 Task: Research Airbnb properties in Charlotte Amalie, U.S. Virgin Islands from 4th December, 2023 to 10th December, 2023 for 6 adults, 2 children.6 bedrooms having 6 beds and 6 bathrooms. Property type can be house. Amenities needed are: wifi, TV, free parkinig on premises, gym, breakfast. Booking option can be shelf check-in. Look for 3 properties as per requirement.
Action: Mouse moved to (505, 108)
Screenshot: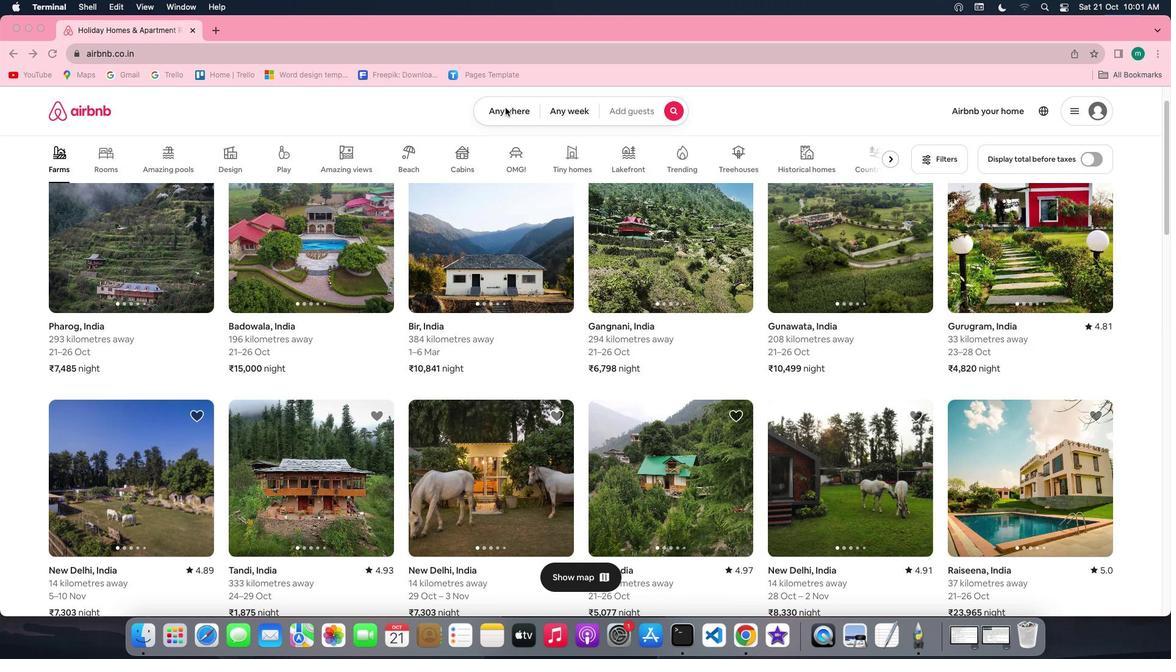 
Action: Mouse pressed left at (505, 108)
Screenshot: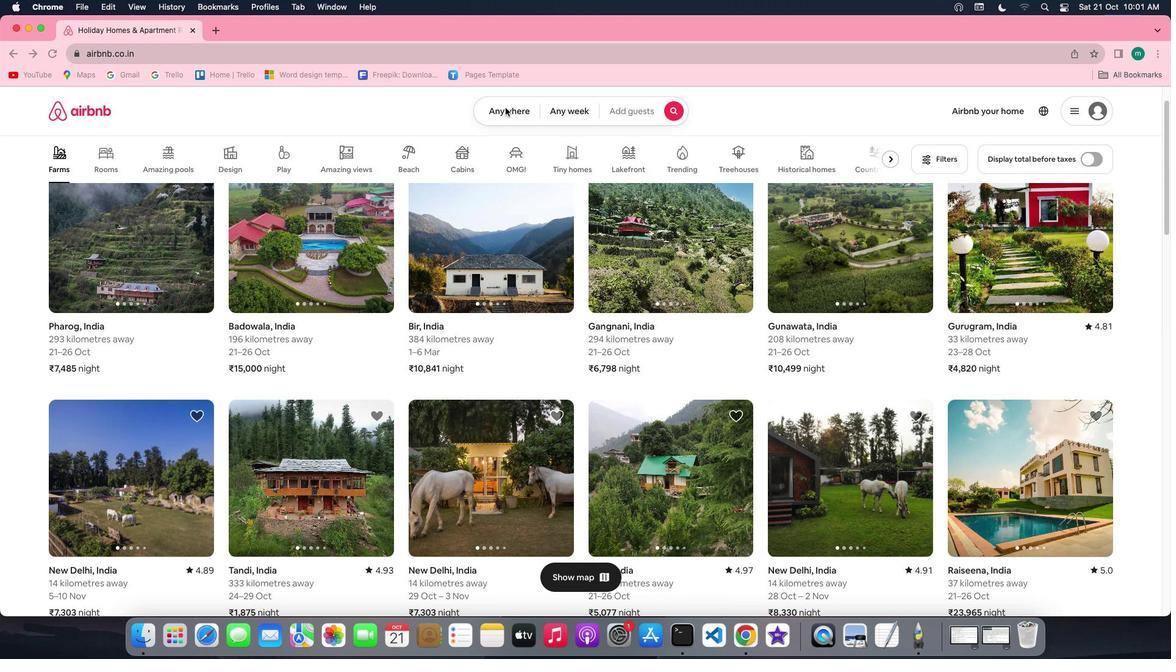 
Action: Mouse pressed left at (505, 108)
Screenshot: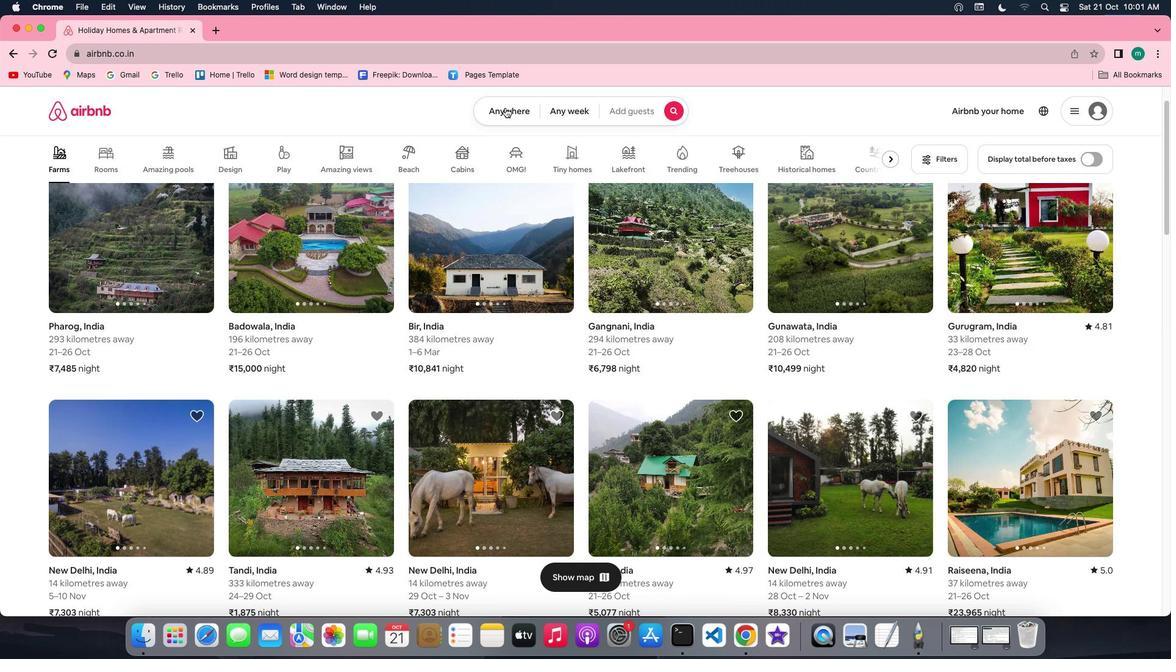 
Action: Mouse moved to (443, 162)
Screenshot: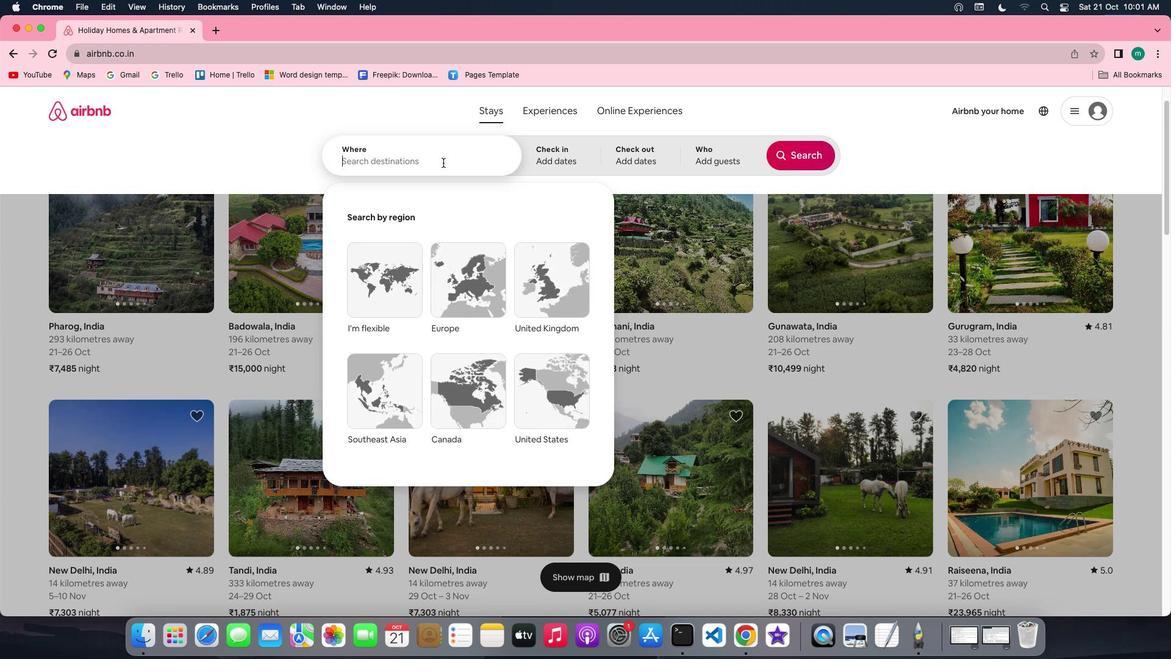 
Action: Mouse pressed left at (443, 162)
Screenshot: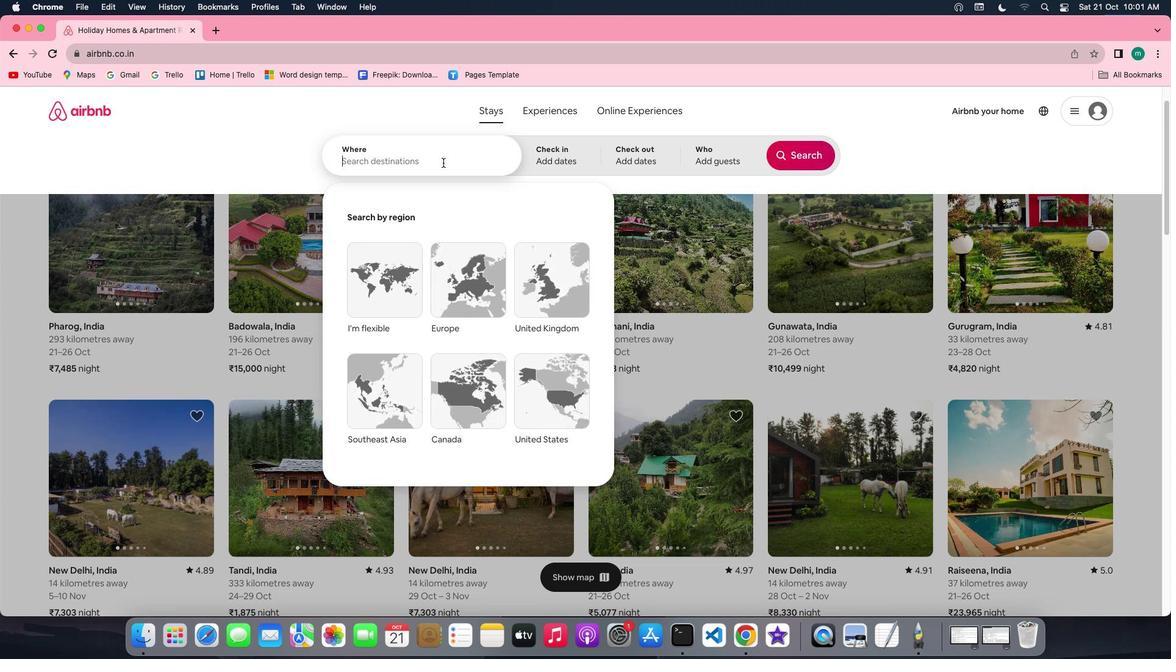 
Action: Key pressed Key.shift'C''h''a''r''l''o''t''t''e'Key.spaceKey.shift'A''m''a''l''i''e'','Key.spaceKey.shift'U''.''s'Key.spaceKey.shift'V''i''r''g''i''n'Key.spaceKey.shift'I''s''l''a''n''d''s'
Screenshot: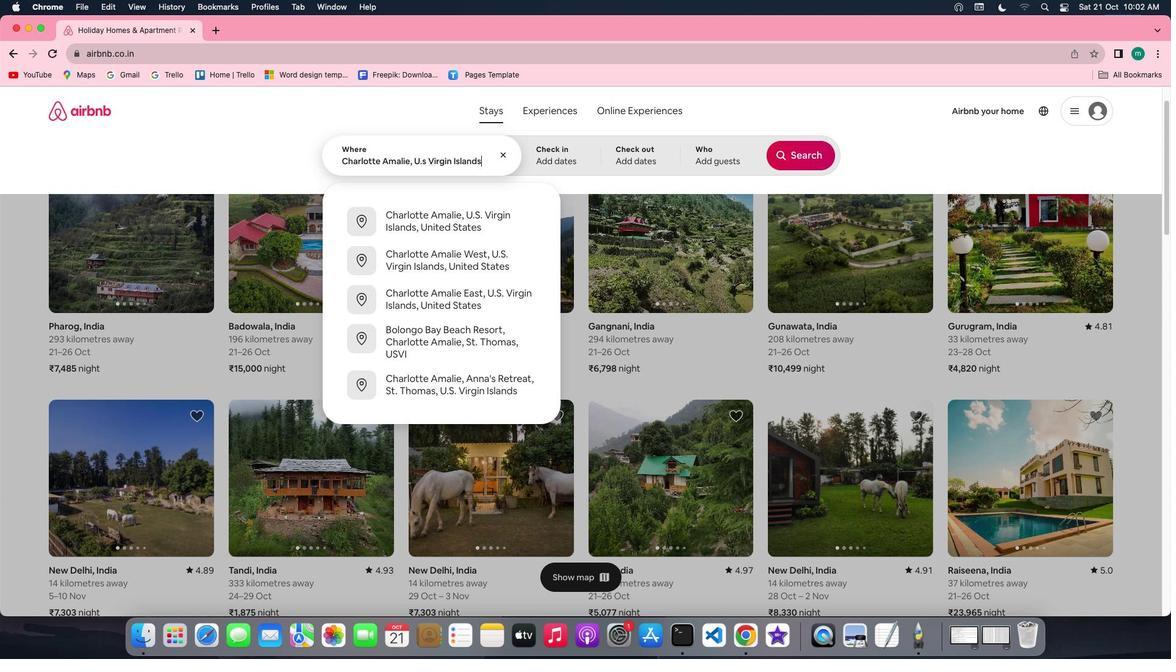
Action: Mouse moved to (555, 162)
Screenshot: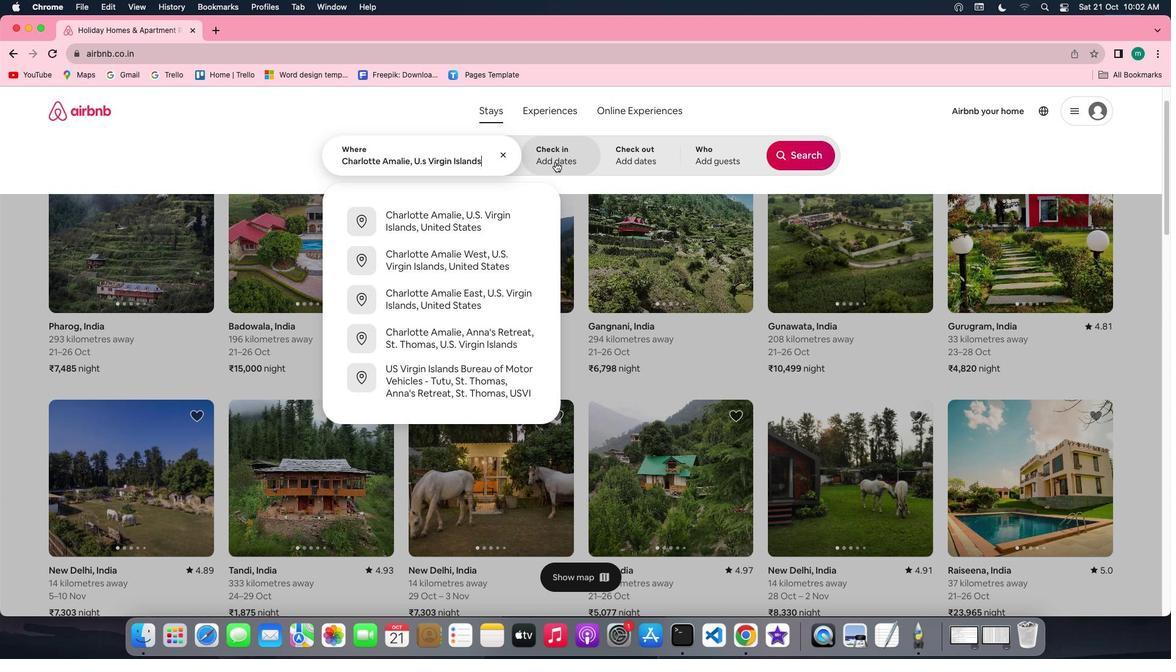 
Action: Mouse pressed left at (555, 162)
Screenshot: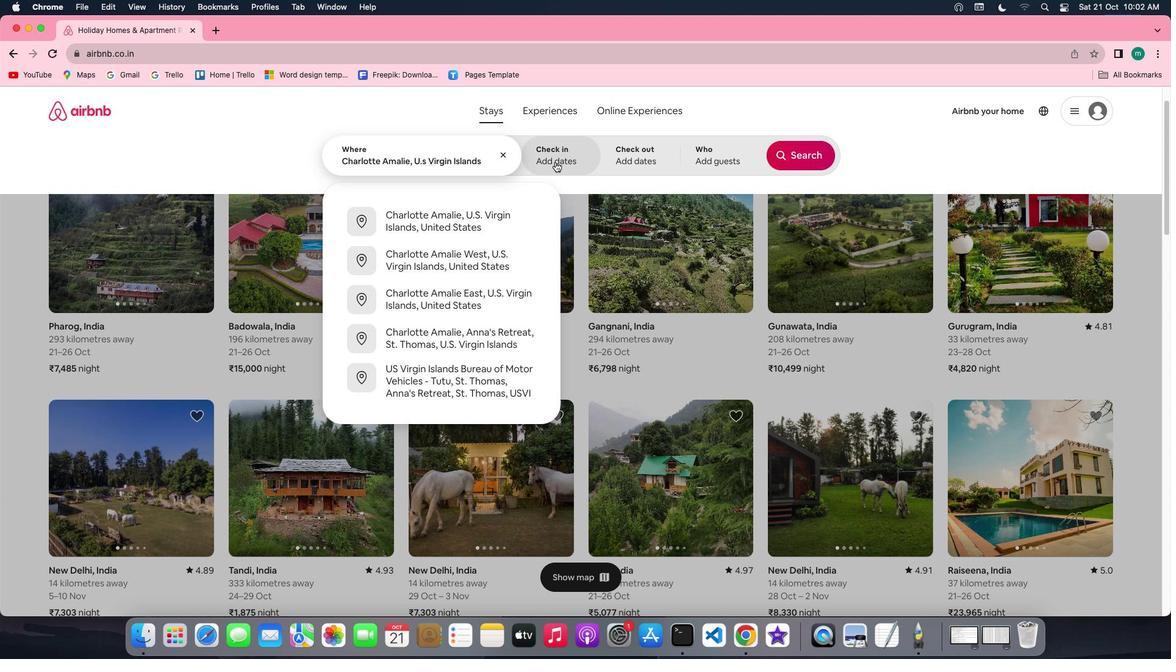 
Action: Mouse moved to (801, 257)
Screenshot: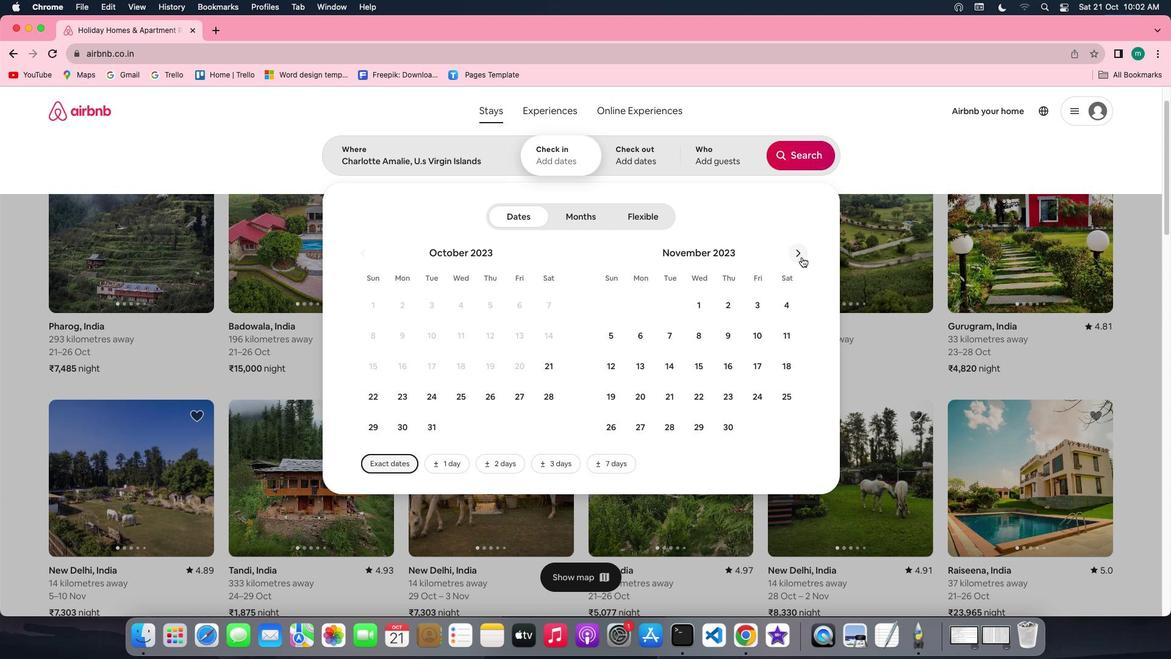 
Action: Mouse pressed left at (801, 257)
Screenshot: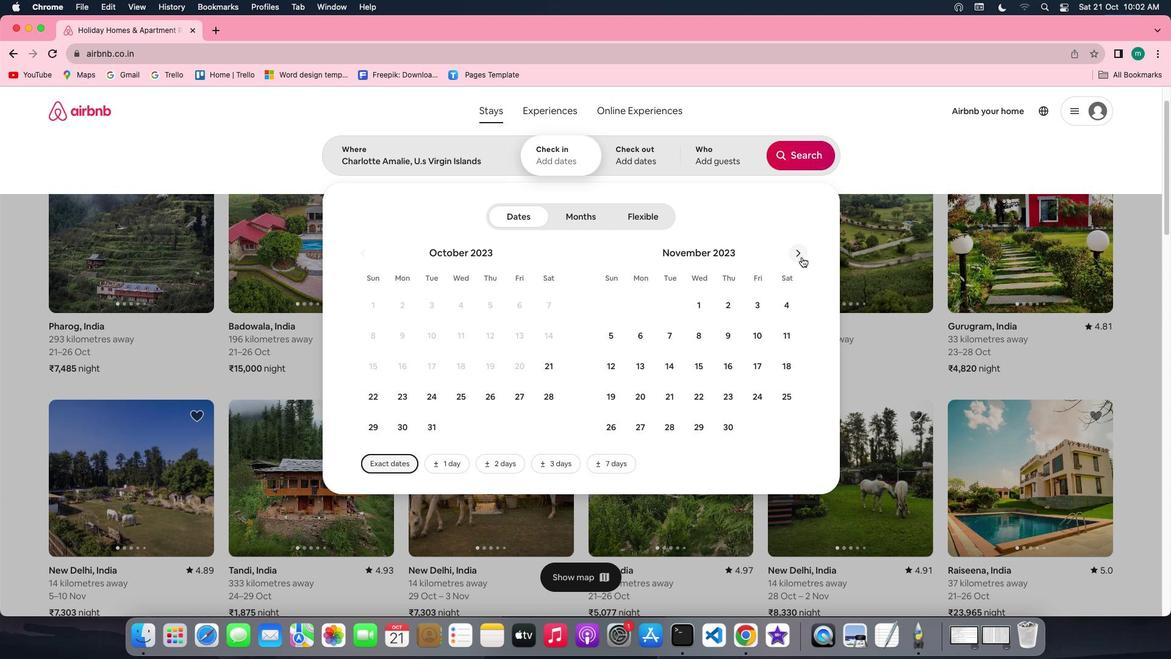 
Action: Mouse moved to (641, 341)
Screenshot: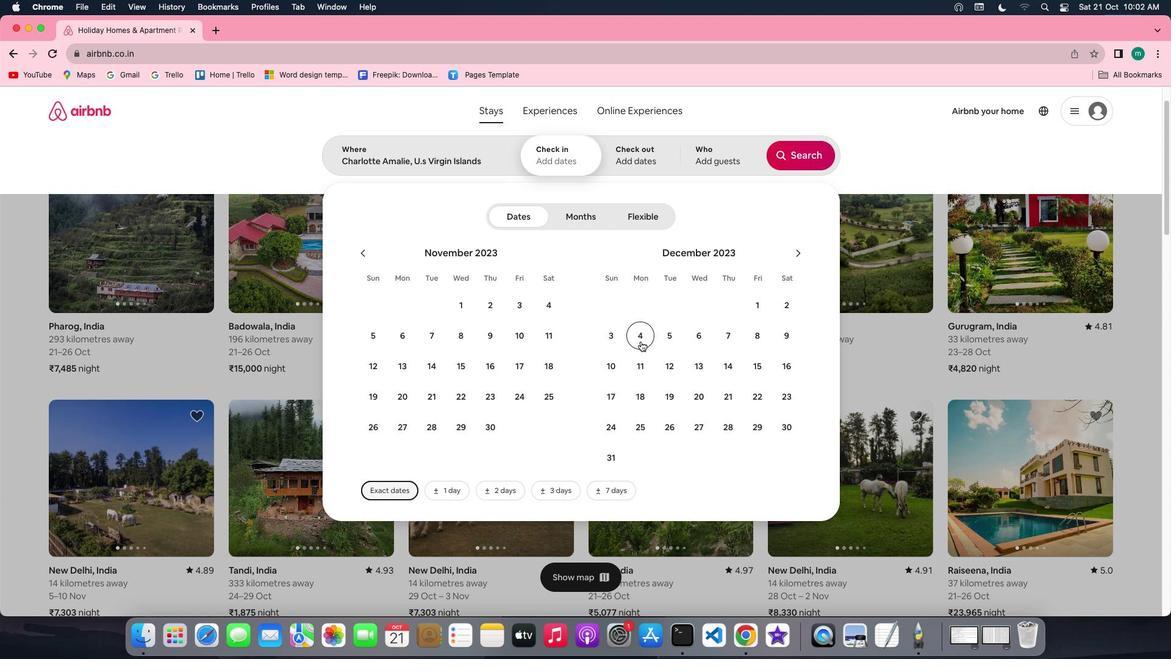 
Action: Mouse pressed left at (641, 341)
Screenshot: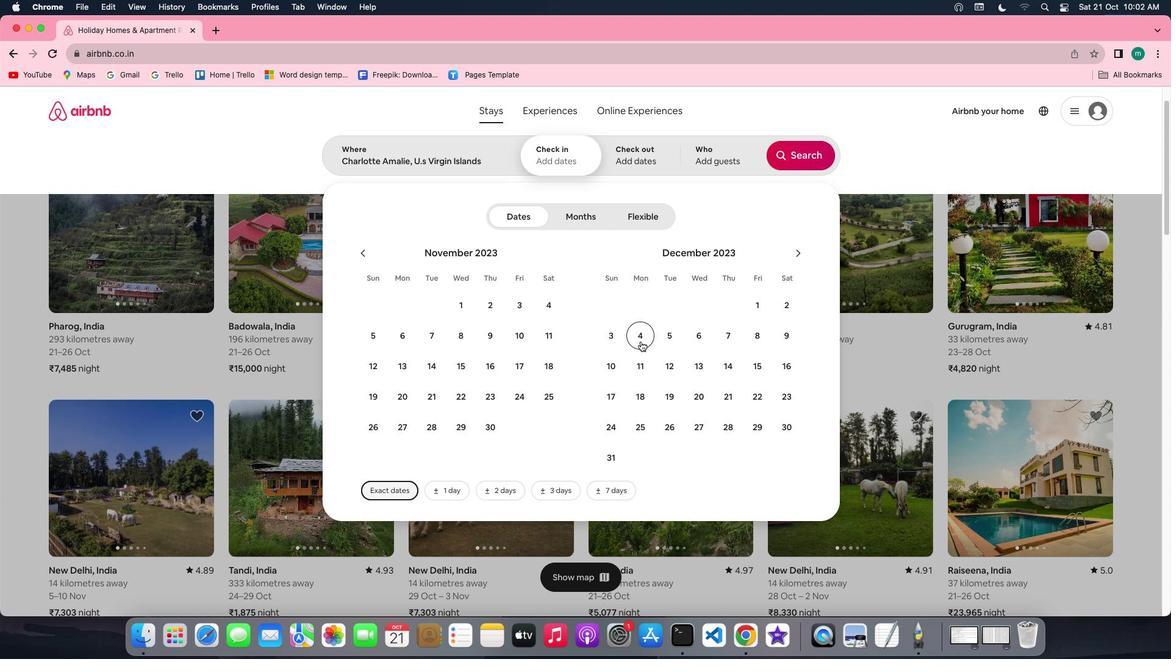 
Action: Mouse moved to (606, 366)
Screenshot: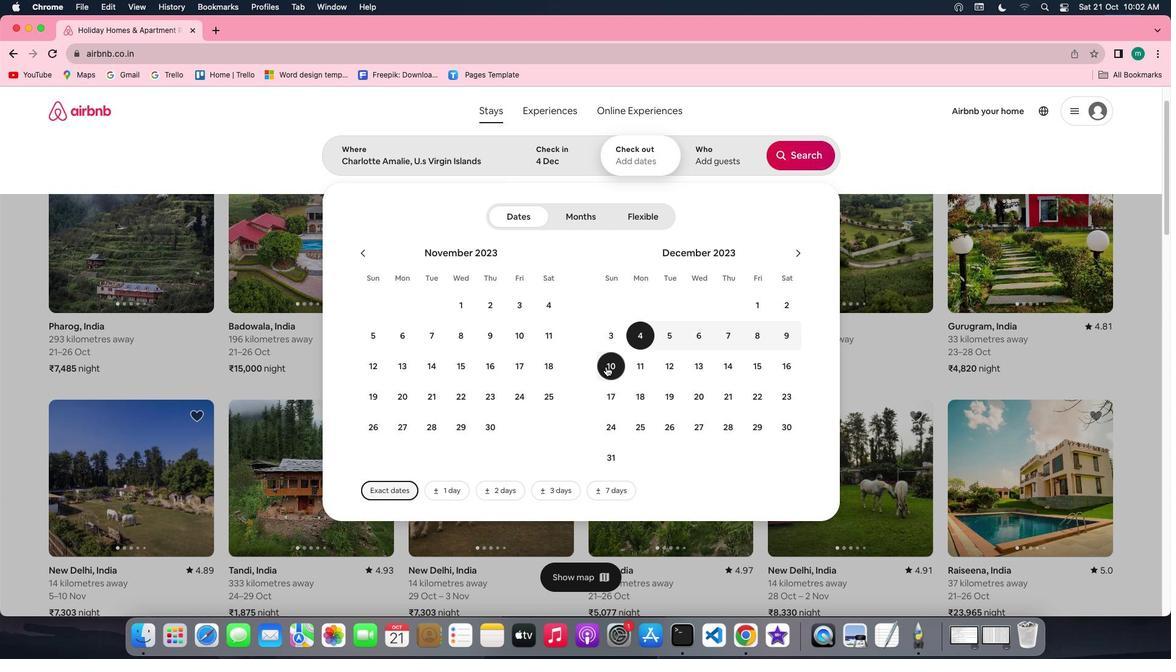 
Action: Mouse pressed left at (606, 366)
Screenshot: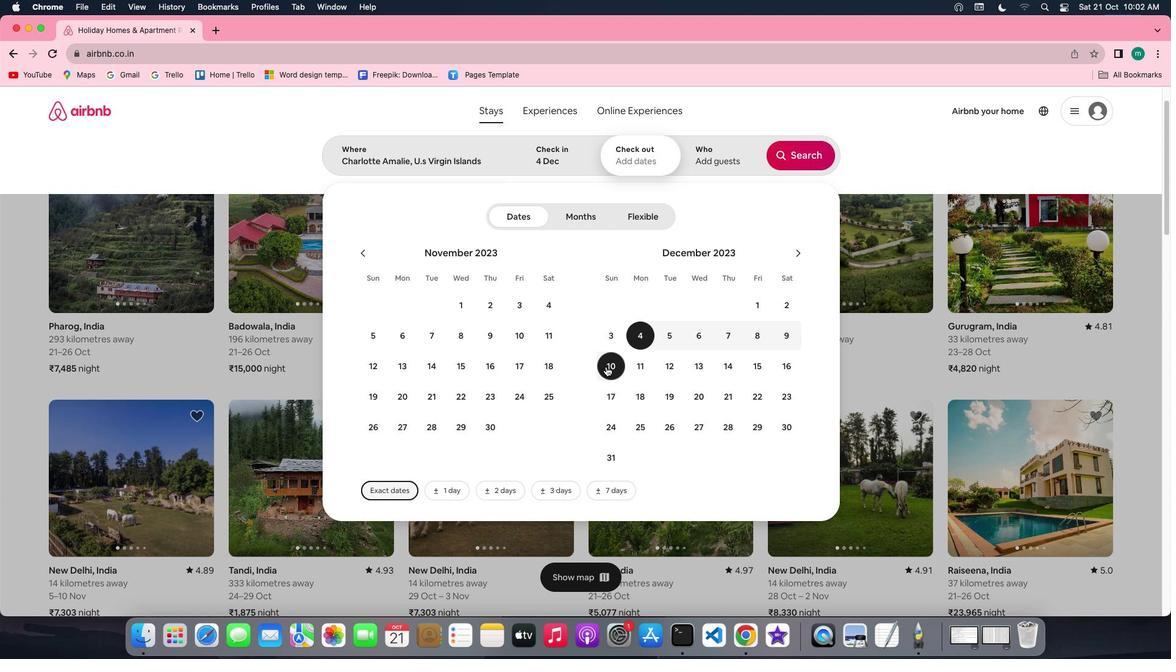 
Action: Mouse moved to (712, 151)
Screenshot: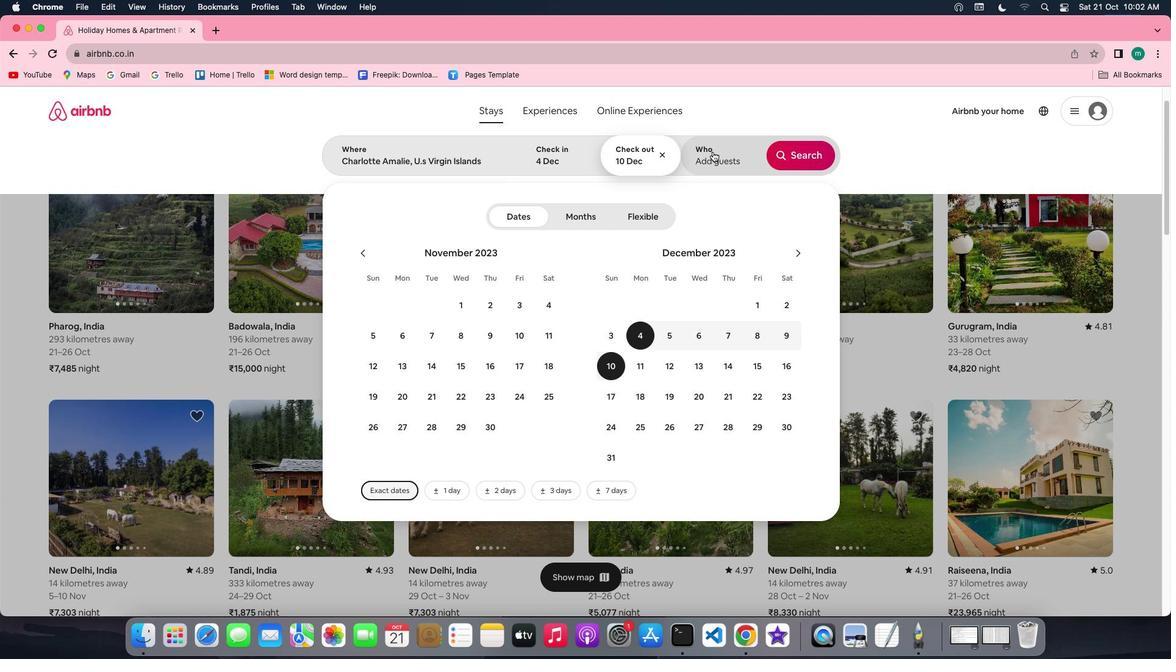 
Action: Mouse pressed left at (712, 151)
Screenshot: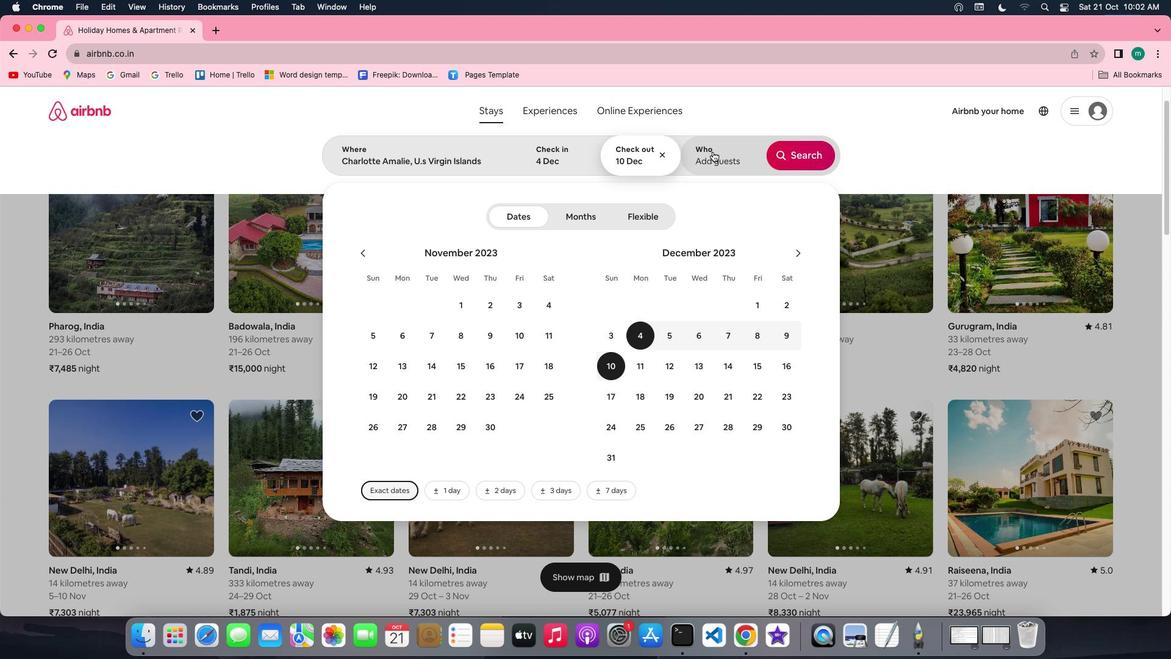
Action: Mouse moved to (805, 220)
Screenshot: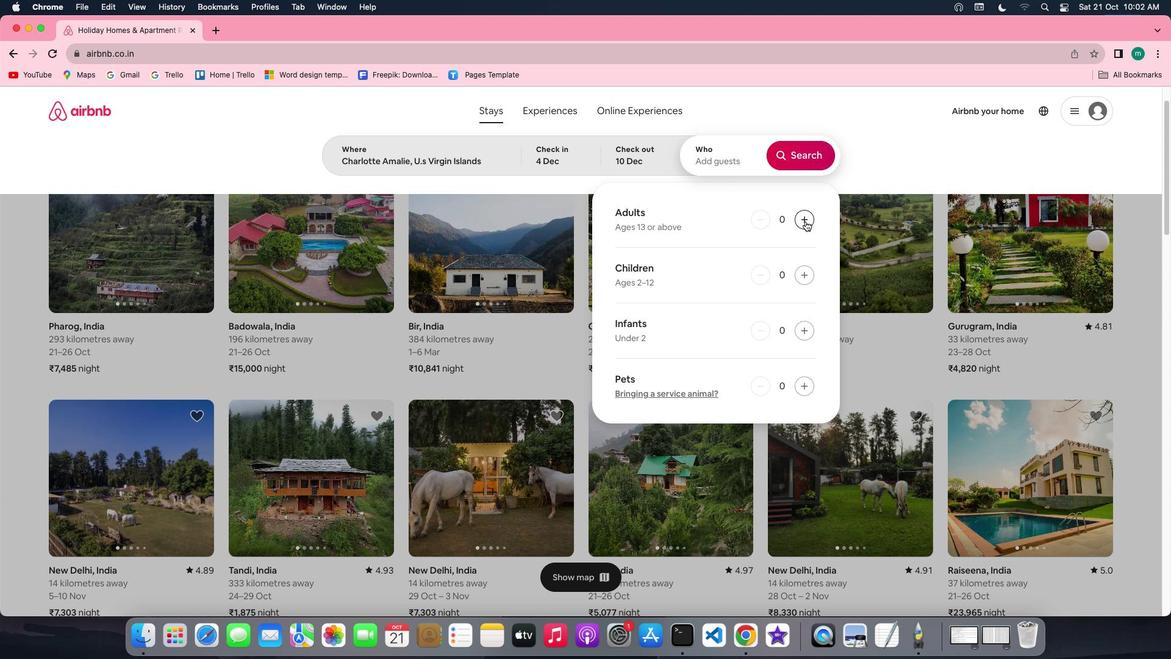 
Action: Mouse pressed left at (805, 220)
Screenshot: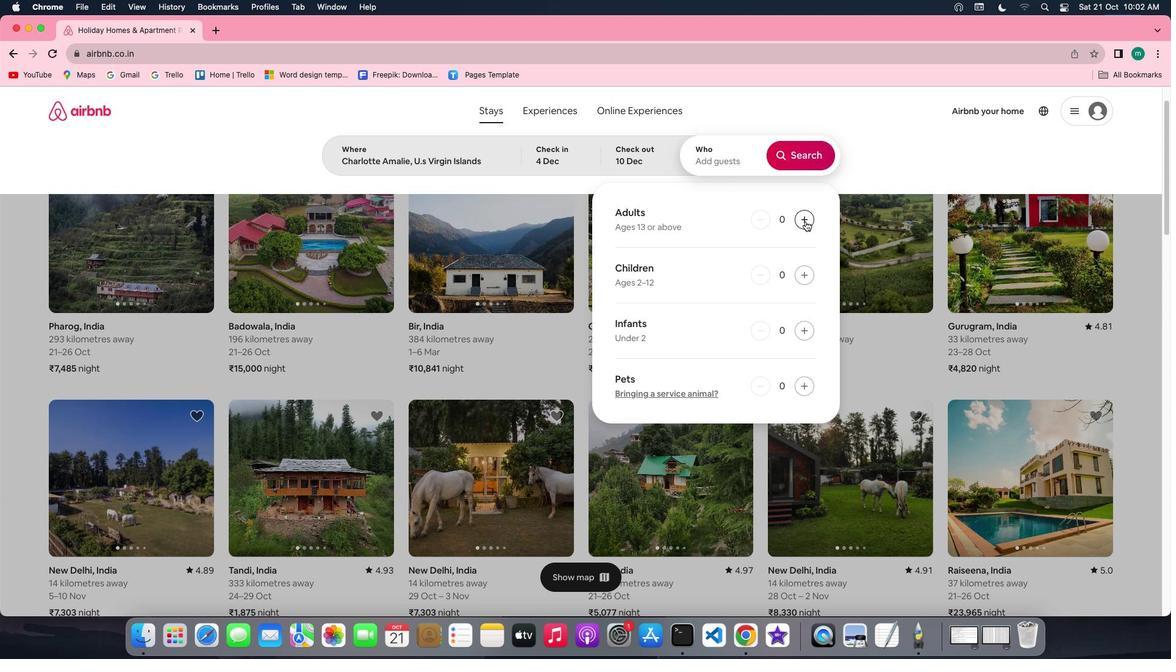 
Action: Mouse pressed left at (805, 220)
Screenshot: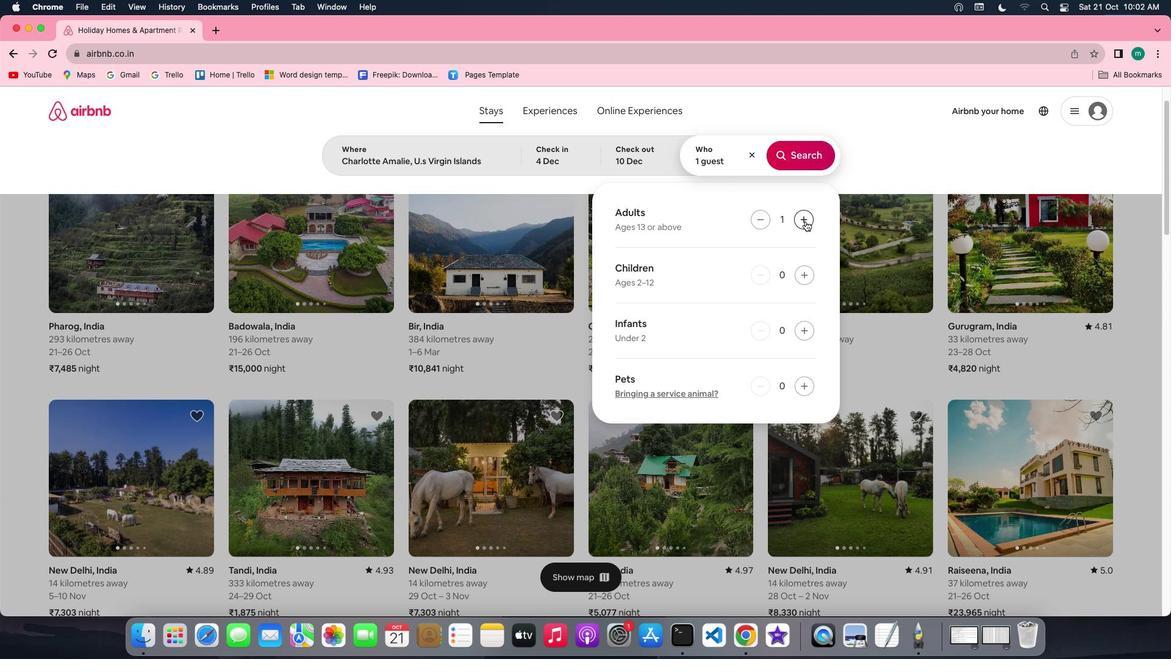 
Action: Mouse pressed left at (805, 220)
Screenshot: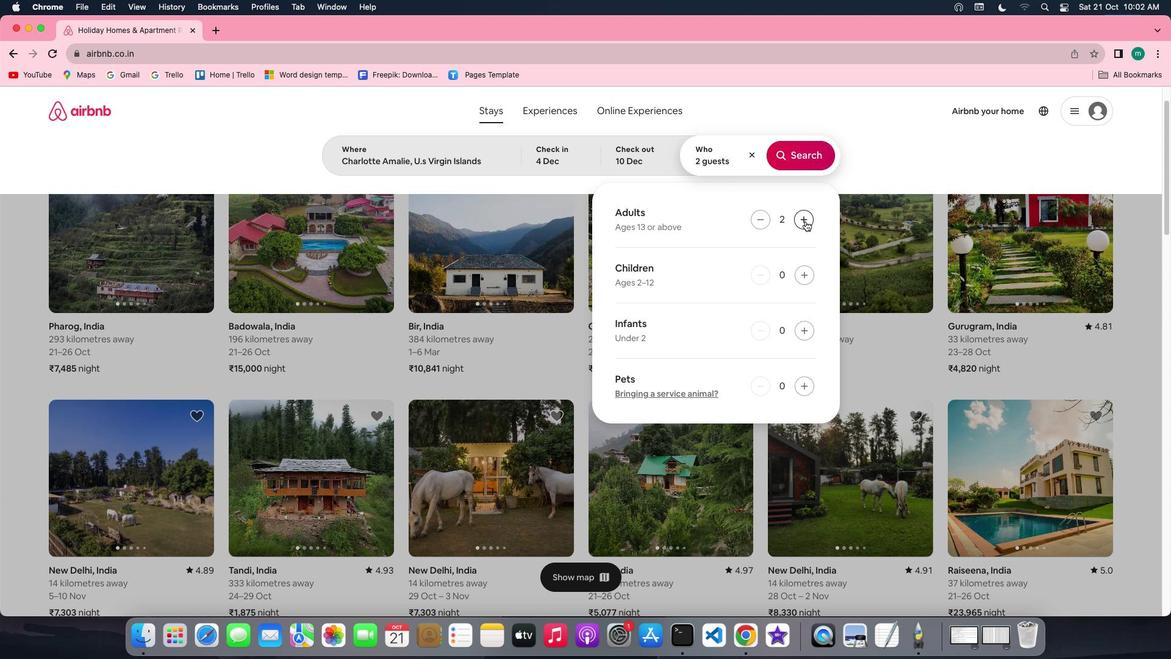 
Action: Mouse pressed left at (805, 220)
Screenshot: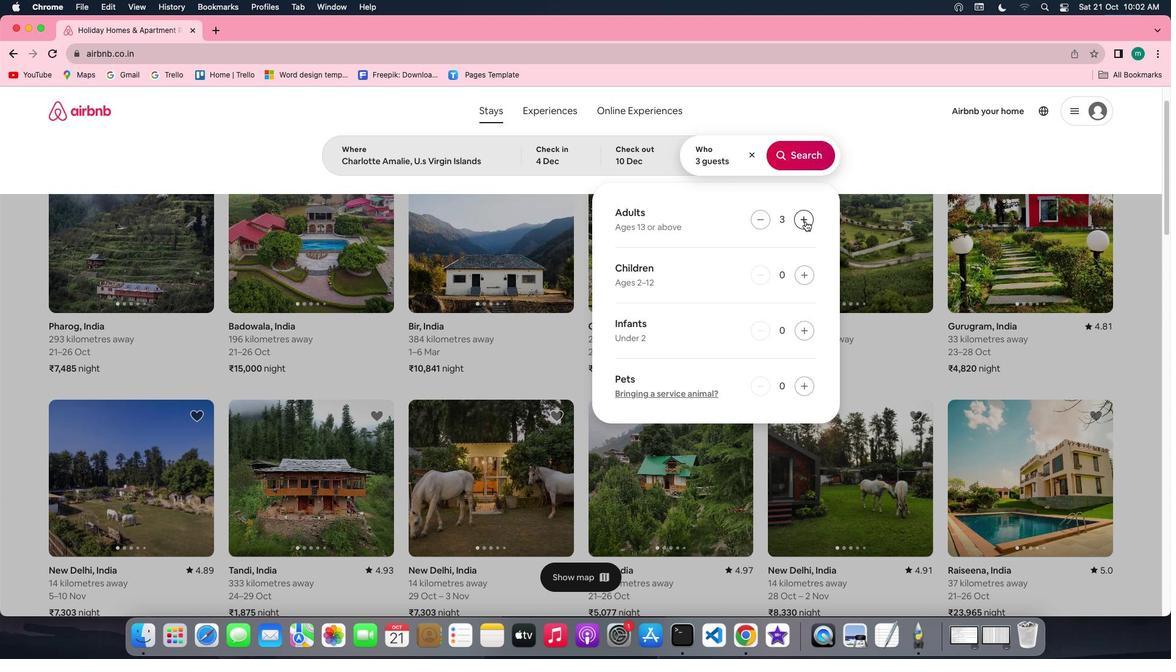 
Action: Mouse pressed left at (805, 220)
Screenshot: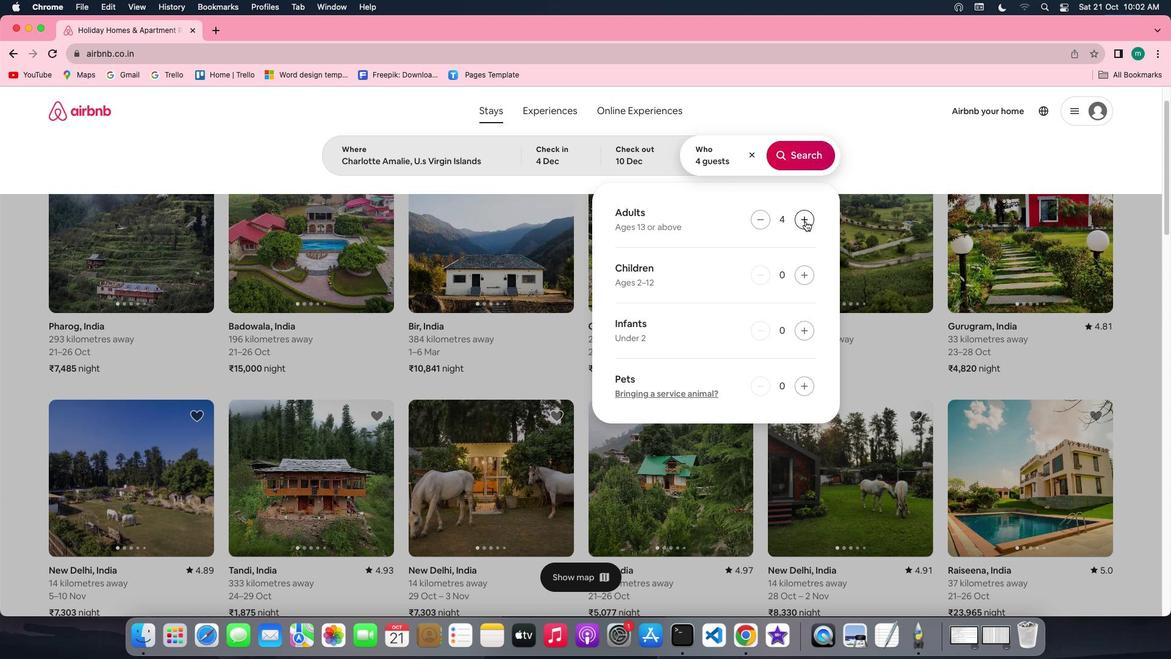 
Action: Mouse pressed left at (805, 220)
Screenshot: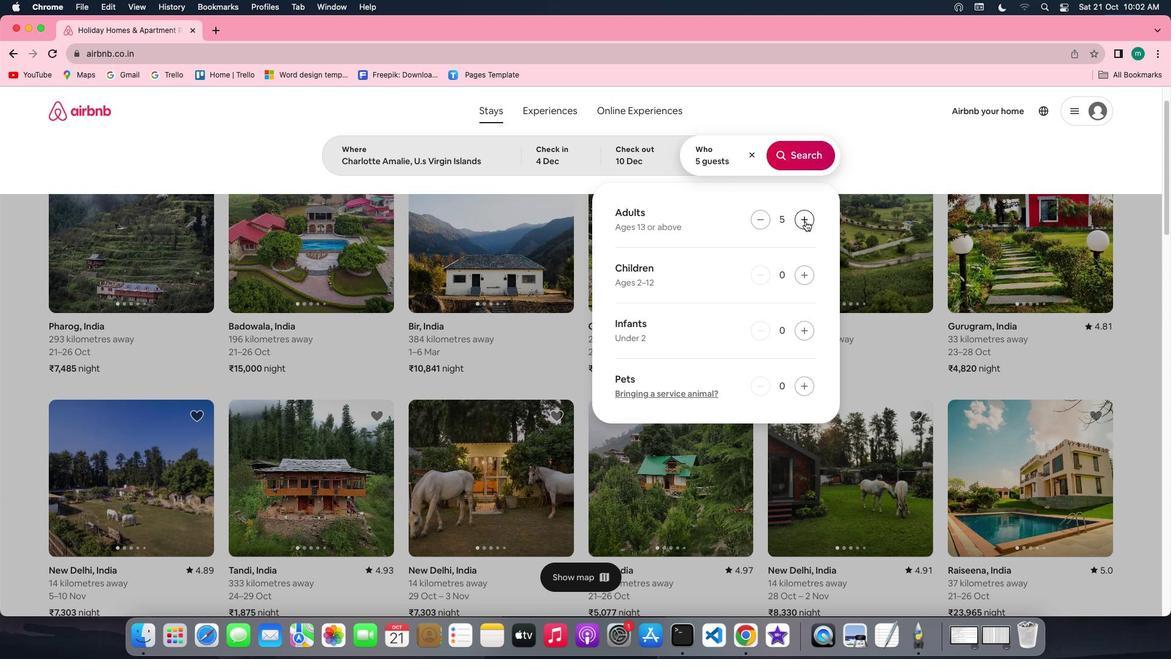 
Action: Mouse moved to (809, 274)
Screenshot: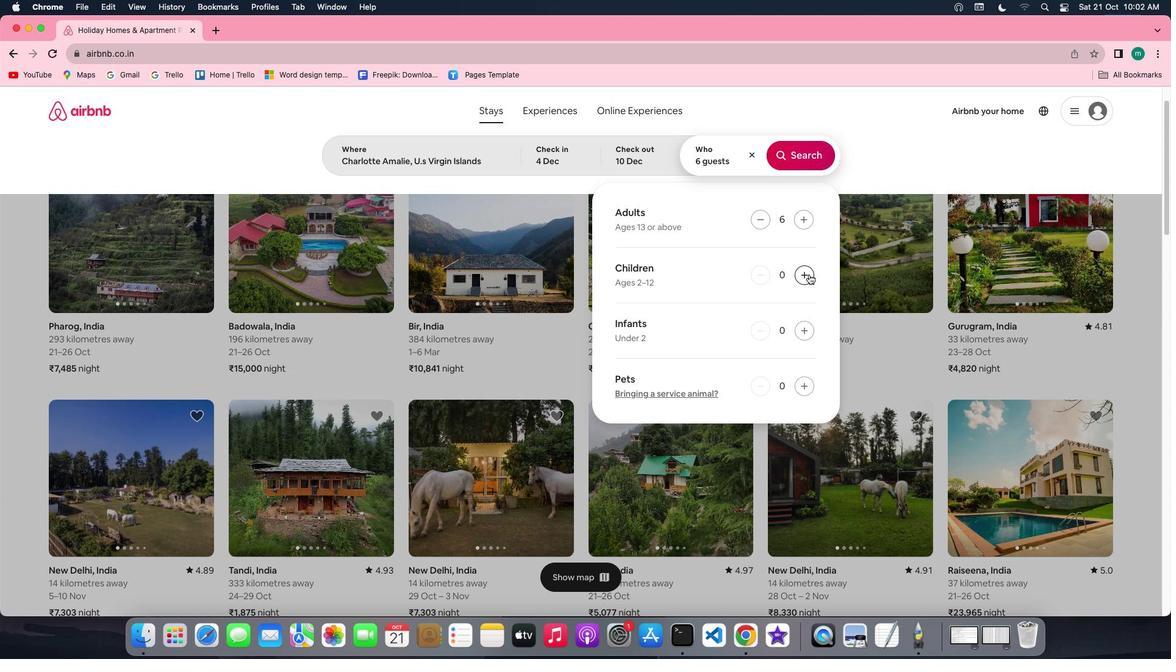 
Action: Mouse pressed left at (809, 274)
Screenshot: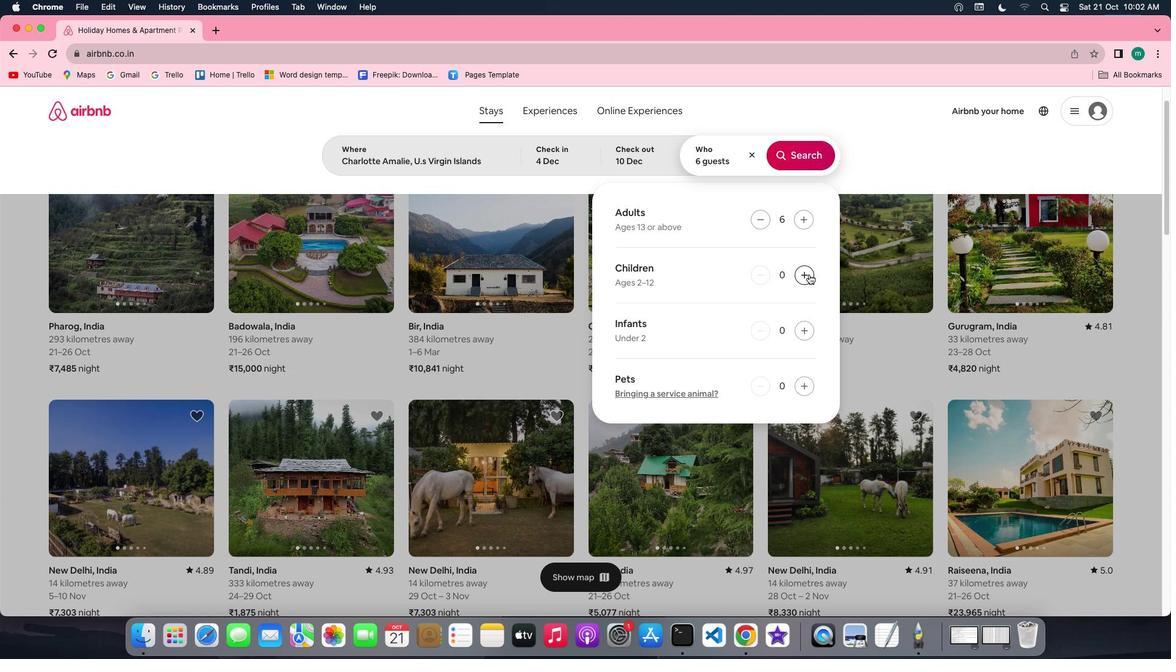 
Action: Mouse pressed left at (809, 274)
Screenshot: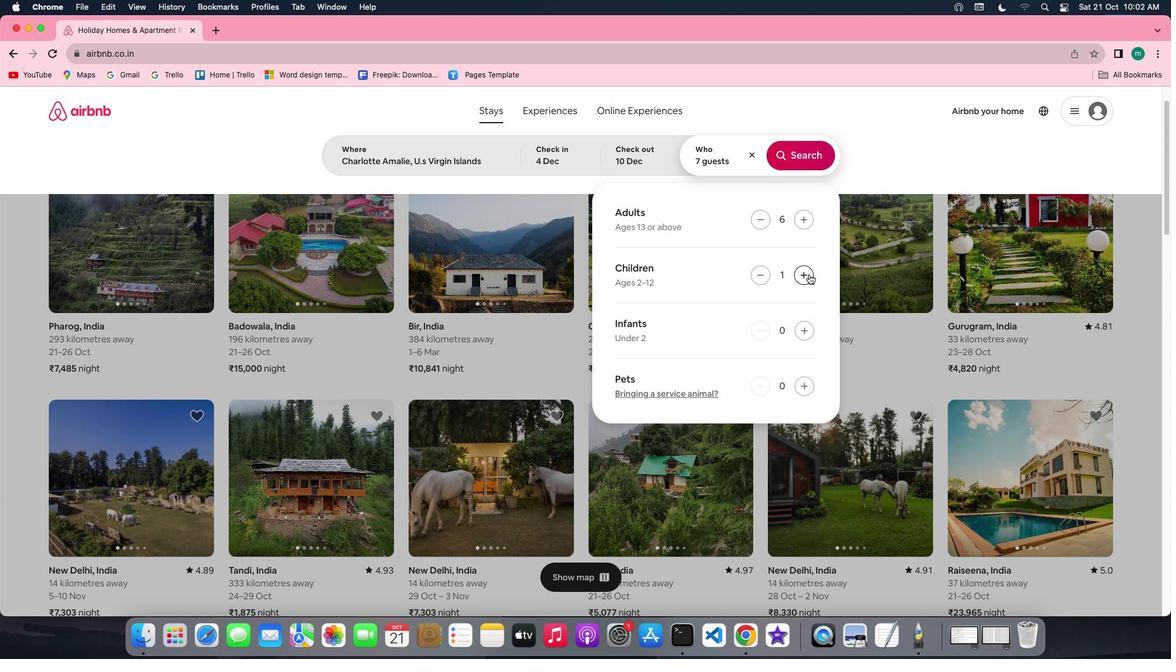 
Action: Mouse moved to (787, 156)
Screenshot: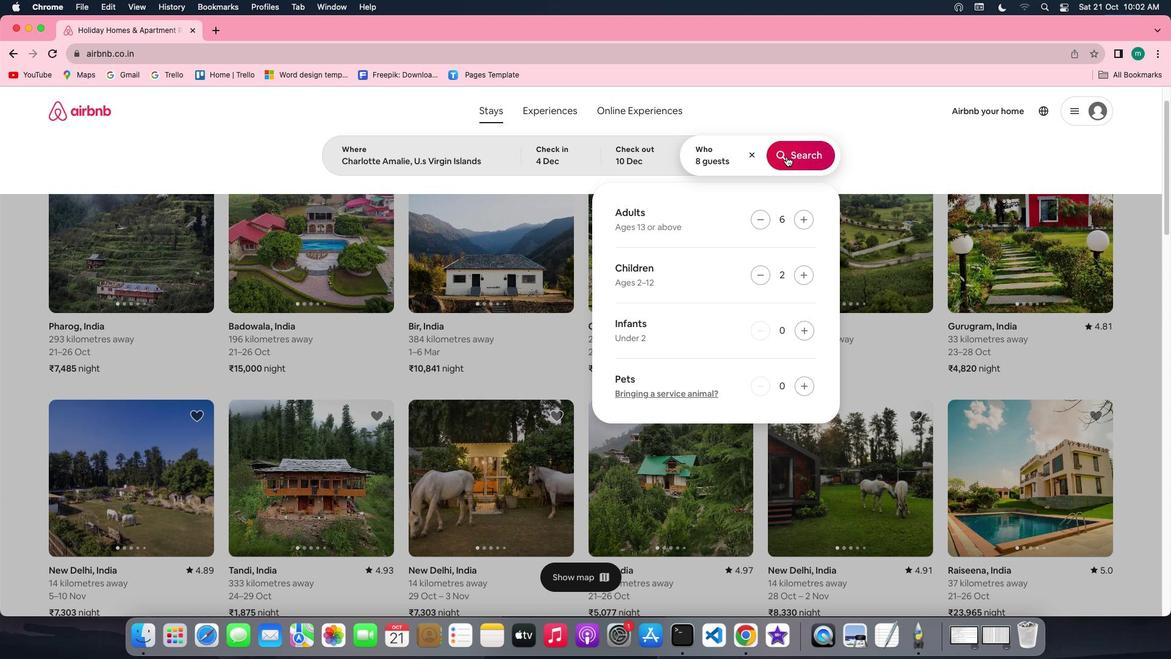 
Action: Mouse pressed left at (787, 156)
Screenshot: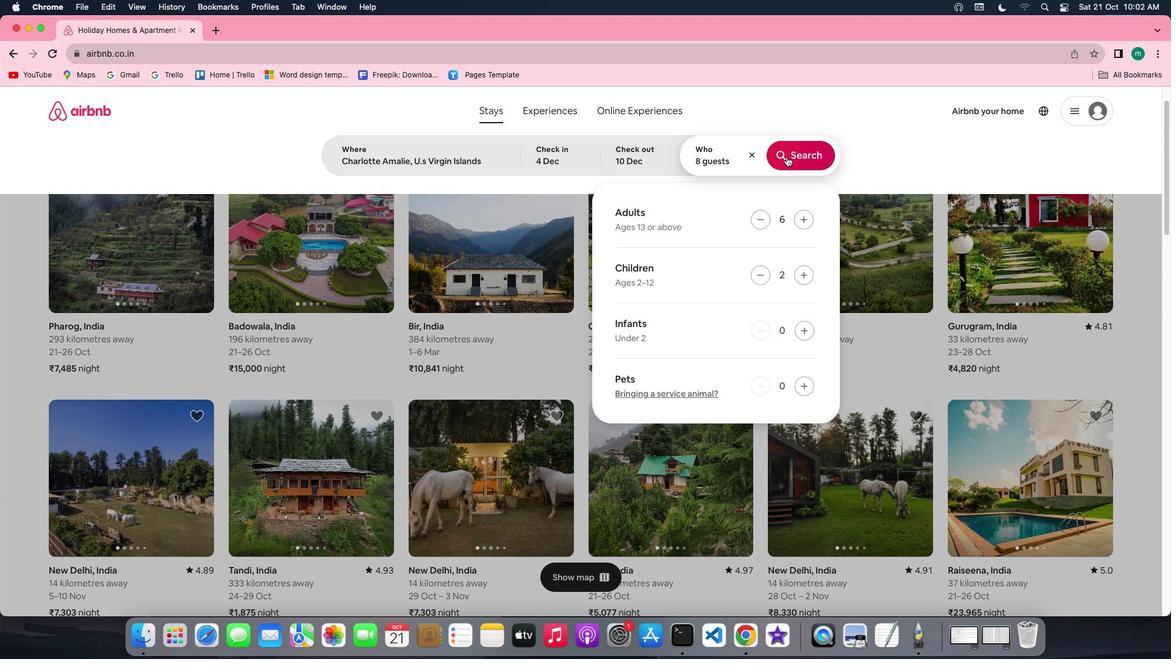 
Action: Mouse moved to (979, 162)
Screenshot: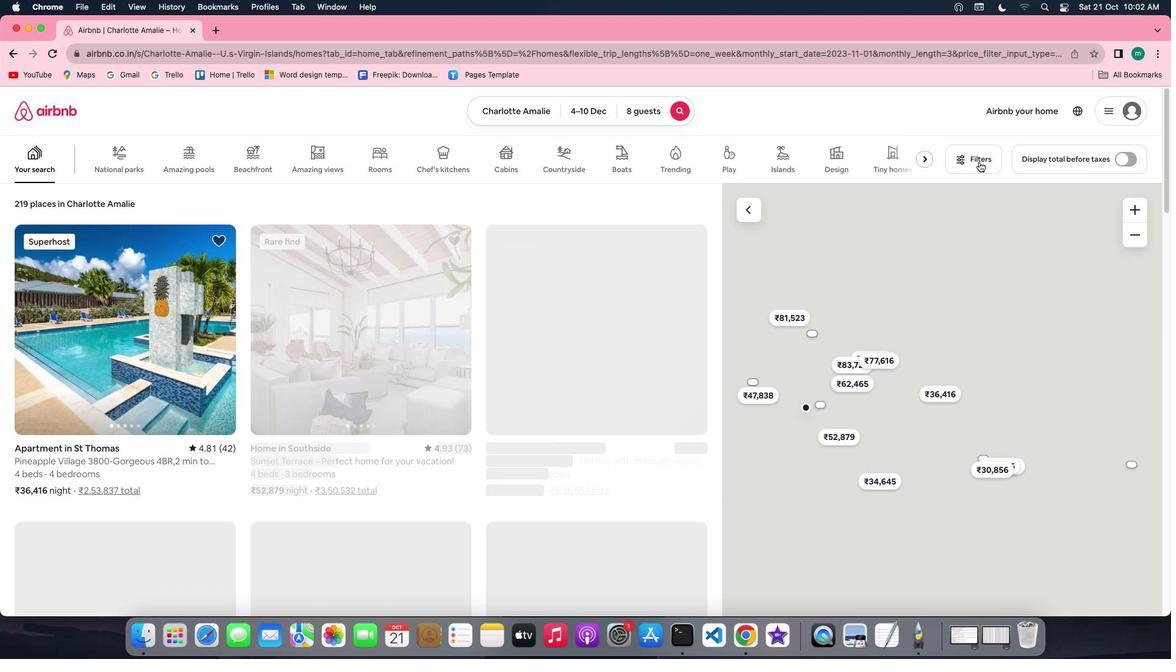 
Action: Mouse pressed left at (979, 162)
Screenshot: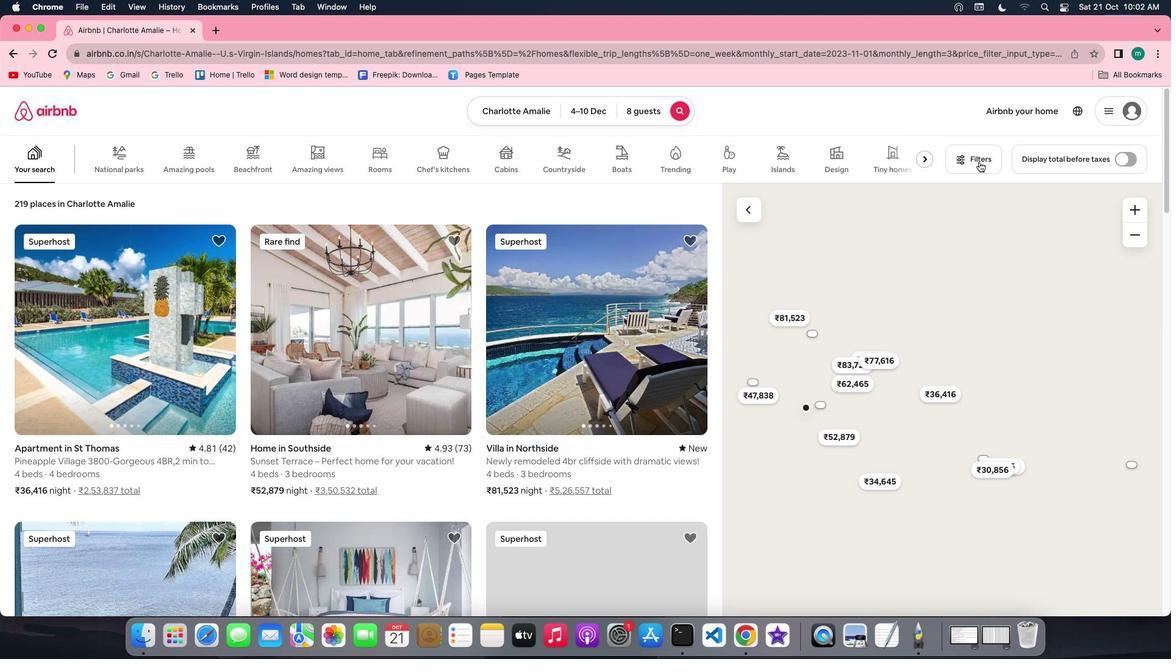 
Action: Mouse moved to (671, 320)
Screenshot: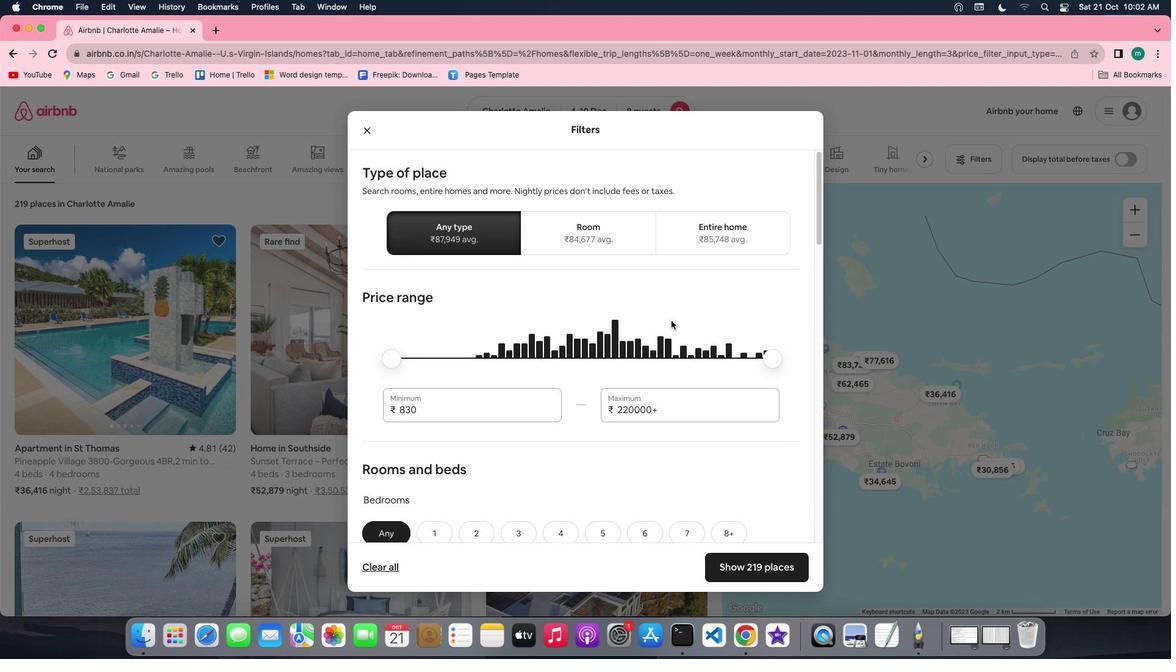 
Action: Mouse scrolled (671, 320) with delta (0, 0)
Screenshot: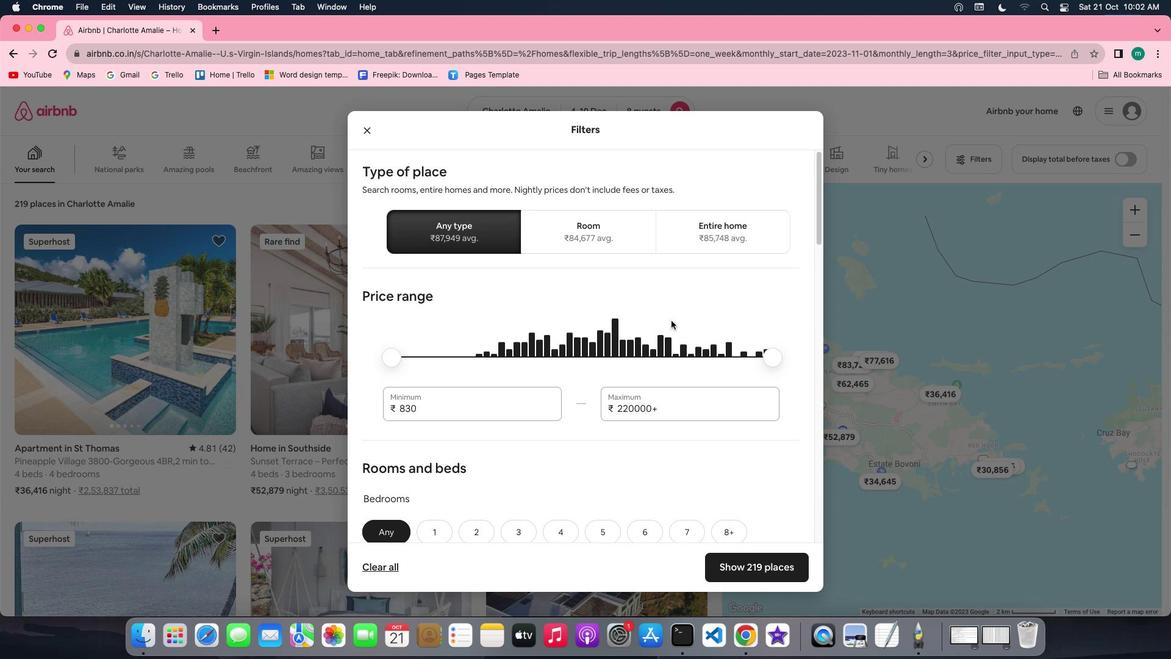 
Action: Mouse scrolled (671, 320) with delta (0, 0)
Screenshot: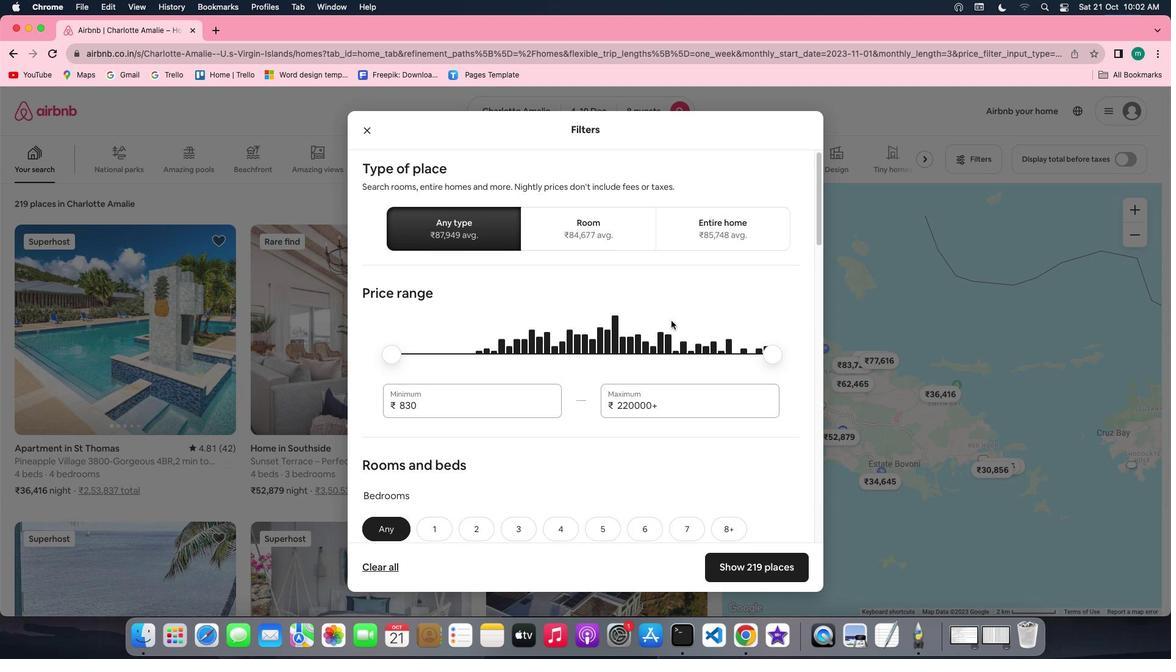 
Action: Mouse scrolled (671, 320) with delta (0, 0)
Screenshot: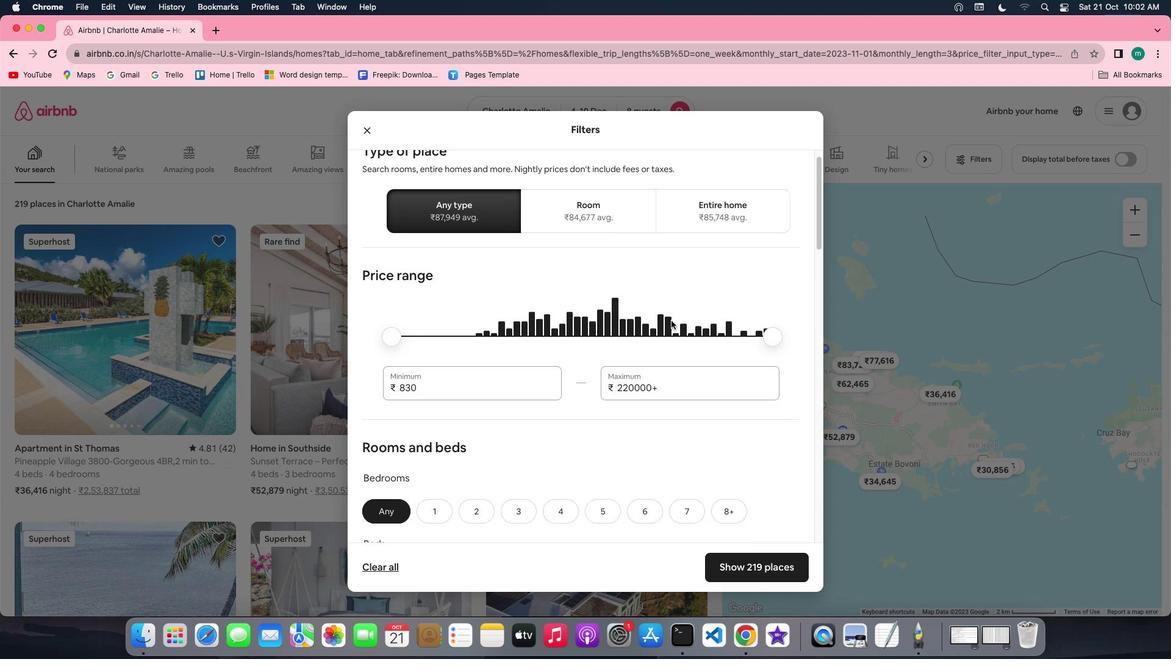 
Action: Mouse scrolled (671, 320) with delta (0, 0)
Screenshot: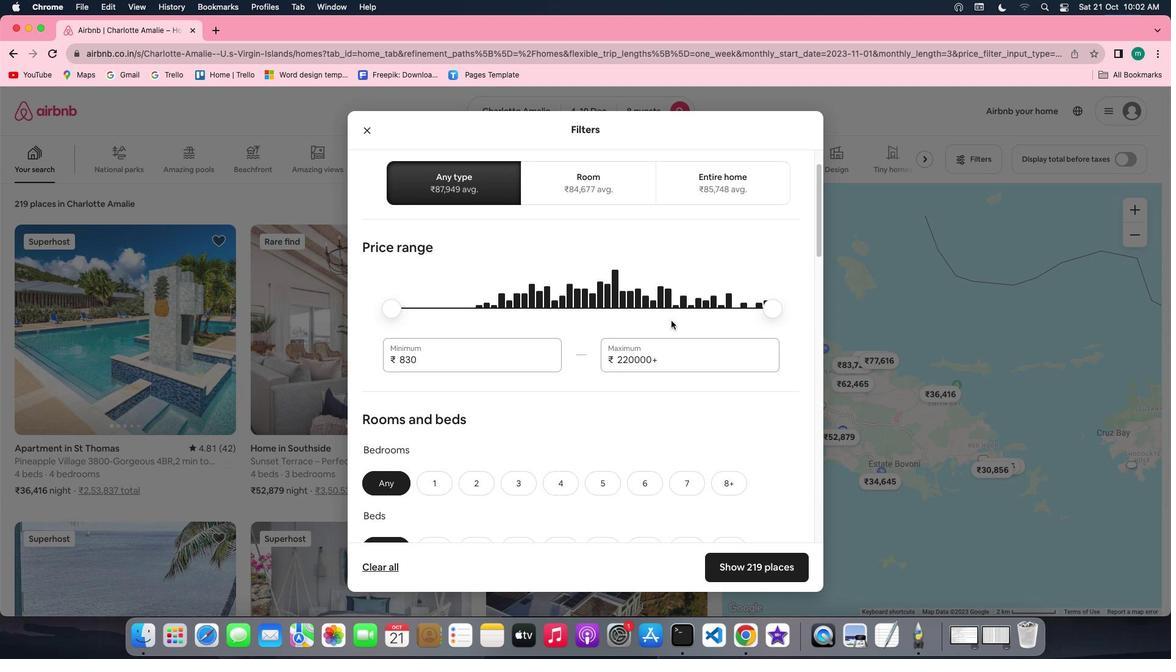 
Action: Mouse scrolled (671, 320) with delta (0, 0)
Screenshot: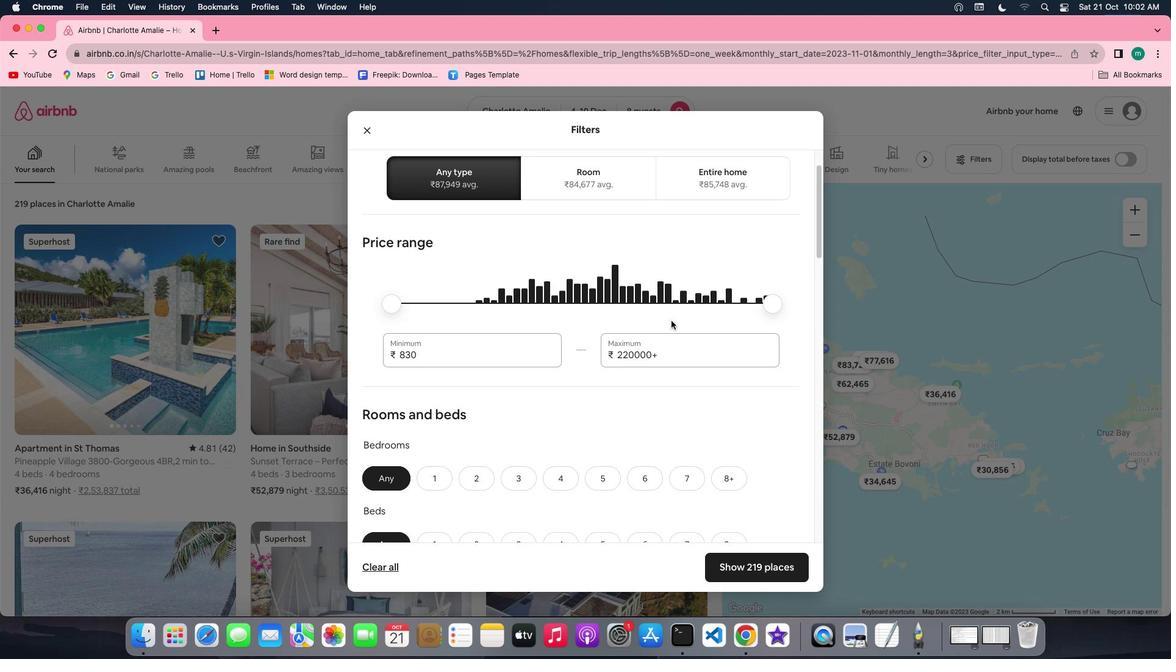 
Action: Mouse scrolled (671, 320) with delta (0, 0)
Screenshot: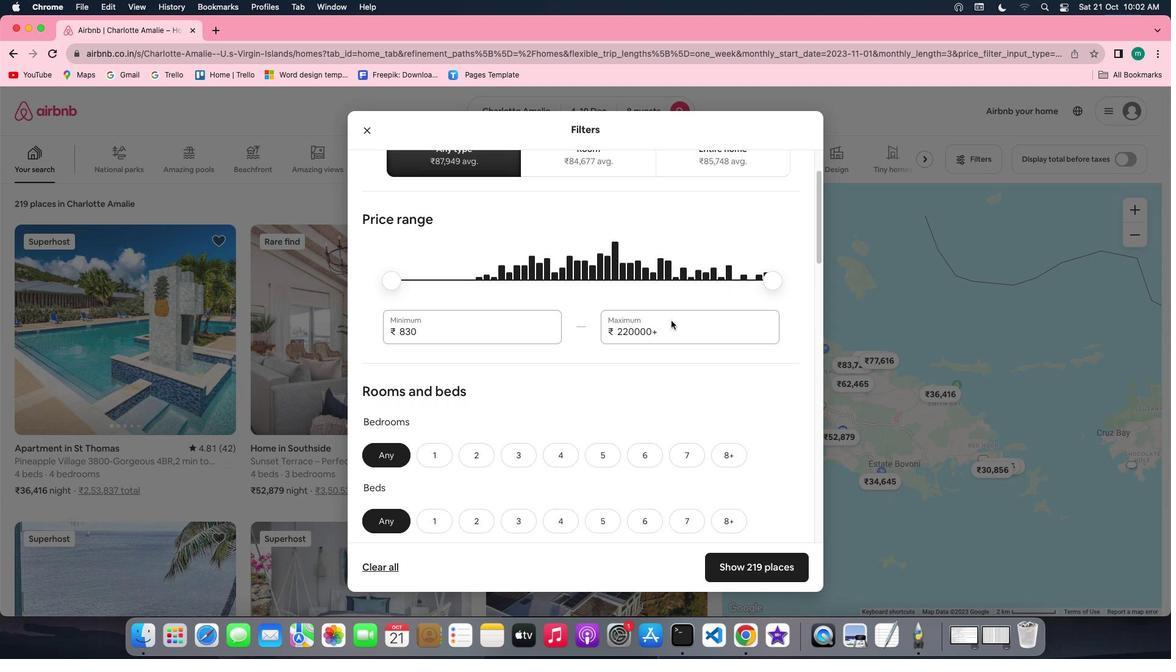 
Action: Mouse scrolled (671, 320) with delta (0, 0)
Screenshot: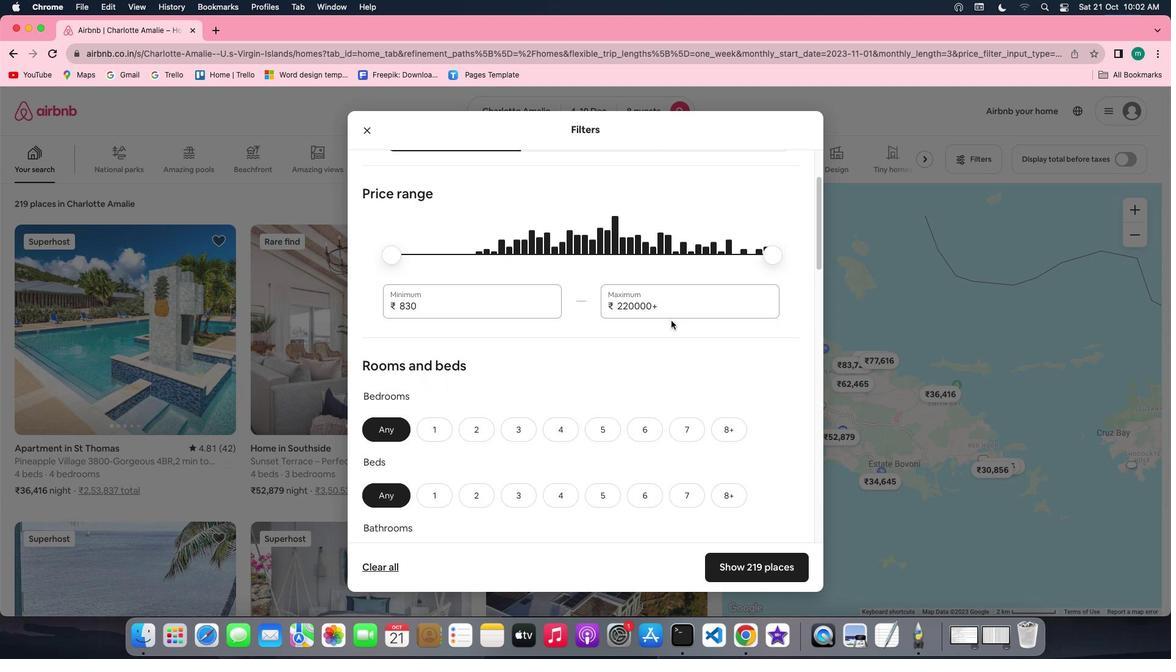 
Action: Mouse scrolled (671, 320) with delta (0, 0)
Screenshot: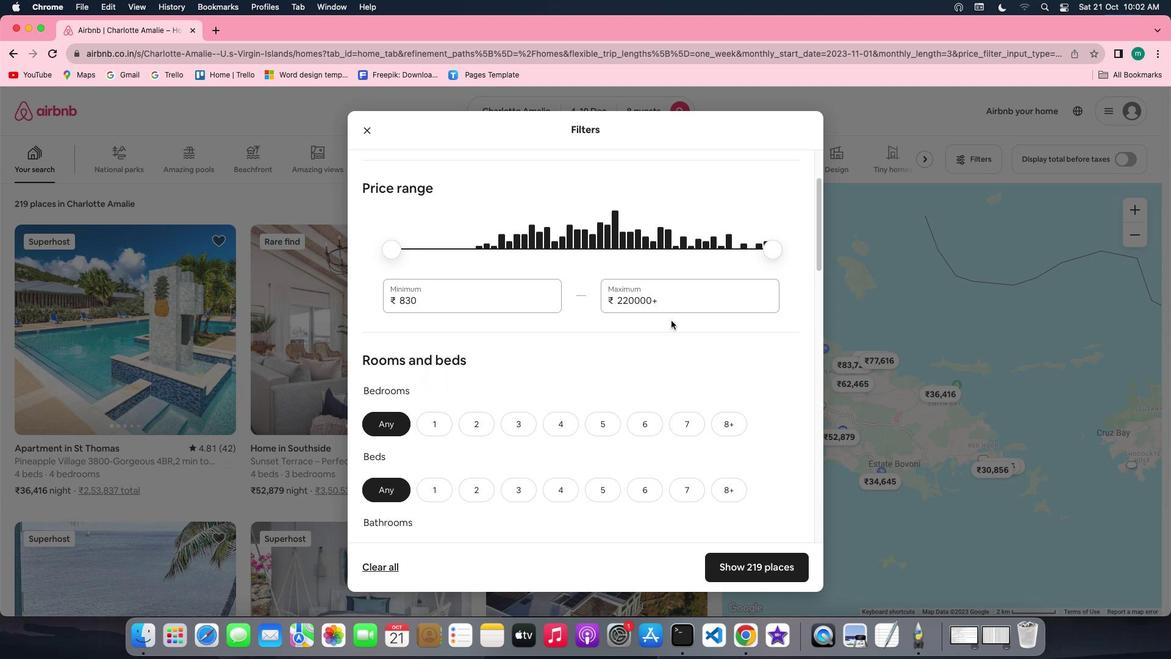 
Action: Mouse scrolled (671, 320) with delta (0, 0)
Screenshot: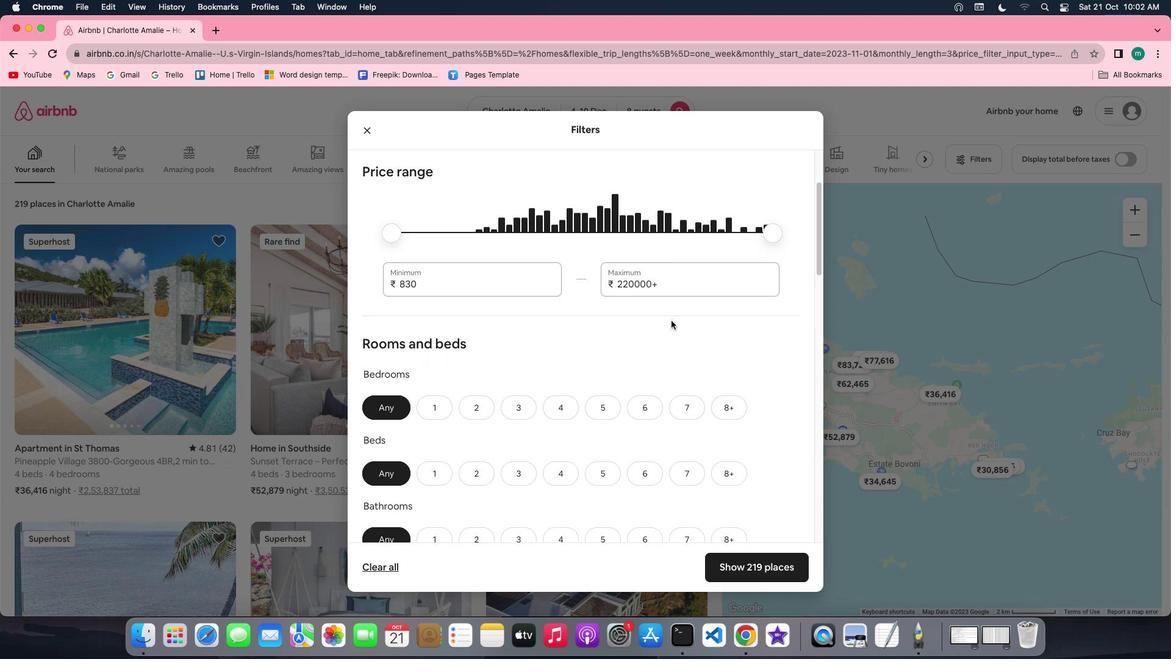 
Action: Mouse scrolled (671, 320) with delta (0, -1)
Screenshot: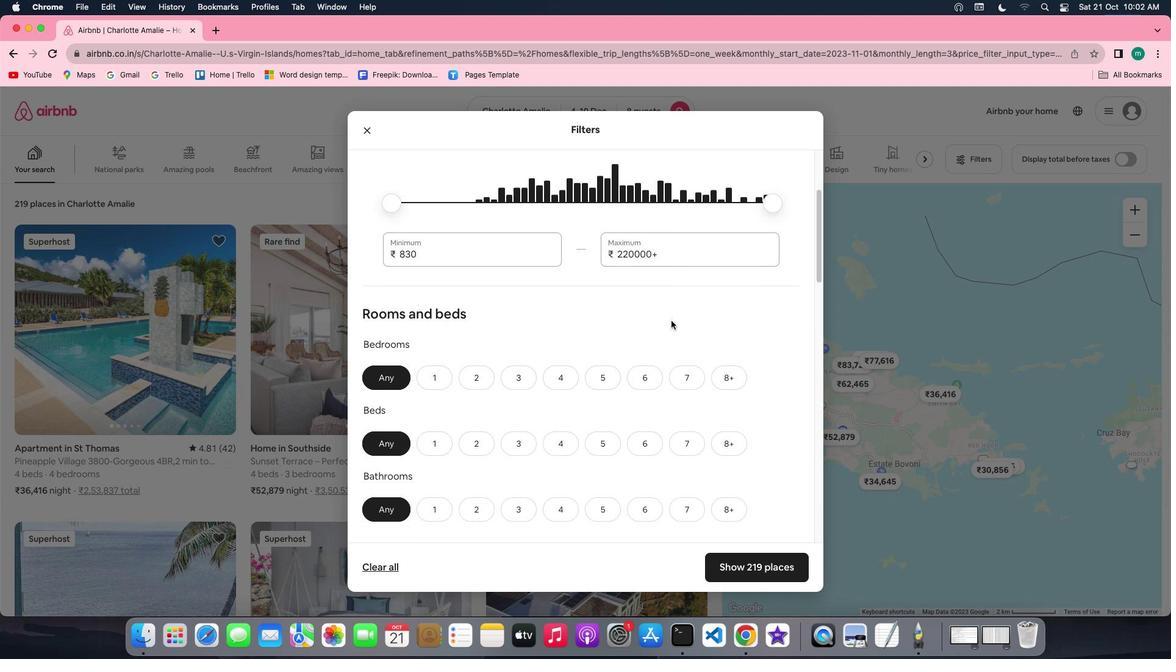 
Action: Mouse moved to (652, 324)
Screenshot: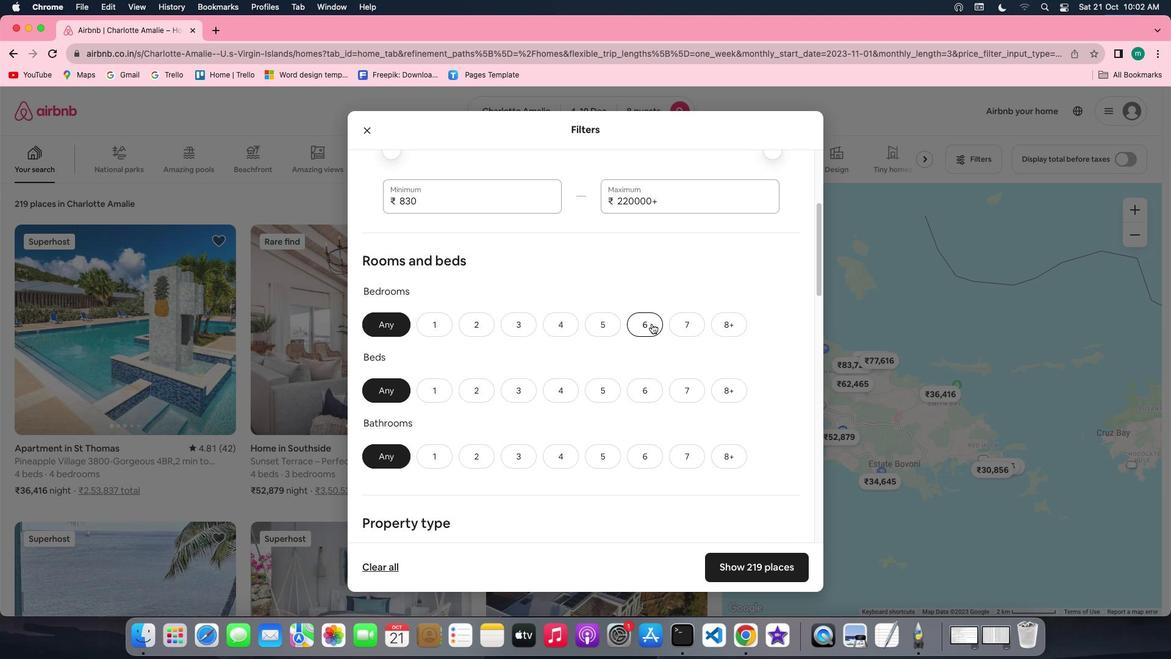
Action: Mouse pressed left at (652, 324)
Screenshot: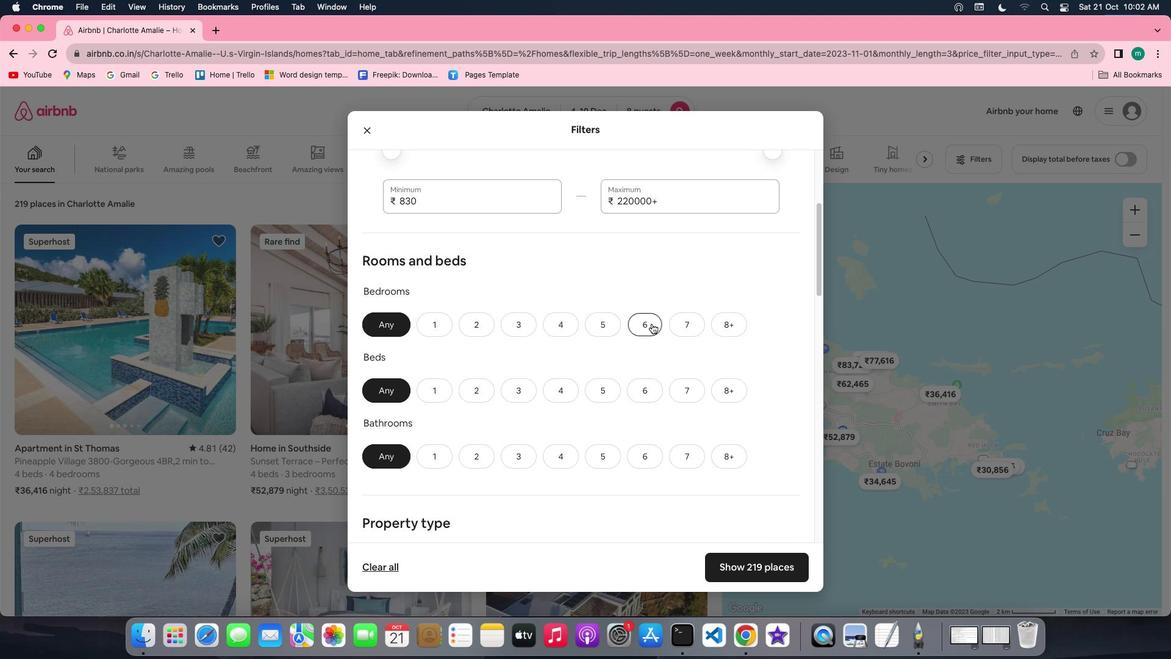 
Action: Mouse moved to (646, 389)
Screenshot: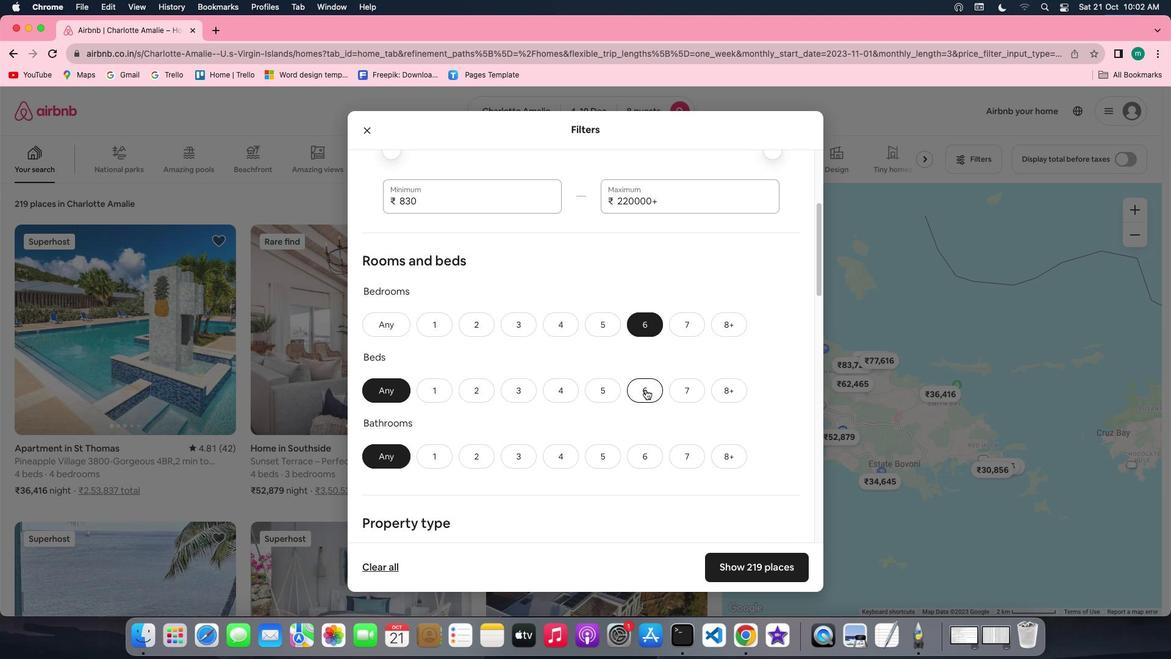 
Action: Mouse pressed left at (646, 389)
Screenshot: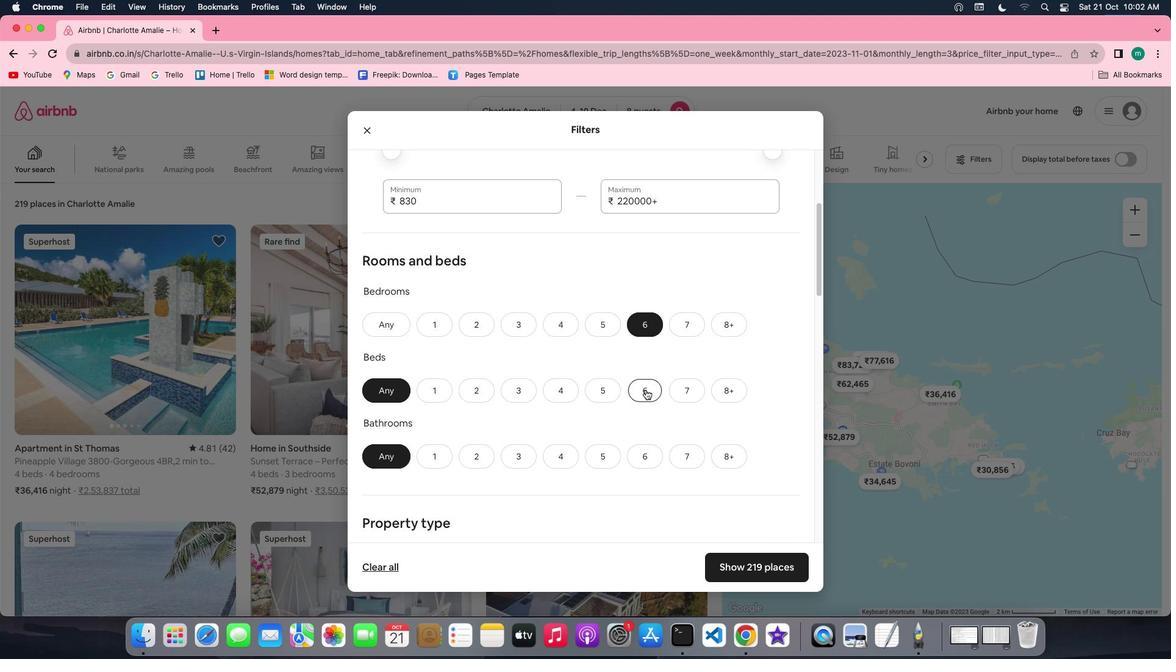 
Action: Mouse moved to (642, 462)
Screenshot: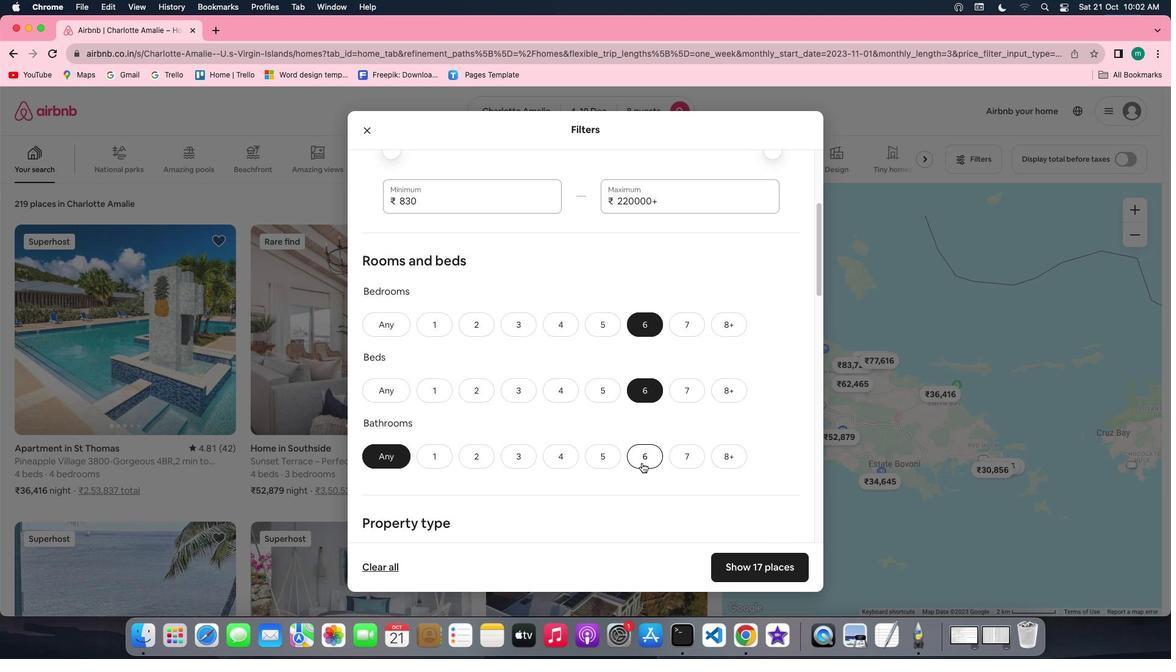 
Action: Mouse pressed left at (642, 462)
Screenshot: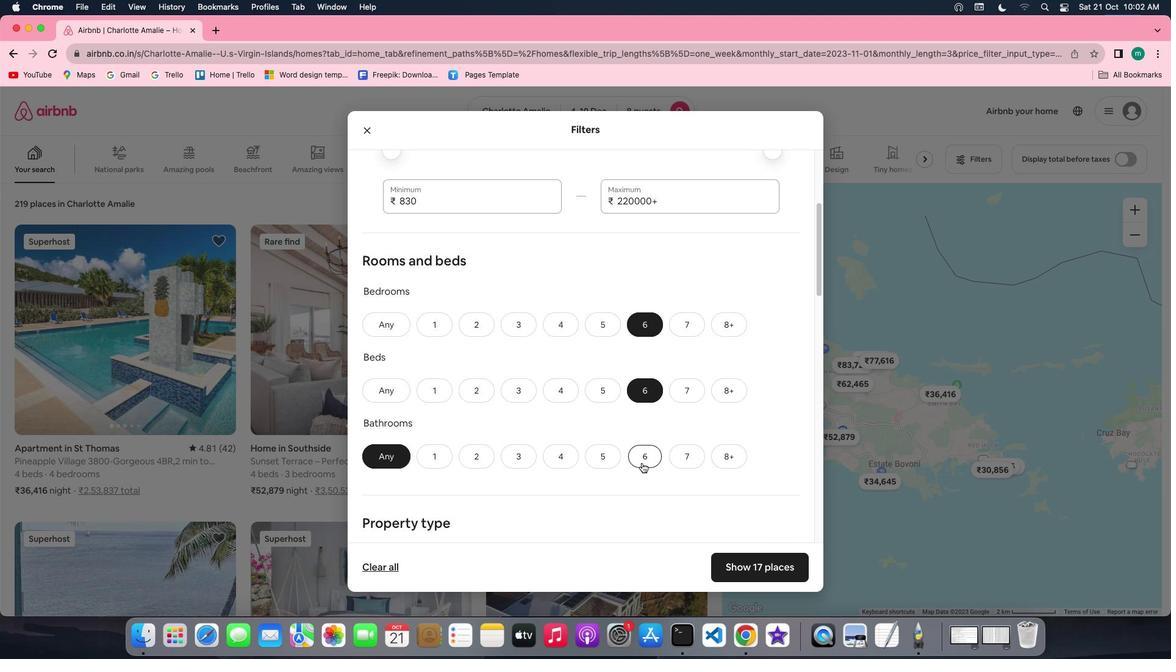 
Action: Mouse moved to (691, 436)
Screenshot: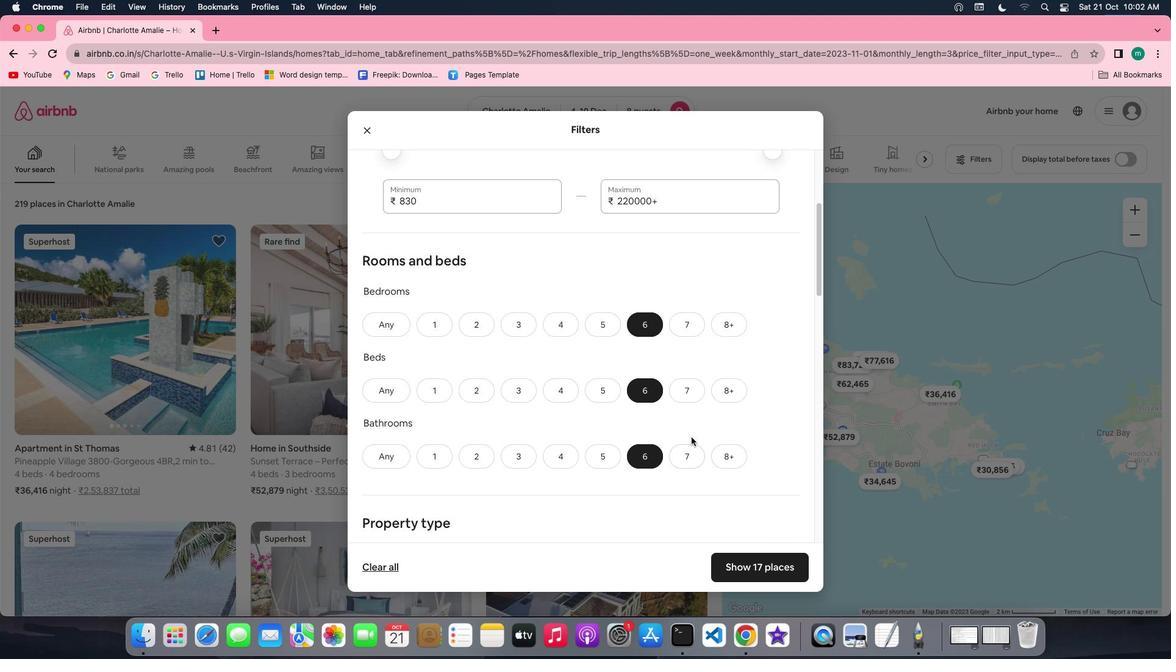 
Action: Mouse scrolled (691, 436) with delta (0, 0)
Screenshot: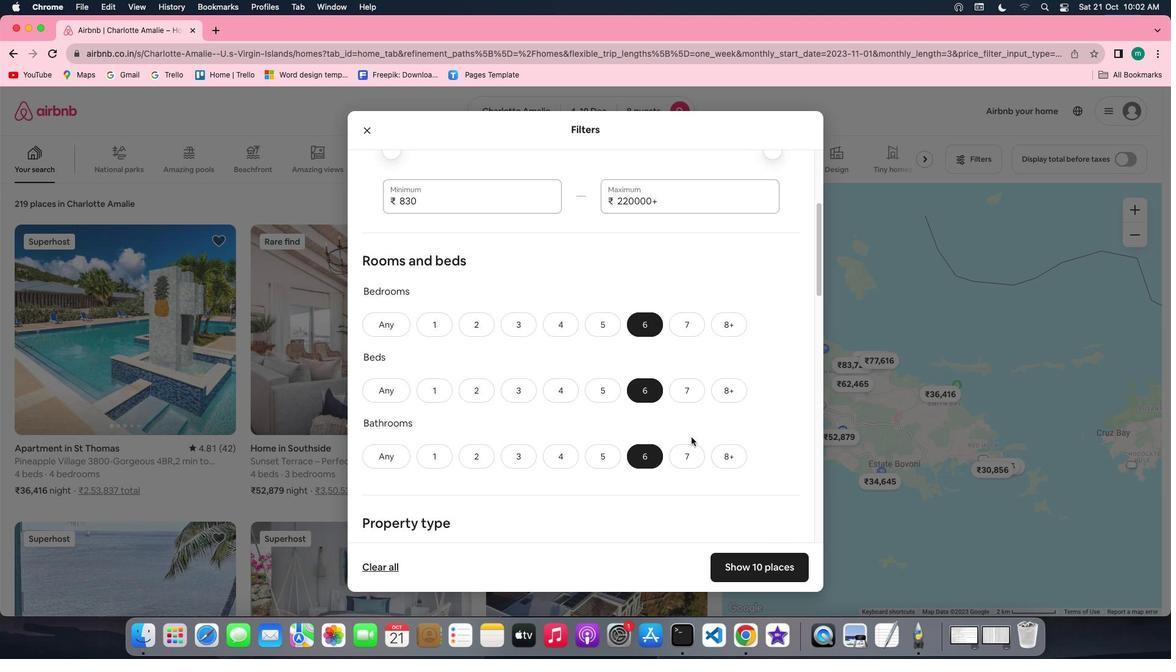 
Action: Mouse scrolled (691, 436) with delta (0, 0)
Screenshot: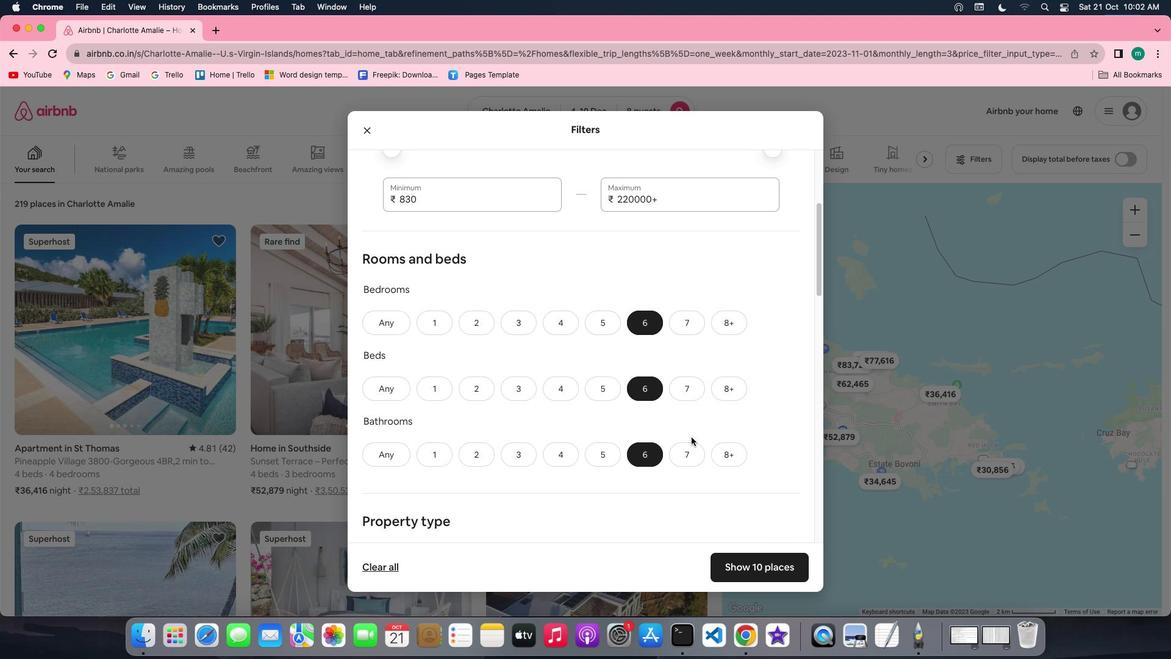 
Action: Mouse scrolled (691, 436) with delta (0, 0)
Screenshot: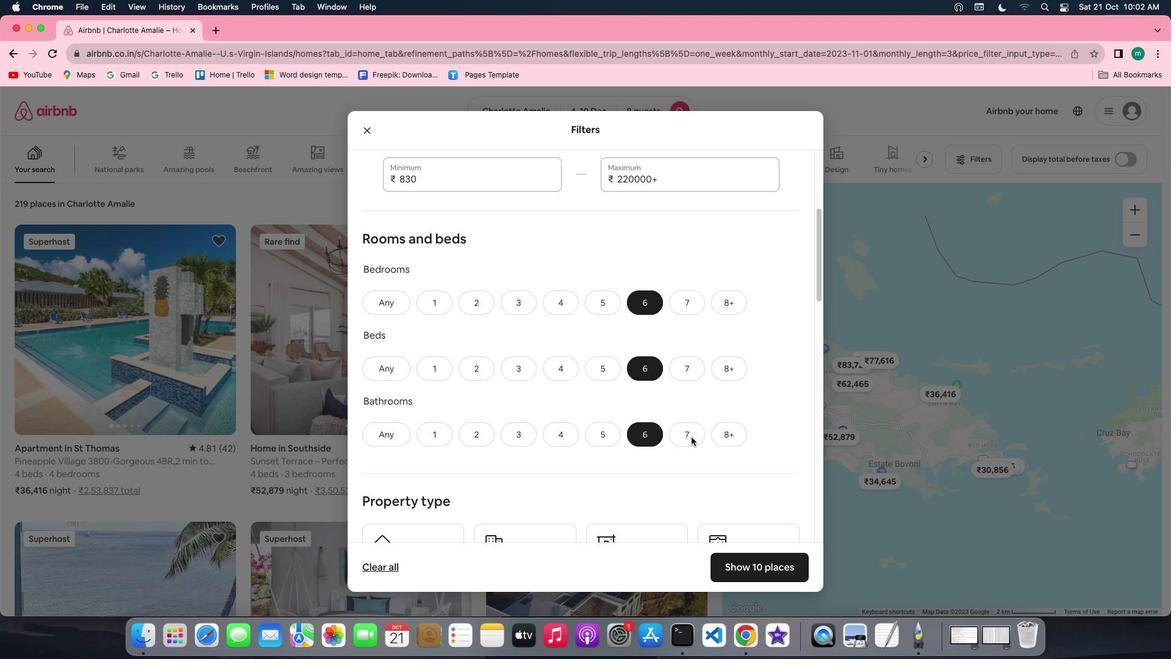 
Action: Mouse scrolled (691, 436) with delta (0, 0)
Screenshot: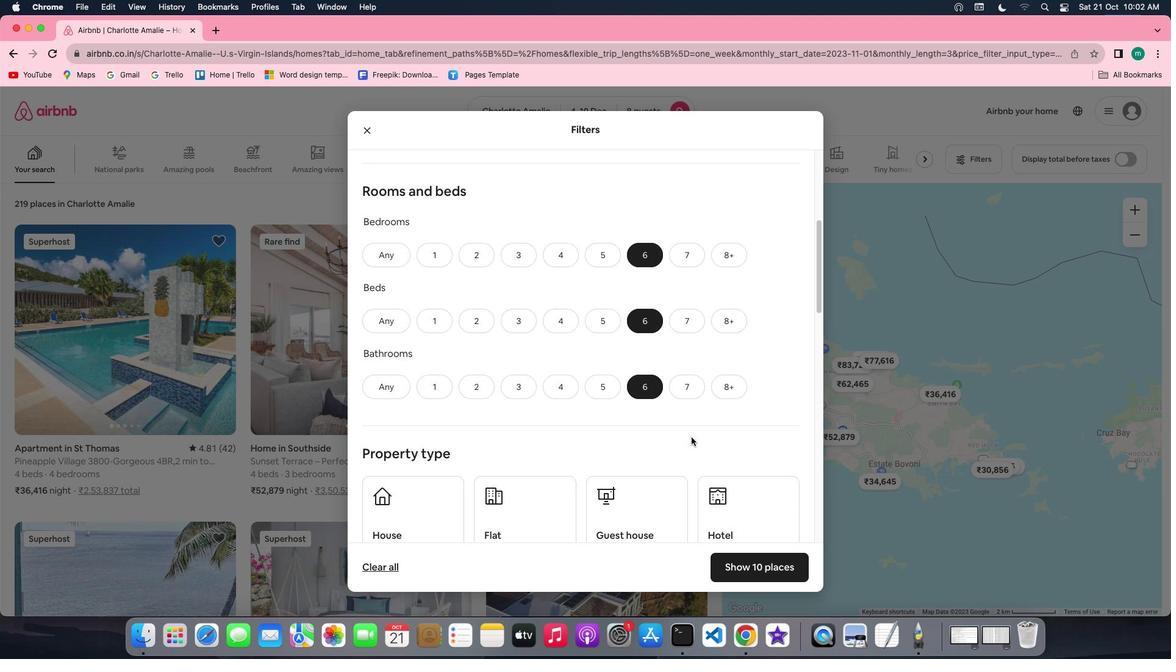 
Action: Mouse scrolled (691, 436) with delta (0, 0)
Screenshot: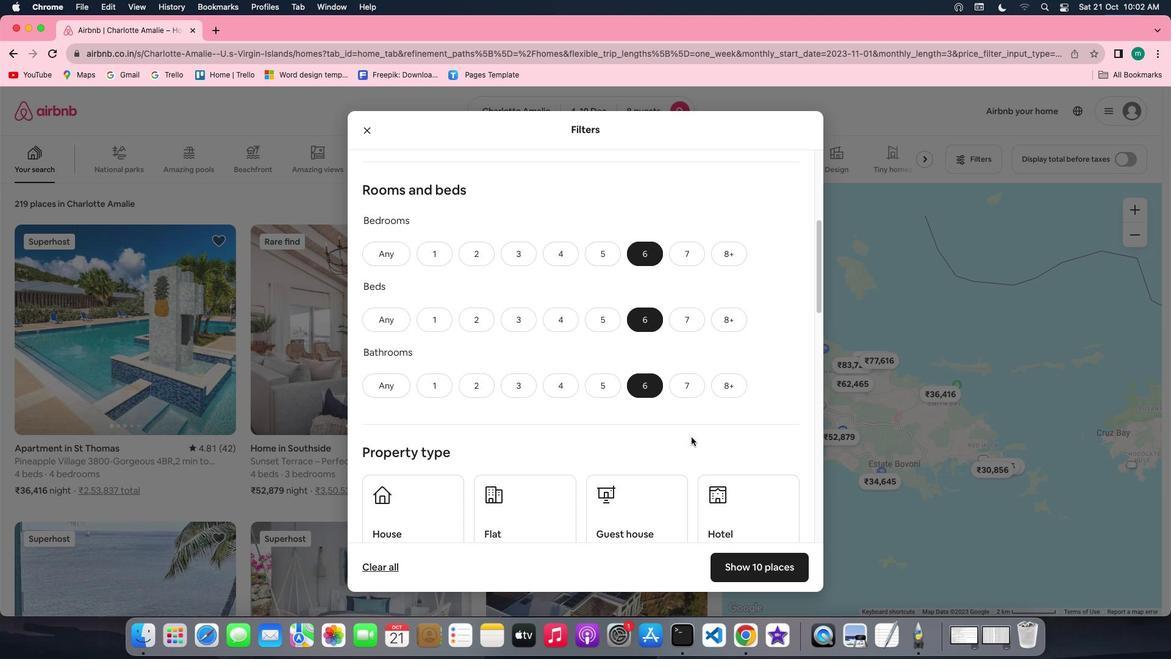 
Action: Mouse scrolled (691, 436) with delta (0, -1)
Screenshot: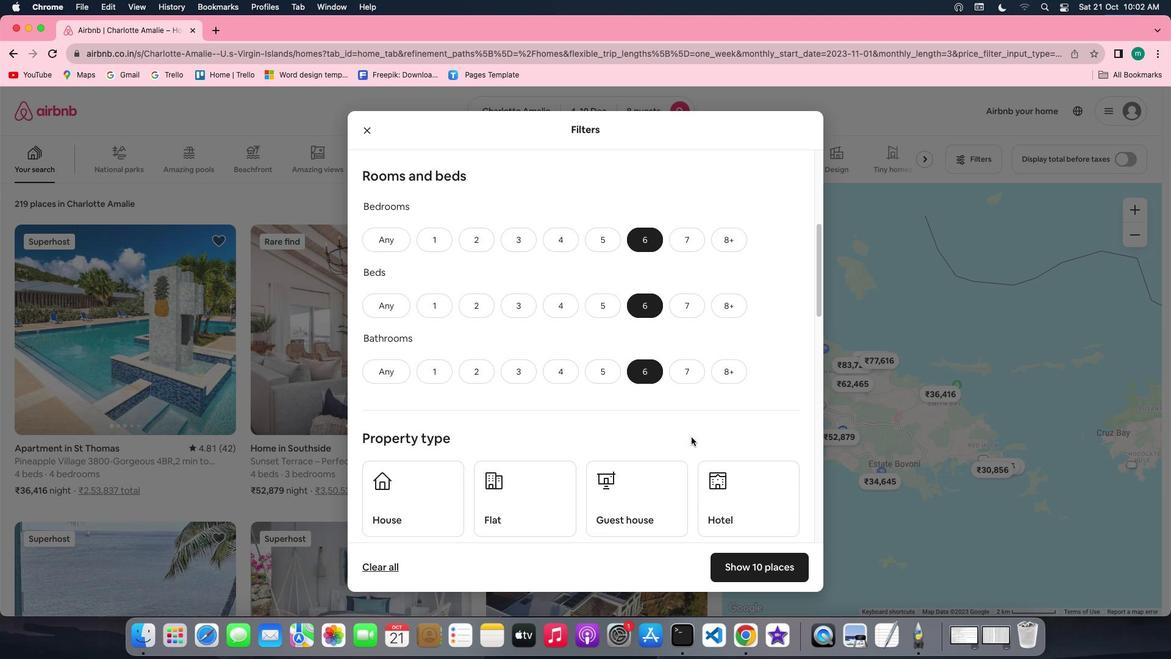 
Action: Mouse scrolled (691, 436) with delta (0, 0)
Screenshot: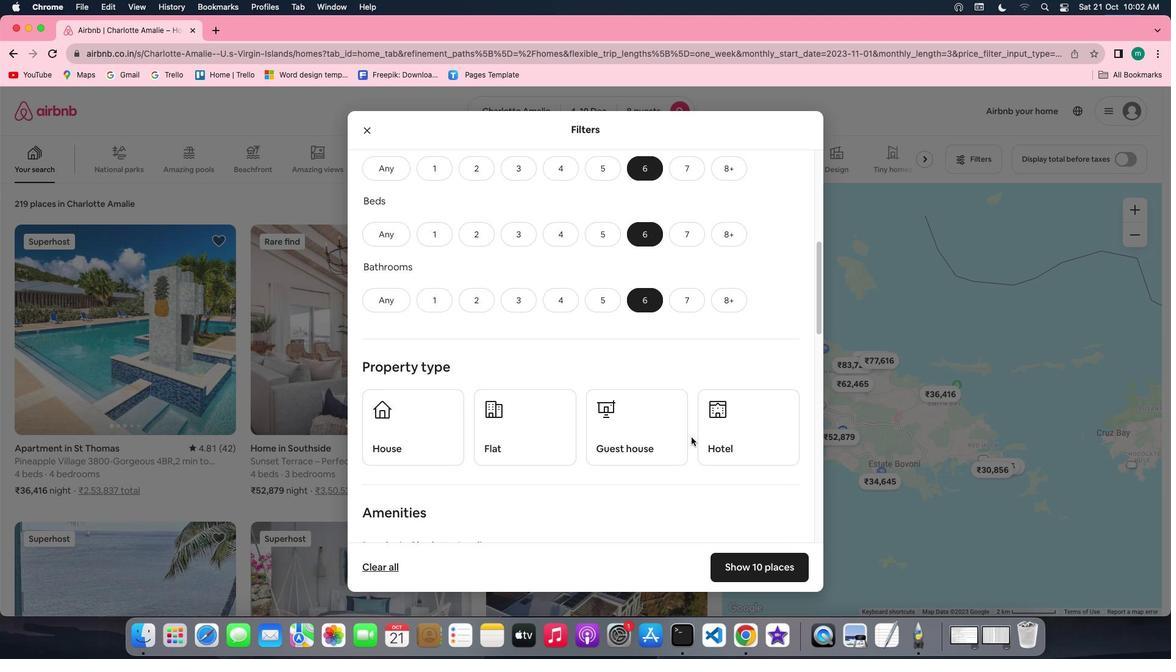 
Action: Mouse scrolled (691, 436) with delta (0, 0)
Screenshot: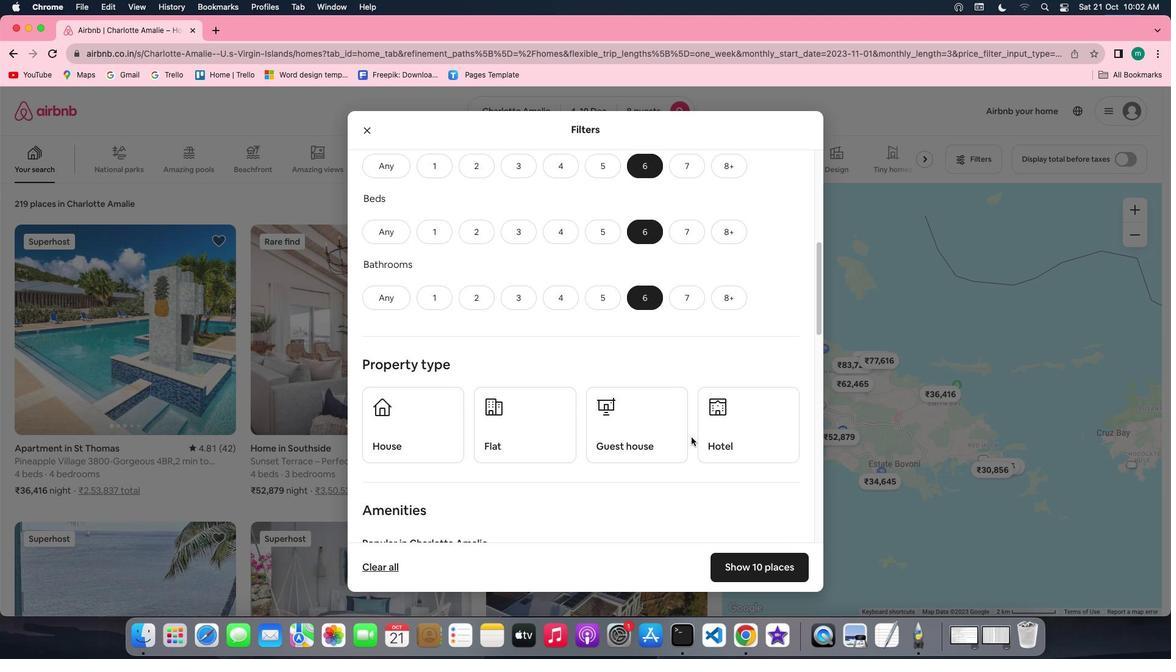 
Action: Mouse scrolled (691, 436) with delta (0, 0)
Screenshot: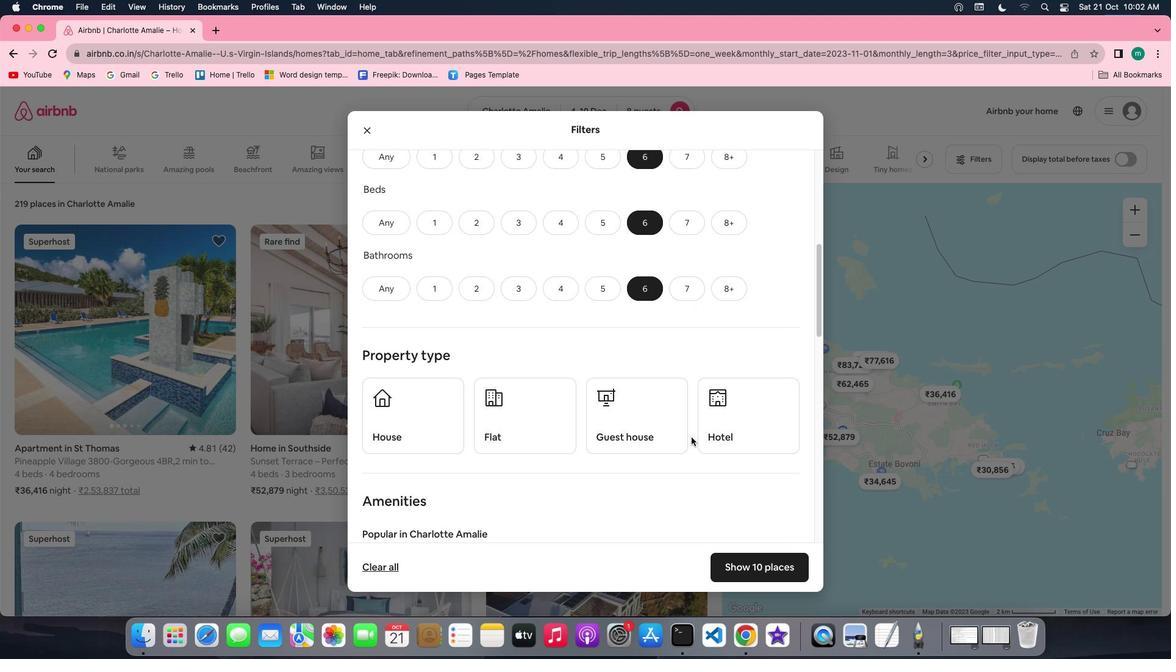 
Action: Mouse scrolled (691, 436) with delta (0, 0)
Screenshot: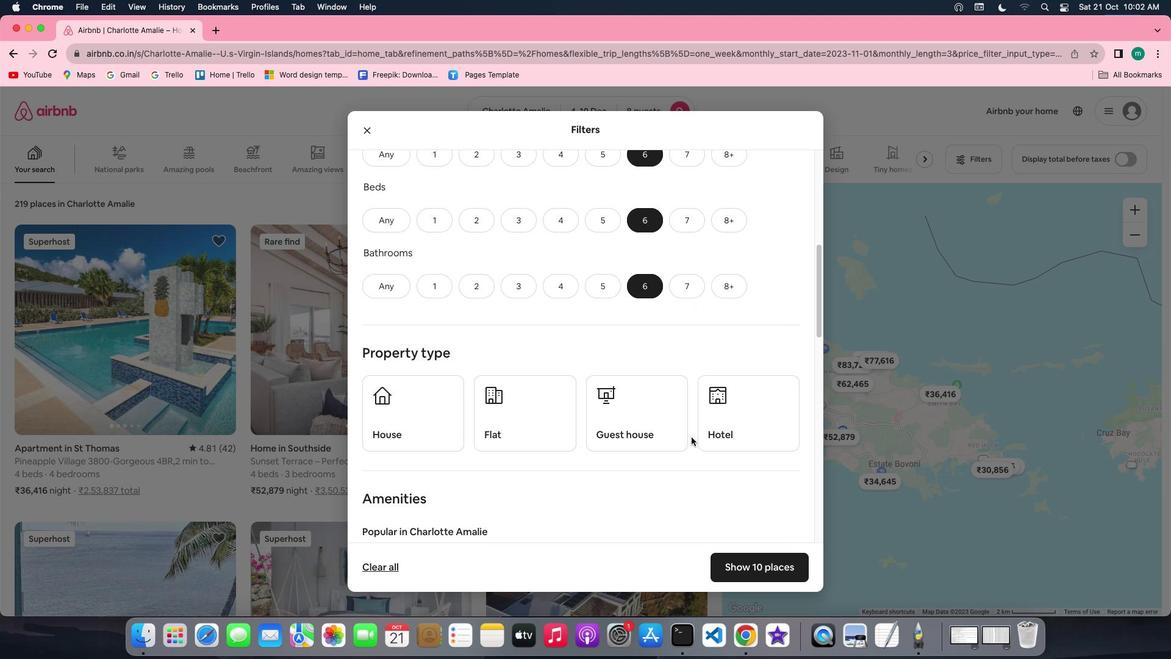 
Action: Mouse scrolled (691, 436) with delta (0, 0)
Screenshot: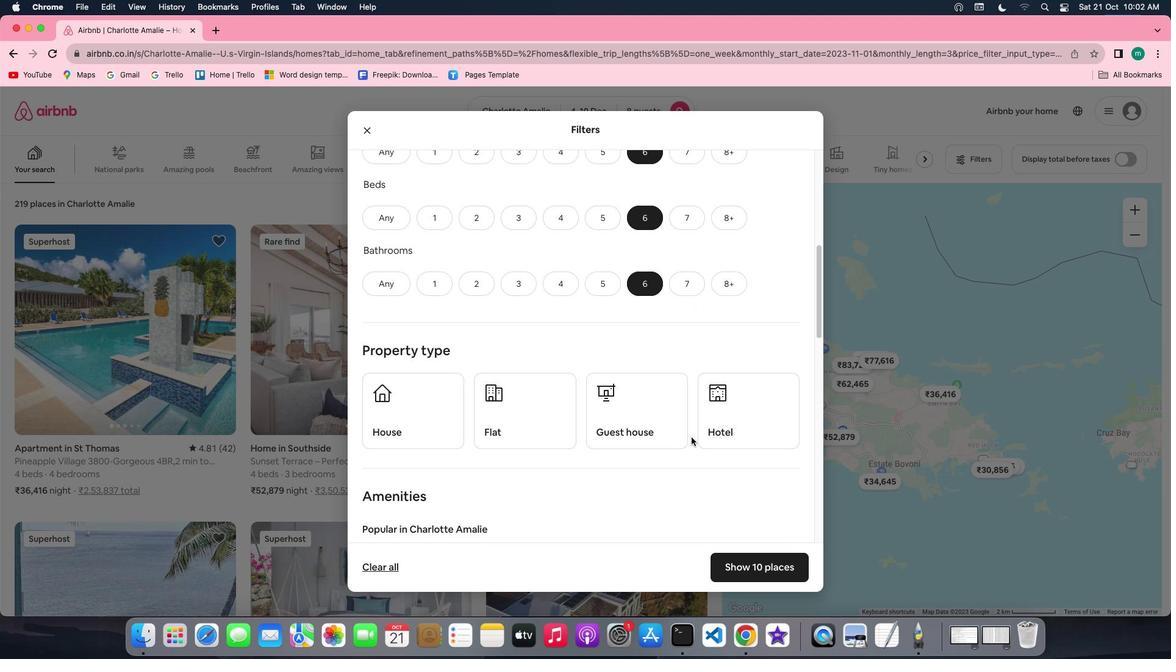 
Action: Mouse scrolled (691, 436) with delta (0, 0)
Screenshot: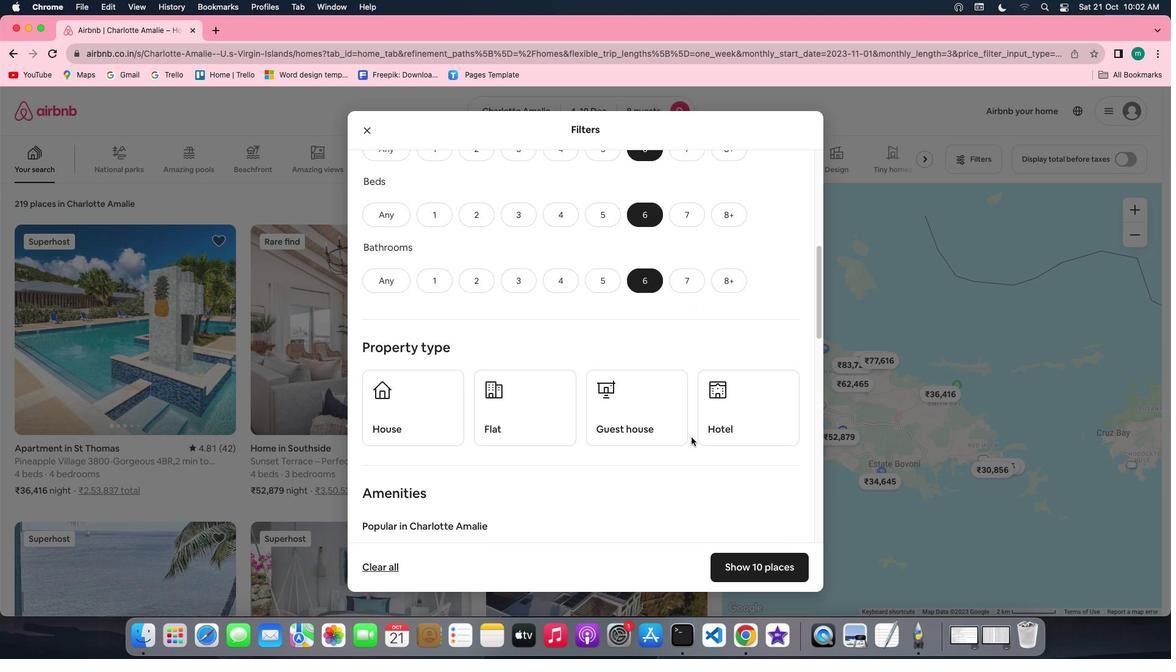 
Action: Mouse scrolled (691, 436) with delta (0, 0)
Screenshot: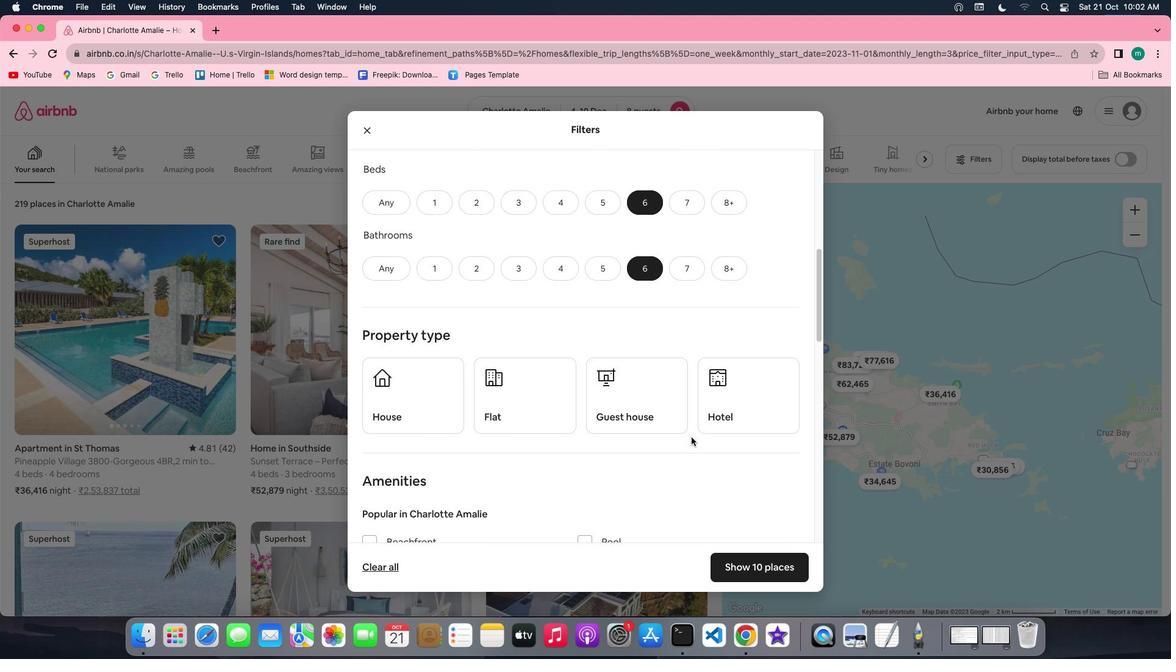 
Action: Mouse scrolled (691, 436) with delta (0, 0)
Screenshot: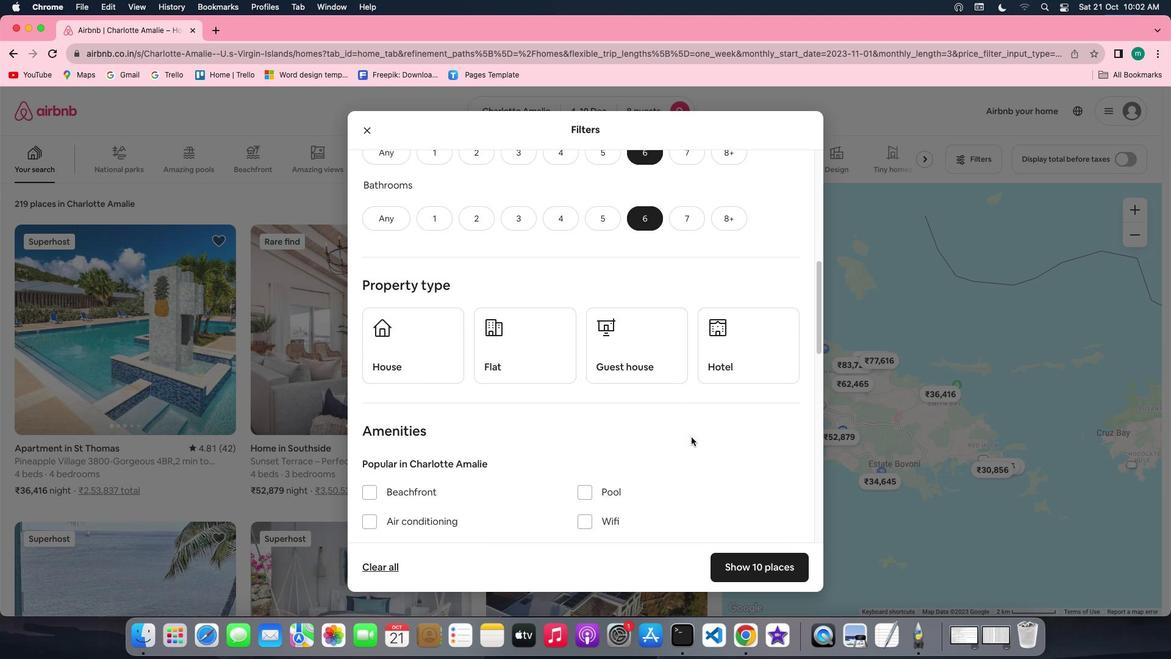 
Action: Mouse moved to (443, 324)
Screenshot: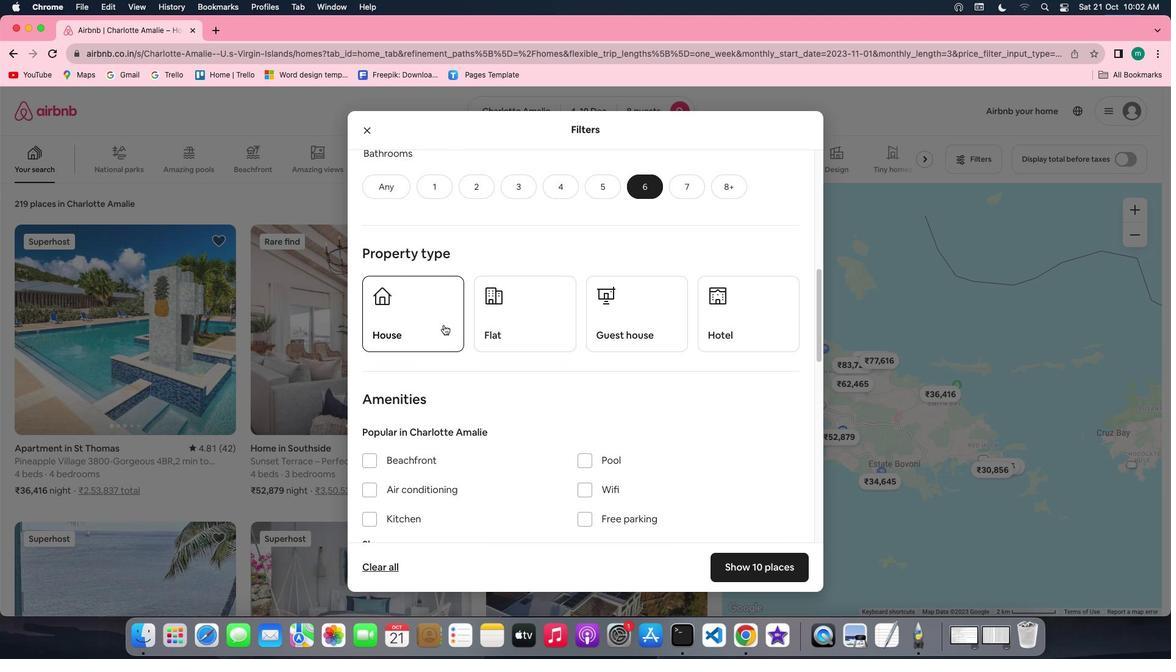 
Action: Mouse pressed left at (443, 324)
Screenshot: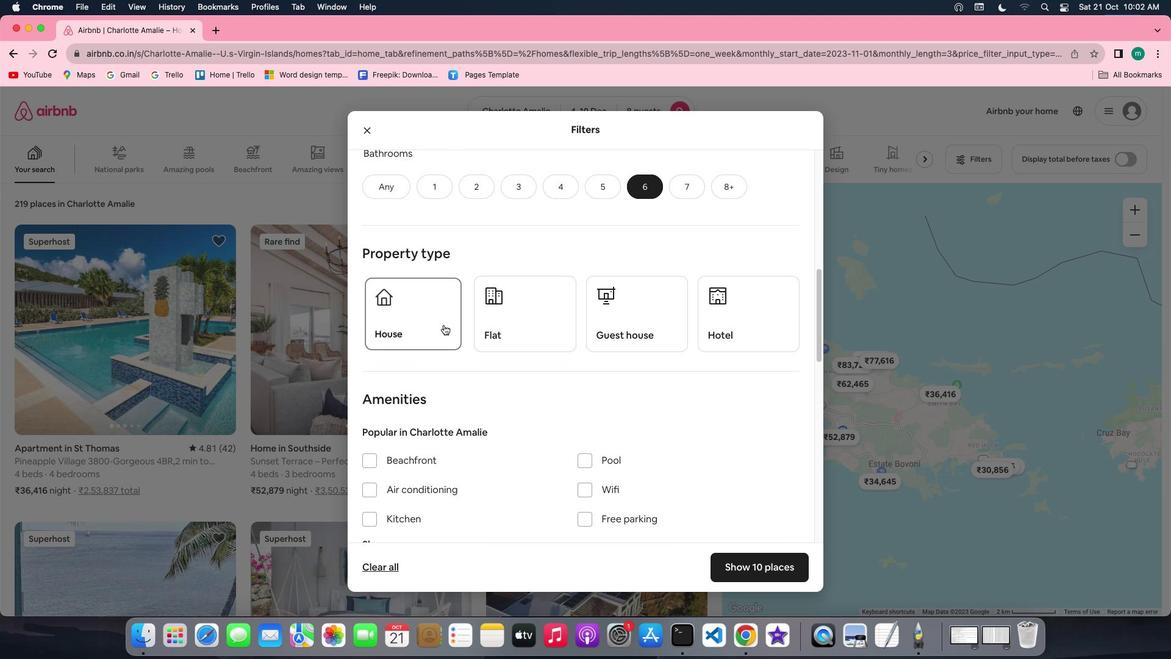 
Action: Mouse moved to (611, 397)
Screenshot: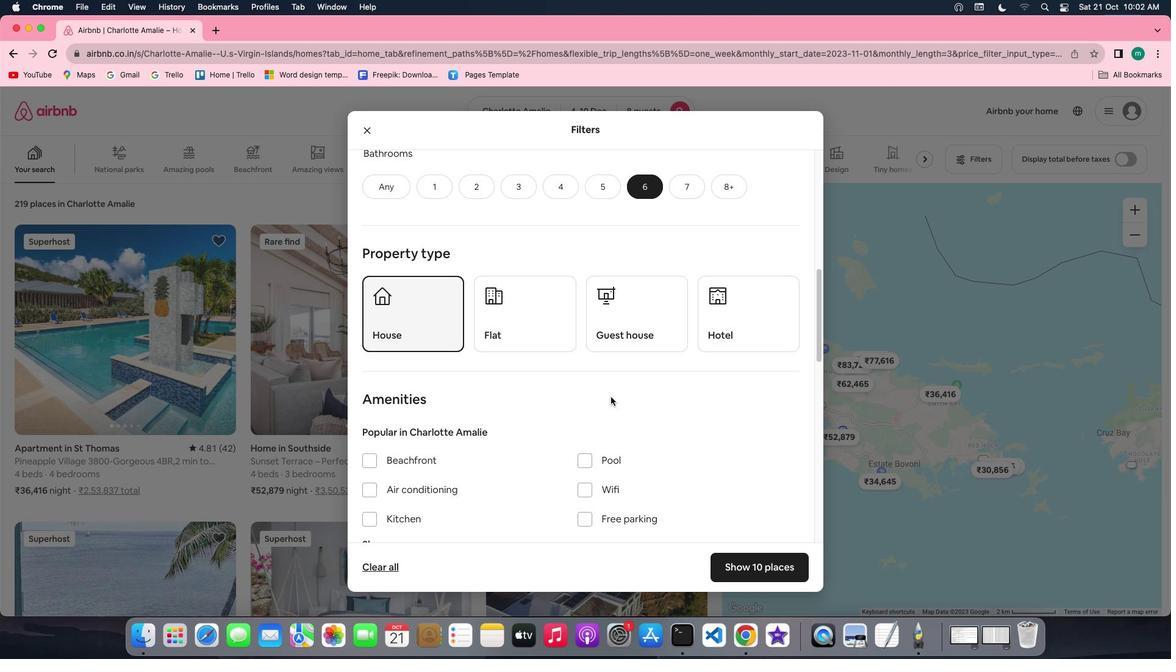 
Action: Mouse scrolled (611, 397) with delta (0, 0)
Screenshot: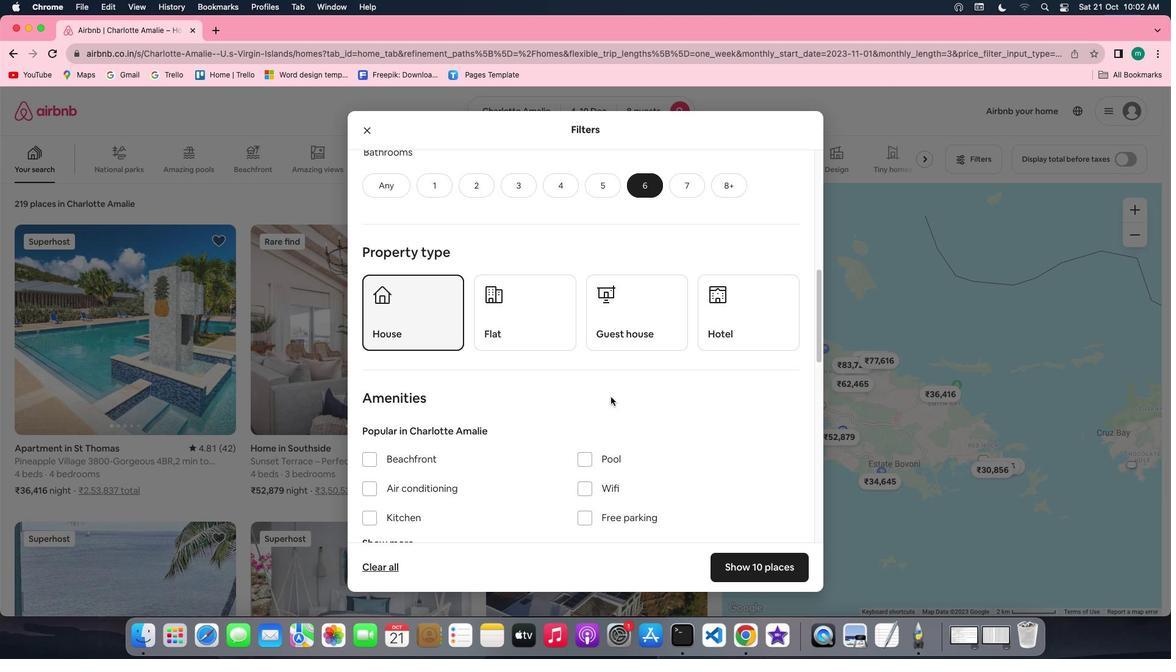 
Action: Mouse scrolled (611, 397) with delta (0, 0)
Screenshot: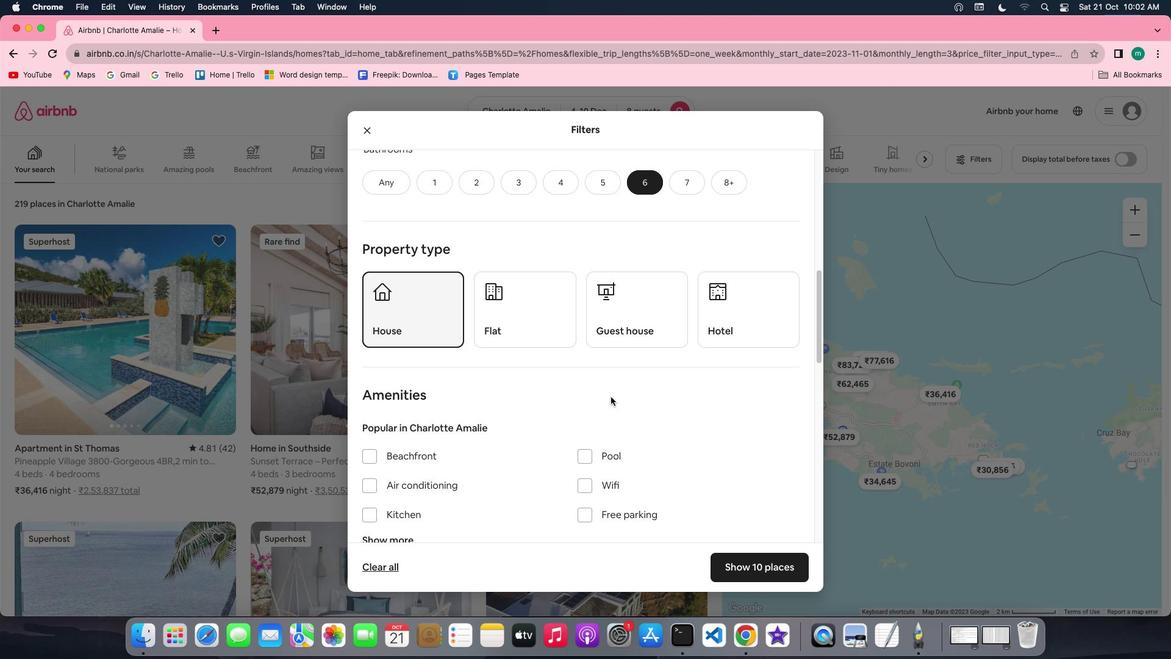 
Action: Mouse scrolled (611, 397) with delta (0, -1)
Screenshot: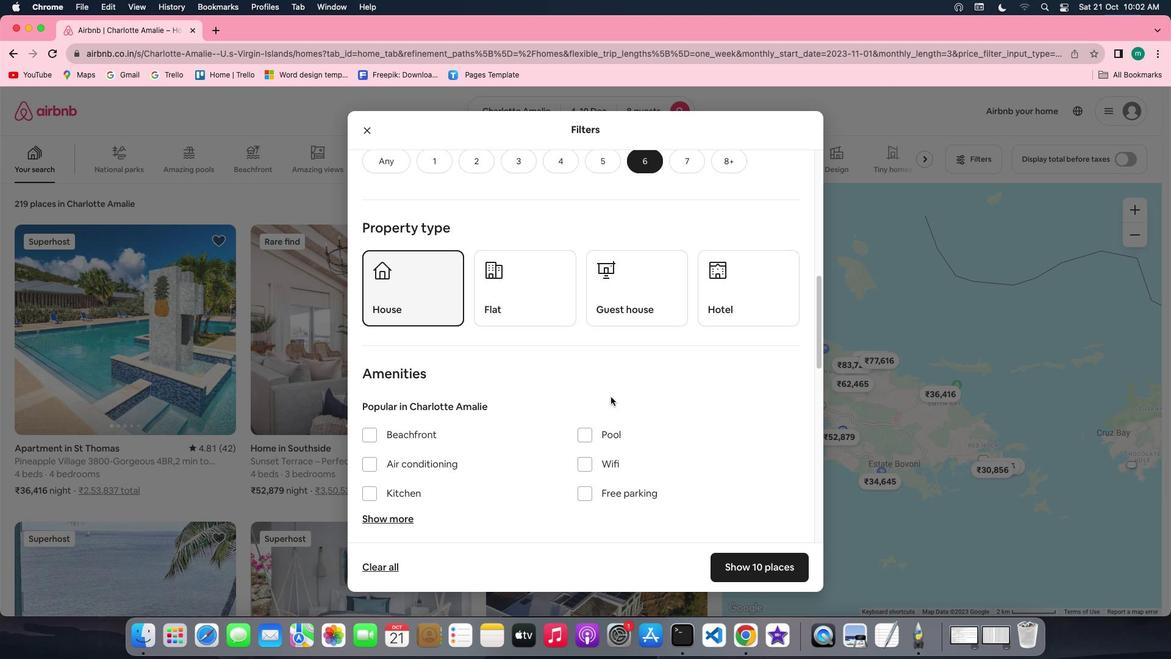 
Action: Mouse scrolled (611, 397) with delta (0, -1)
Screenshot: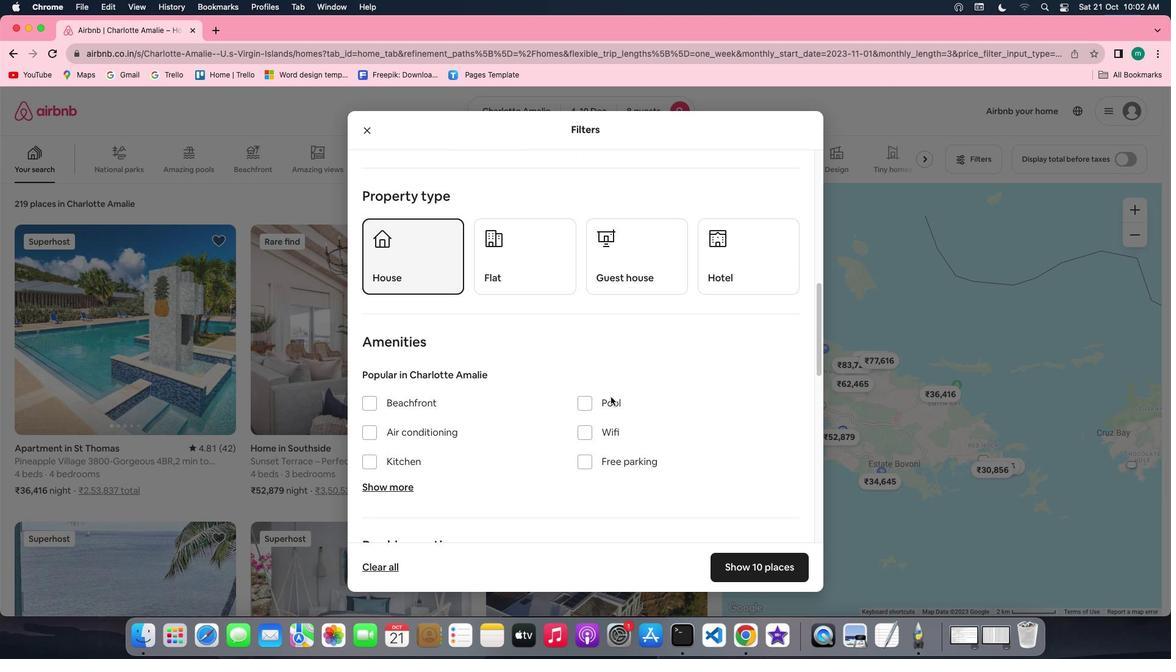 
Action: Mouse scrolled (611, 397) with delta (0, 0)
Screenshot: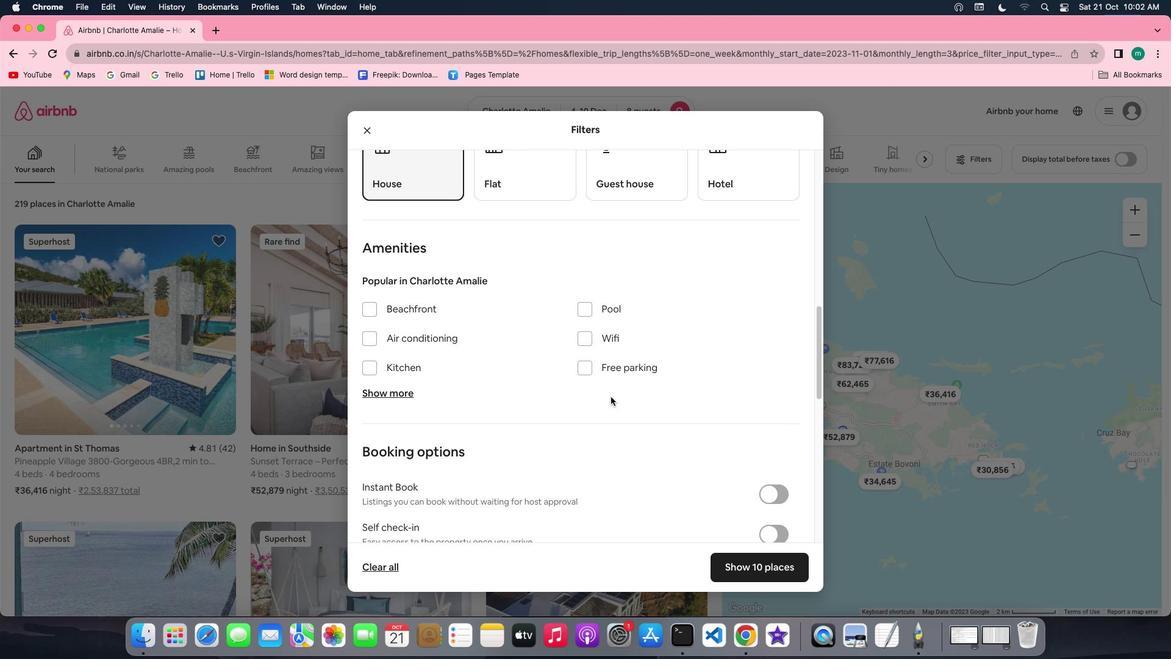 
Action: Mouse scrolled (611, 397) with delta (0, 0)
Screenshot: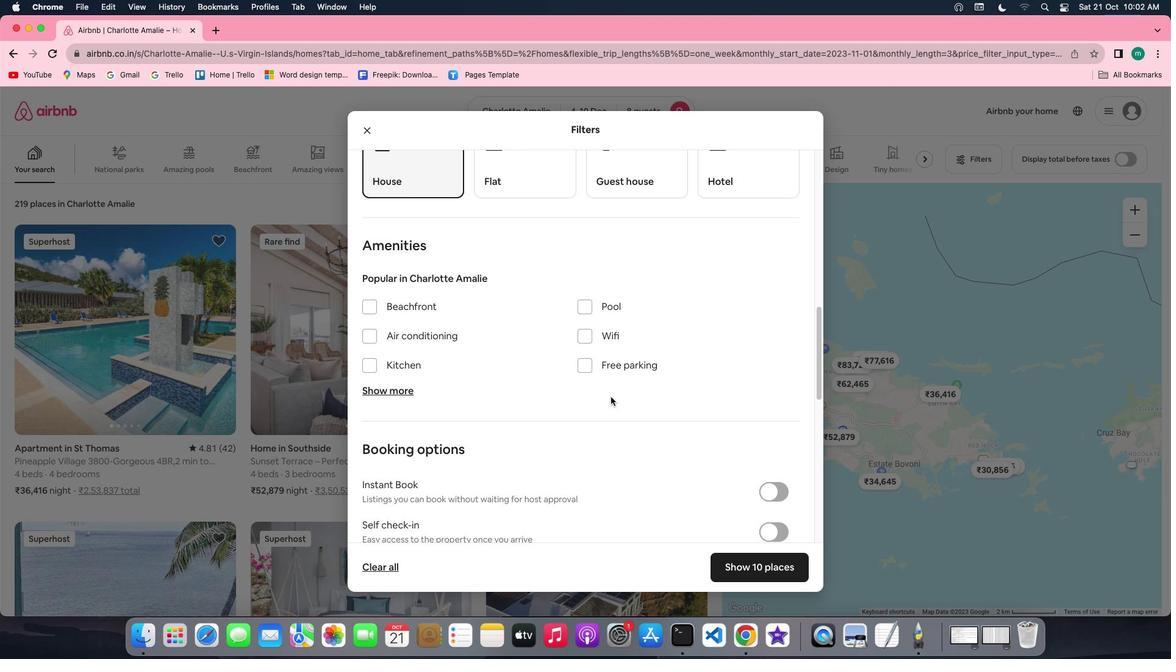 
Action: Mouse scrolled (611, 397) with delta (0, 0)
Screenshot: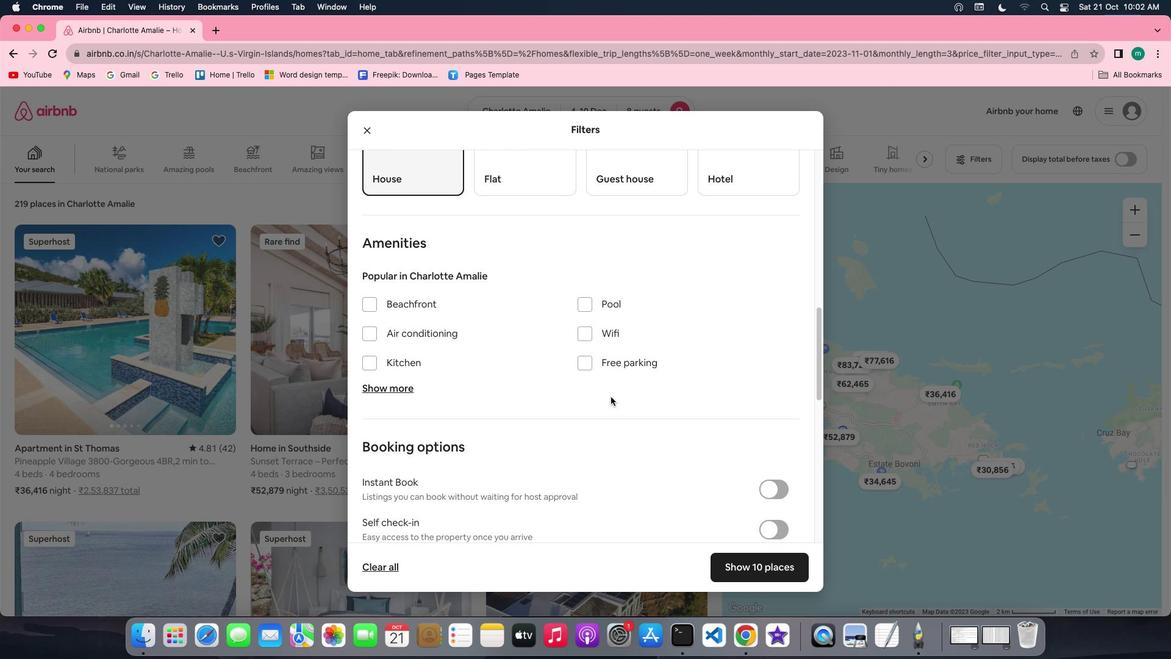 
Action: Mouse scrolled (611, 397) with delta (0, 0)
Screenshot: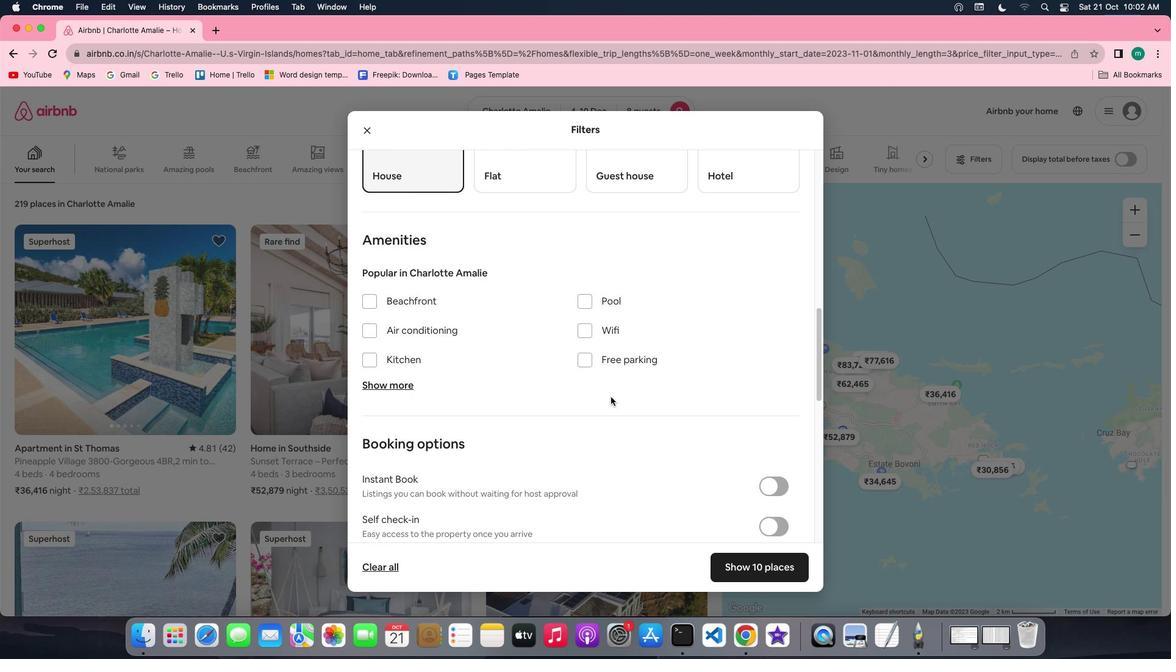 
Action: Mouse scrolled (611, 397) with delta (0, 0)
Screenshot: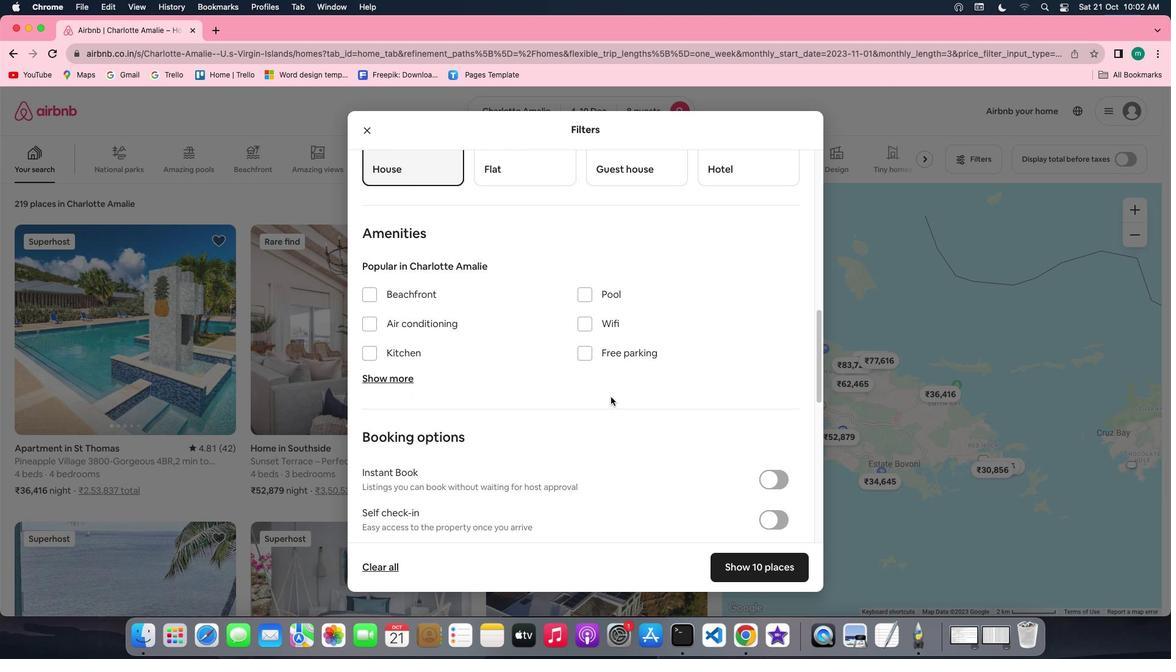 
Action: Mouse scrolled (611, 397) with delta (0, 0)
Screenshot: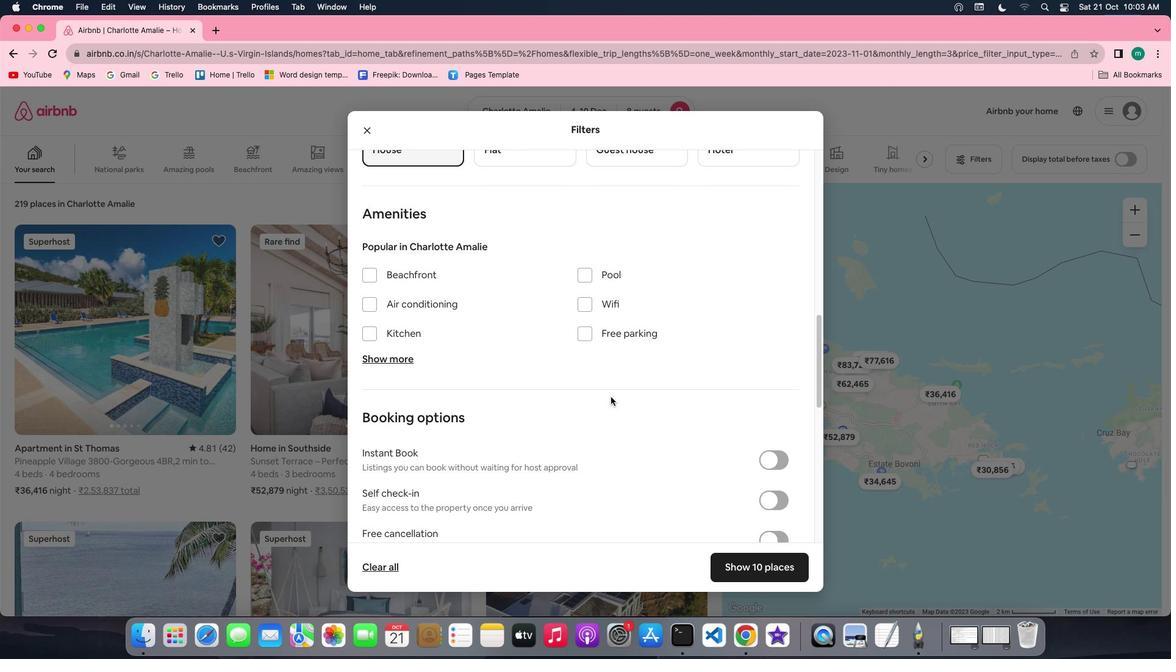 
Action: Mouse scrolled (611, 397) with delta (0, 0)
Screenshot: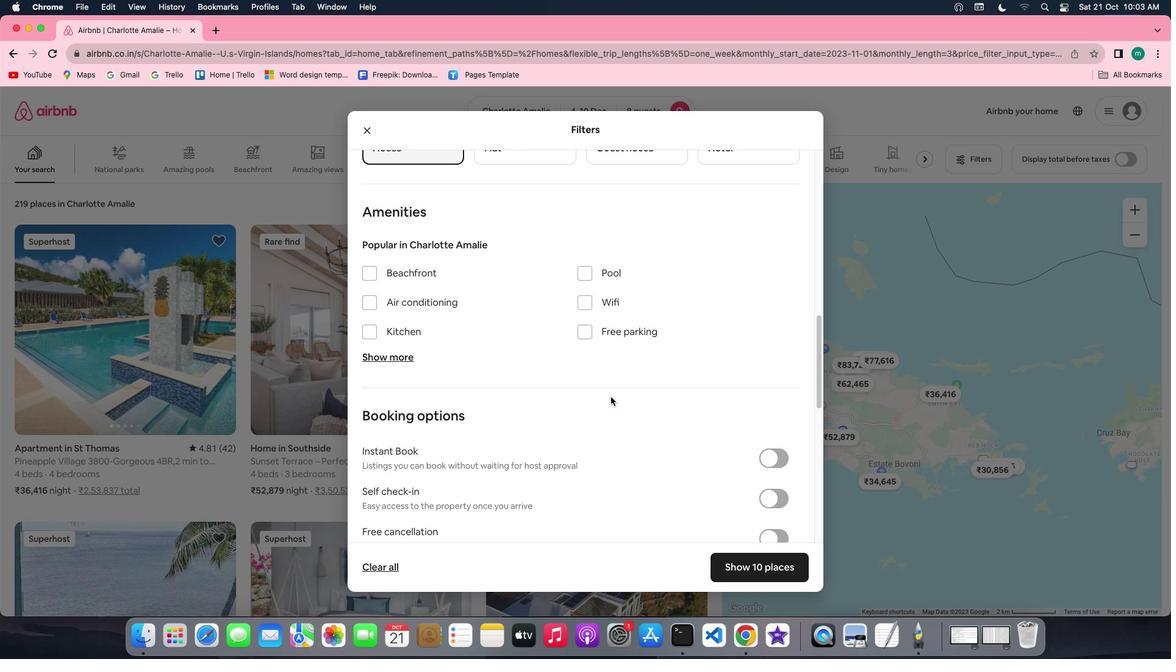 
Action: Mouse scrolled (611, 397) with delta (0, 0)
Screenshot: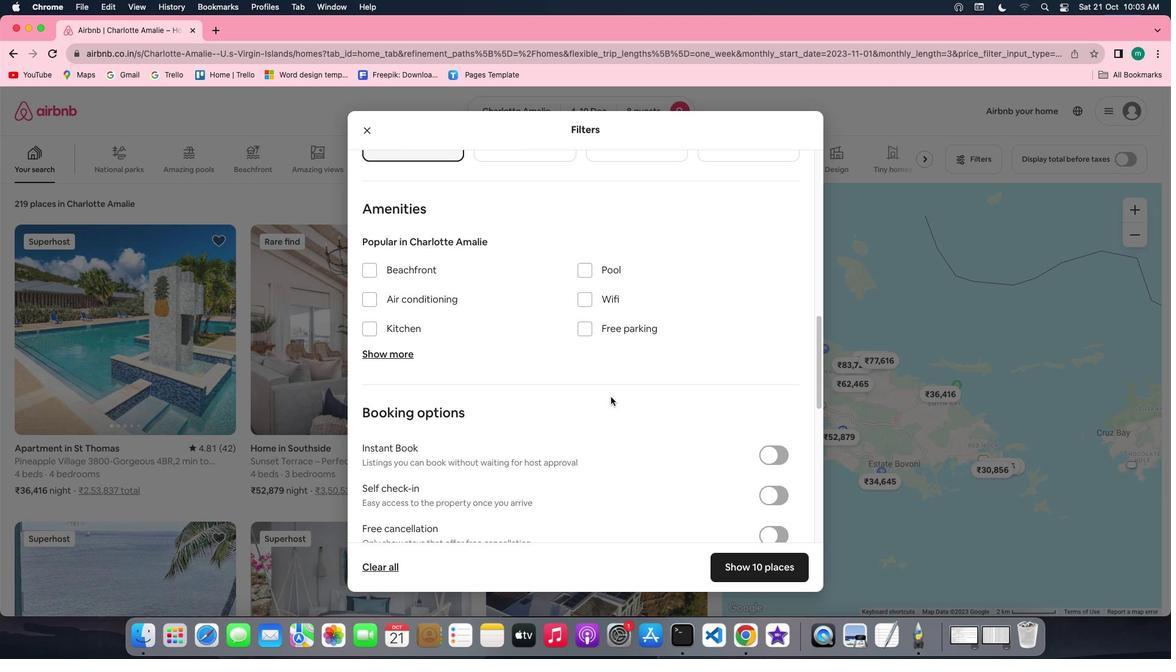 
Action: Mouse scrolled (611, 397) with delta (0, 0)
Screenshot: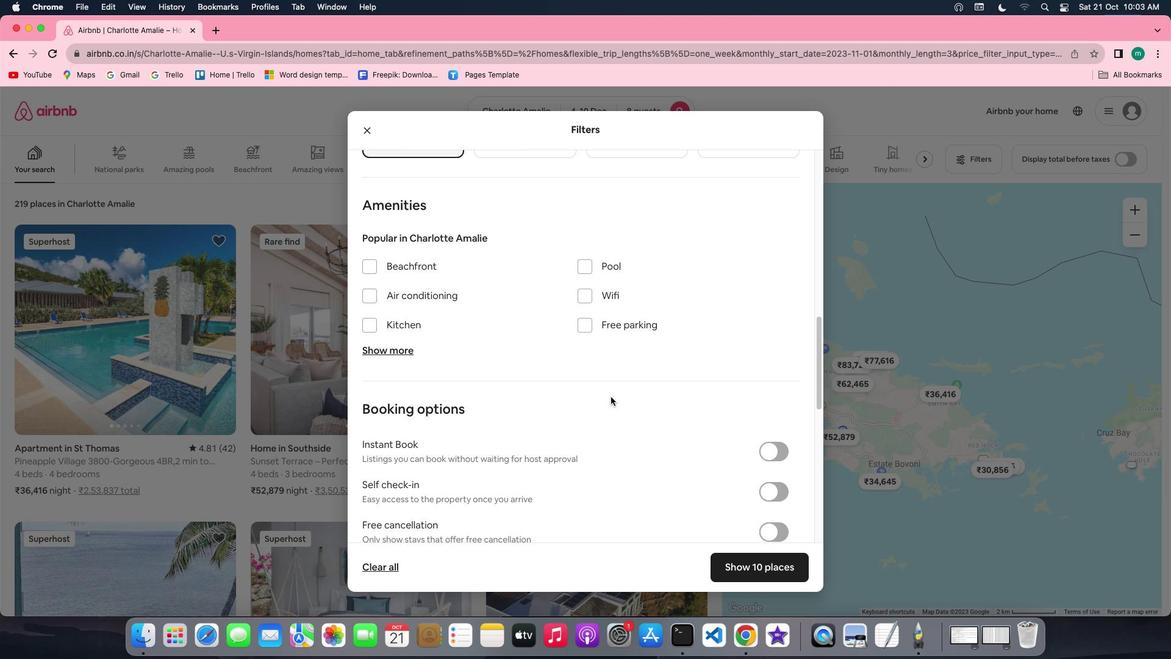 
Action: Mouse moved to (603, 287)
Screenshot: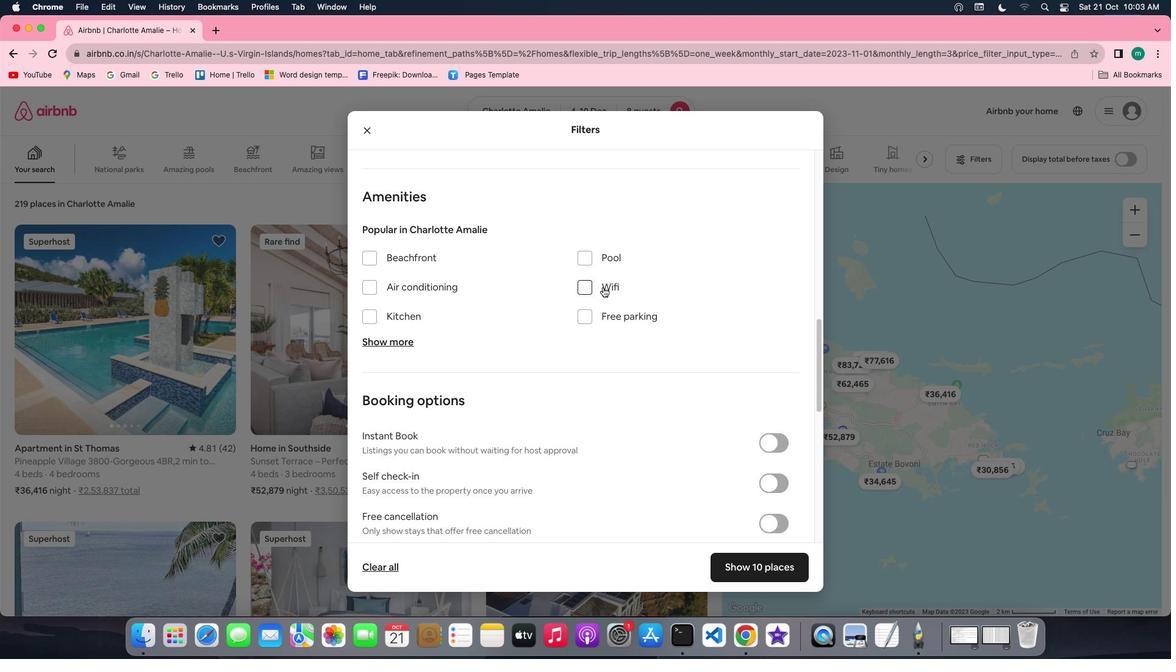 
Action: Mouse pressed left at (603, 287)
Screenshot: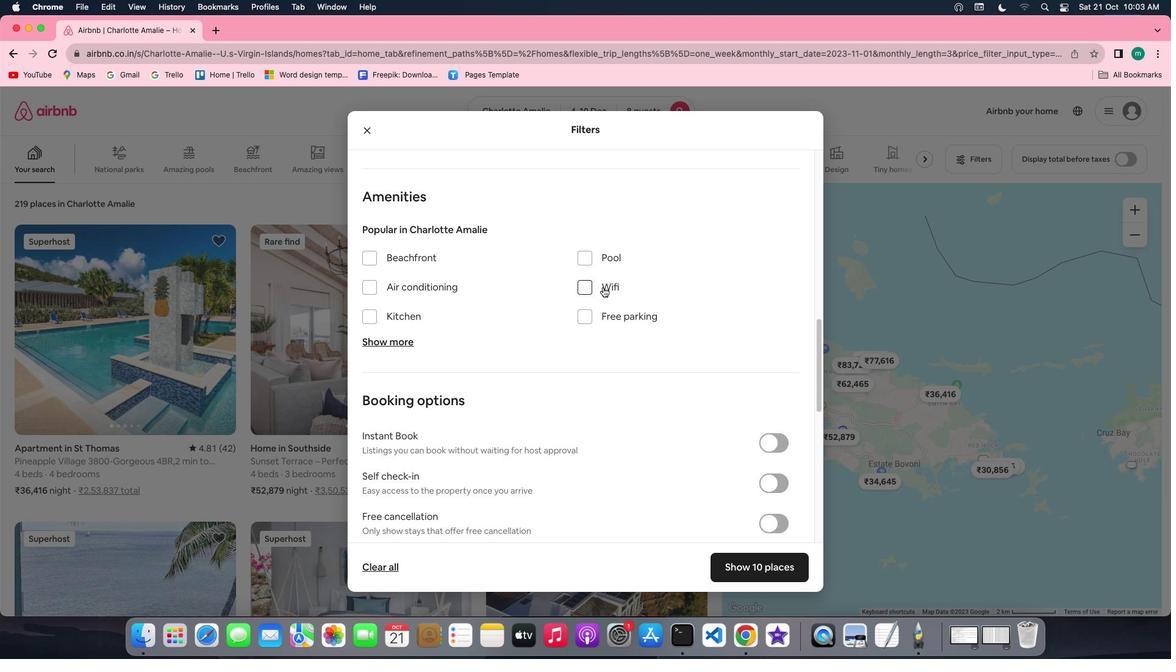 
Action: Mouse moved to (384, 339)
Screenshot: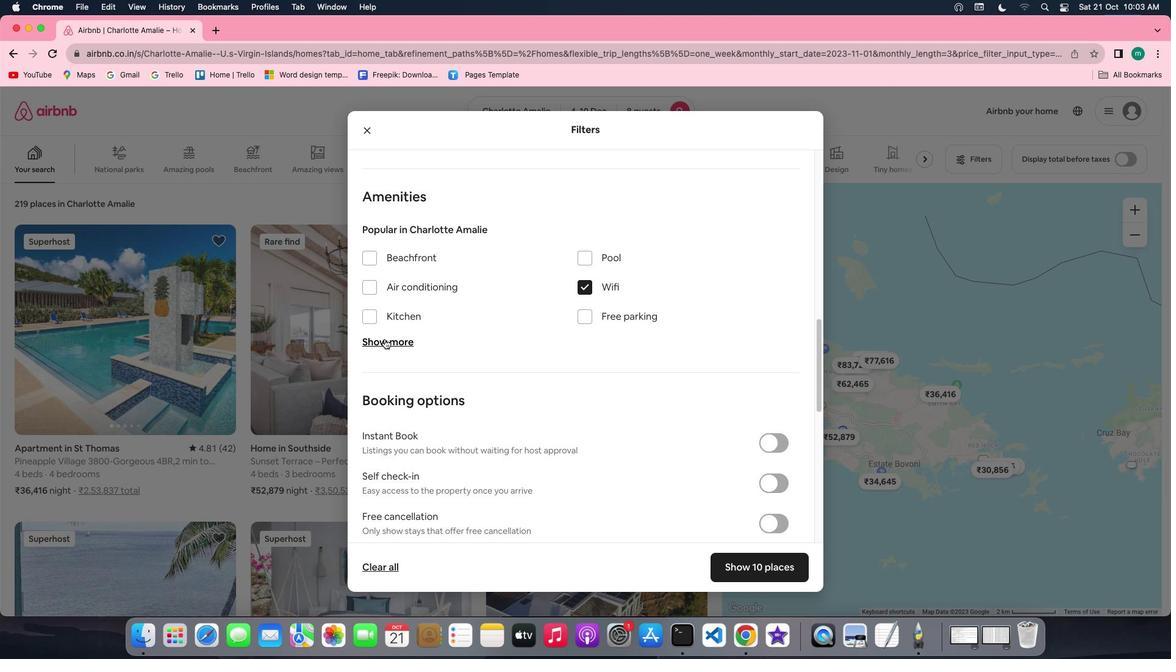 
Action: Mouse pressed left at (384, 339)
Screenshot: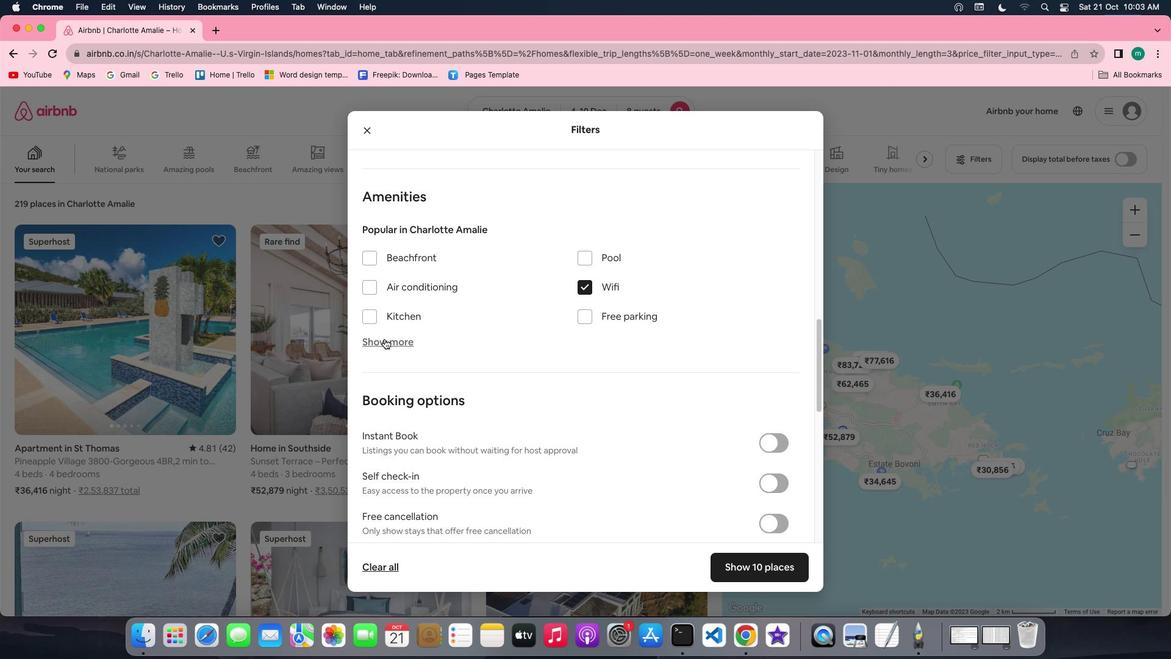 
Action: Mouse moved to (369, 442)
Screenshot: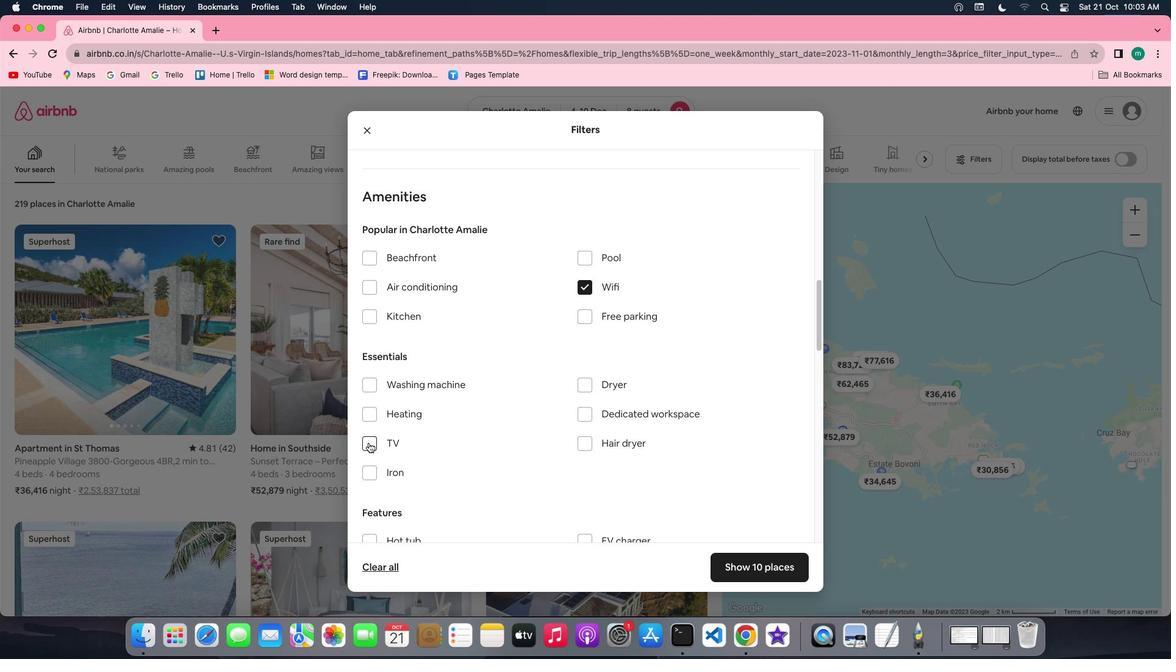 
Action: Mouse pressed left at (369, 442)
Screenshot: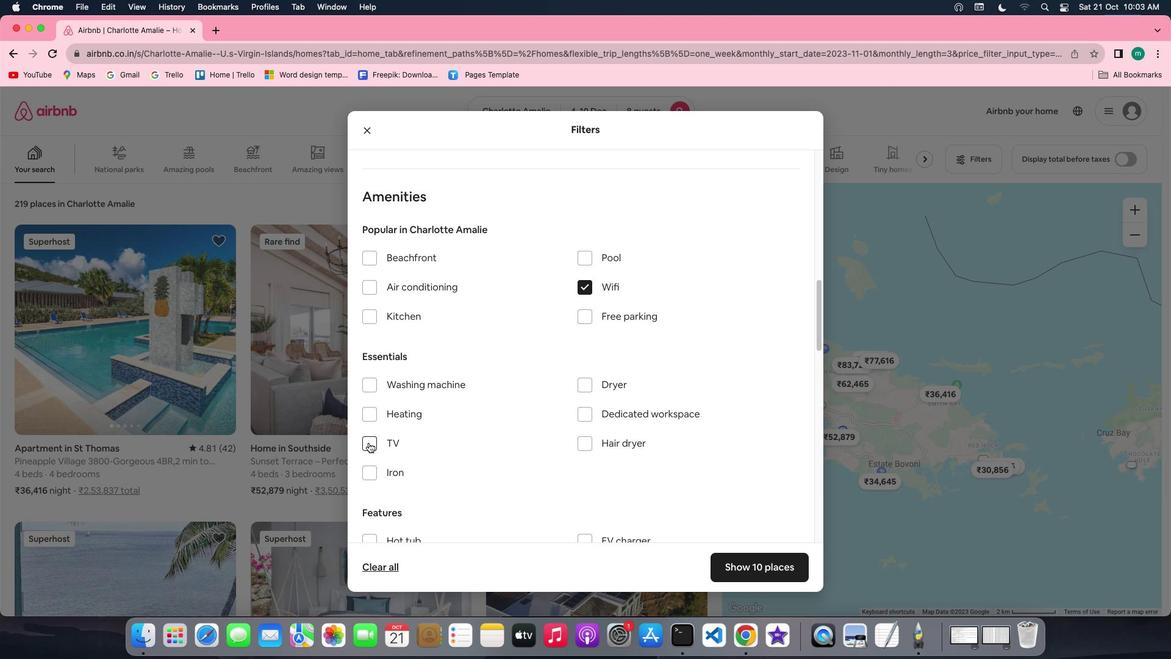 
Action: Mouse moved to (594, 316)
Screenshot: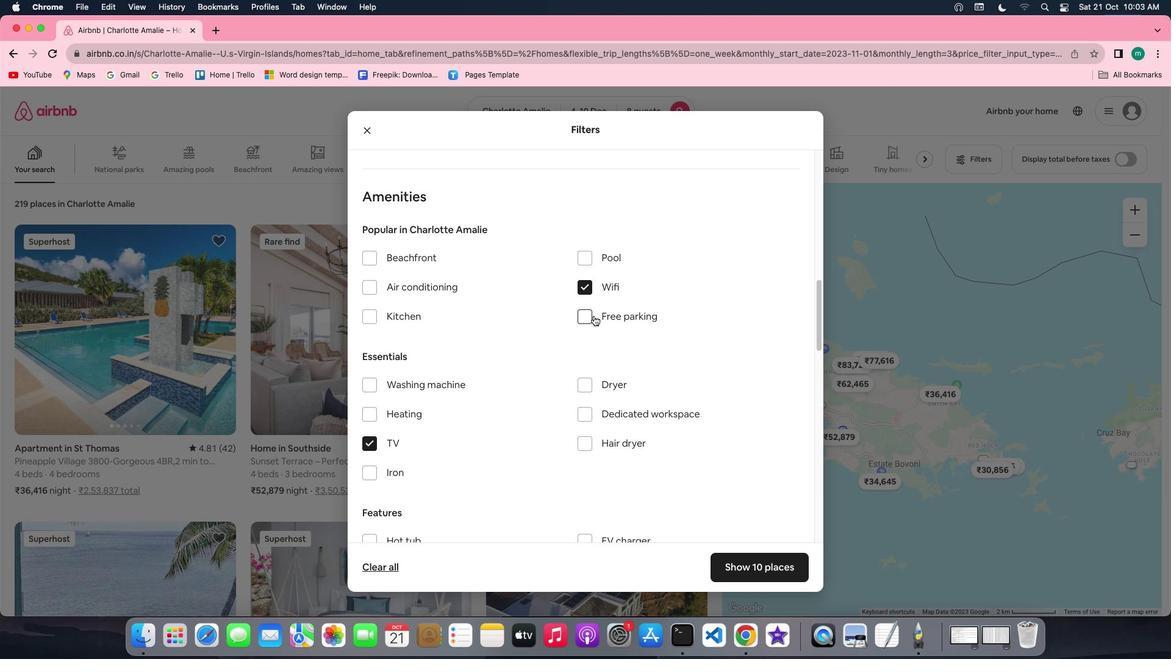 
Action: Mouse pressed left at (594, 316)
Screenshot: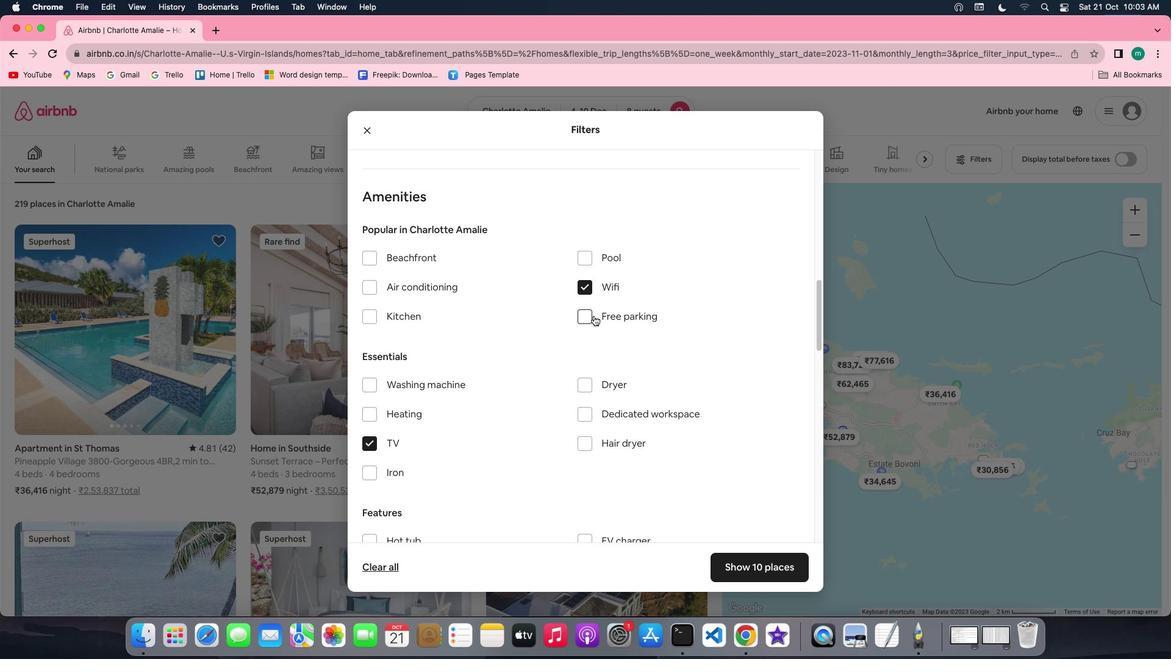 
Action: Mouse moved to (553, 339)
Screenshot: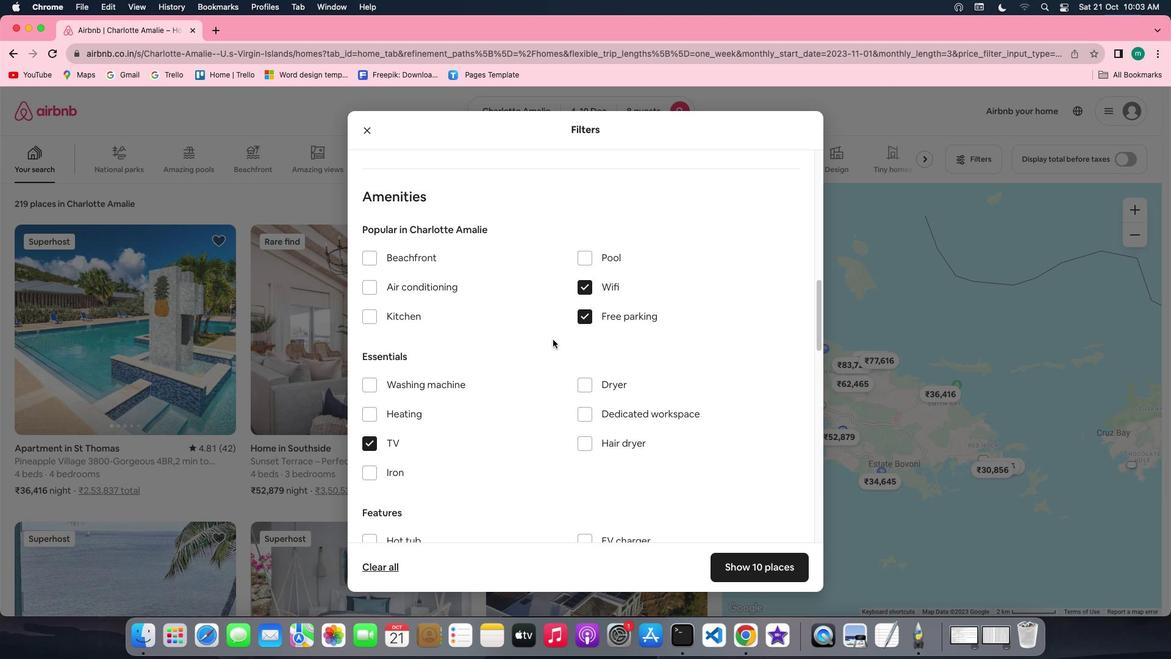 
Action: Mouse scrolled (553, 339) with delta (0, 0)
Screenshot: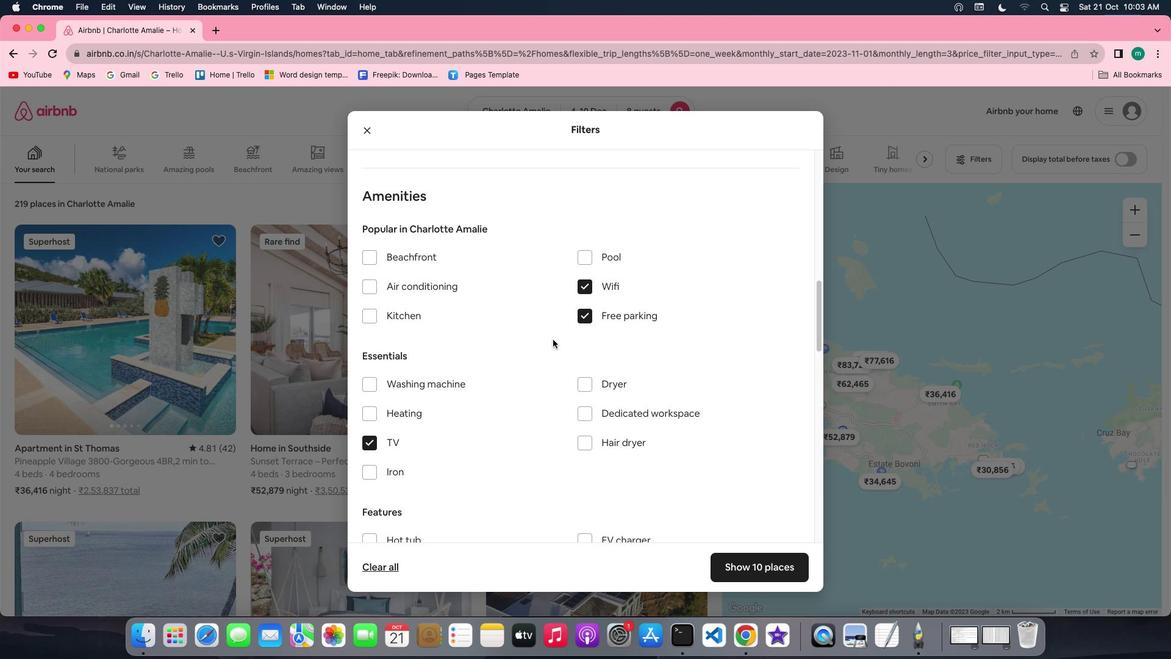 
Action: Mouse scrolled (553, 339) with delta (0, 0)
Screenshot: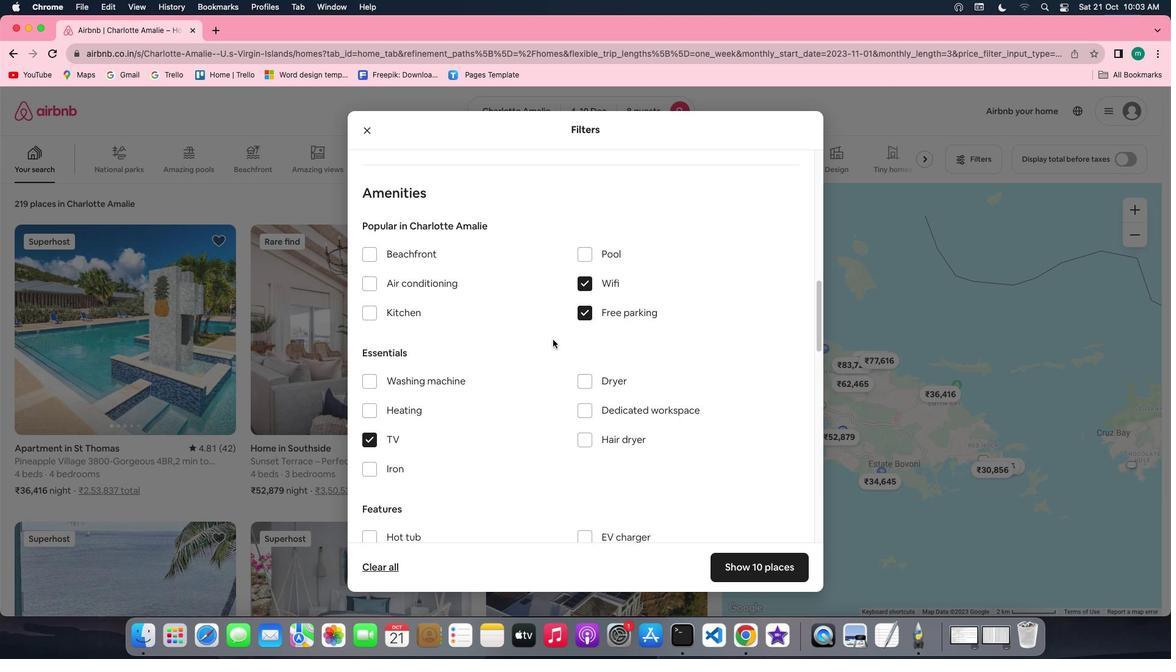 
Action: Mouse scrolled (553, 339) with delta (0, 0)
Screenshot: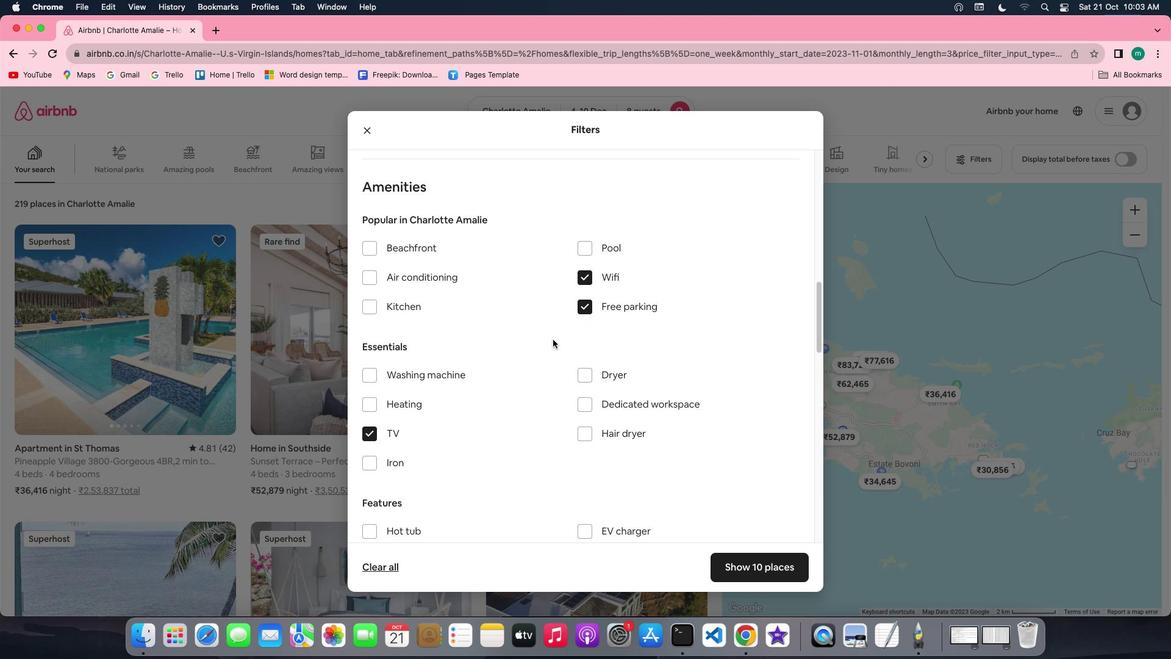 
Action: Mouse scrolled (553, 339) with delta (0, 0)
Screenshot: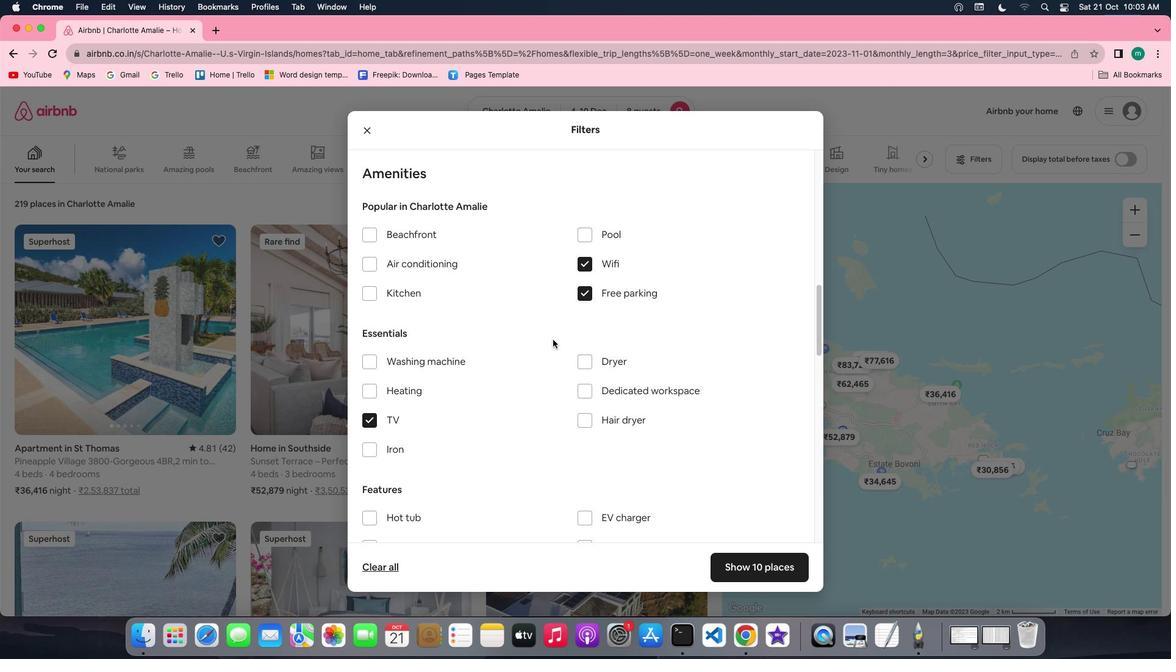 
Action: Mouse scrolled (553, 339) with delta (0, 0)
Screenshot: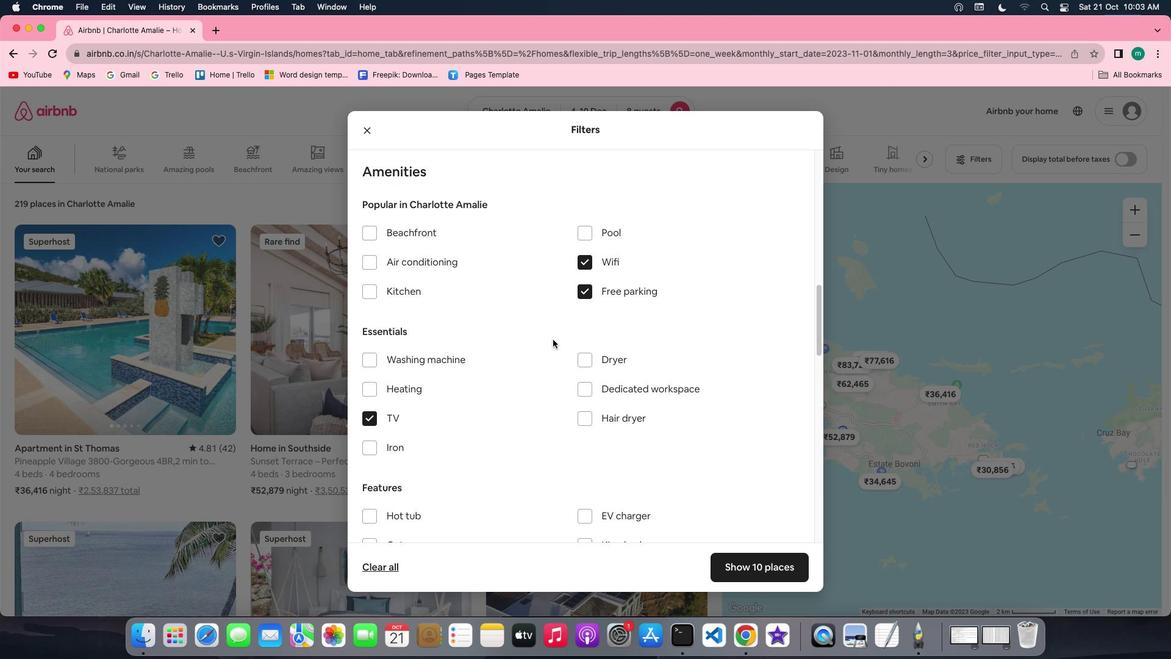 
Action: Mouse scrolled (553, 339) with delta (0, 0)
Screenshot: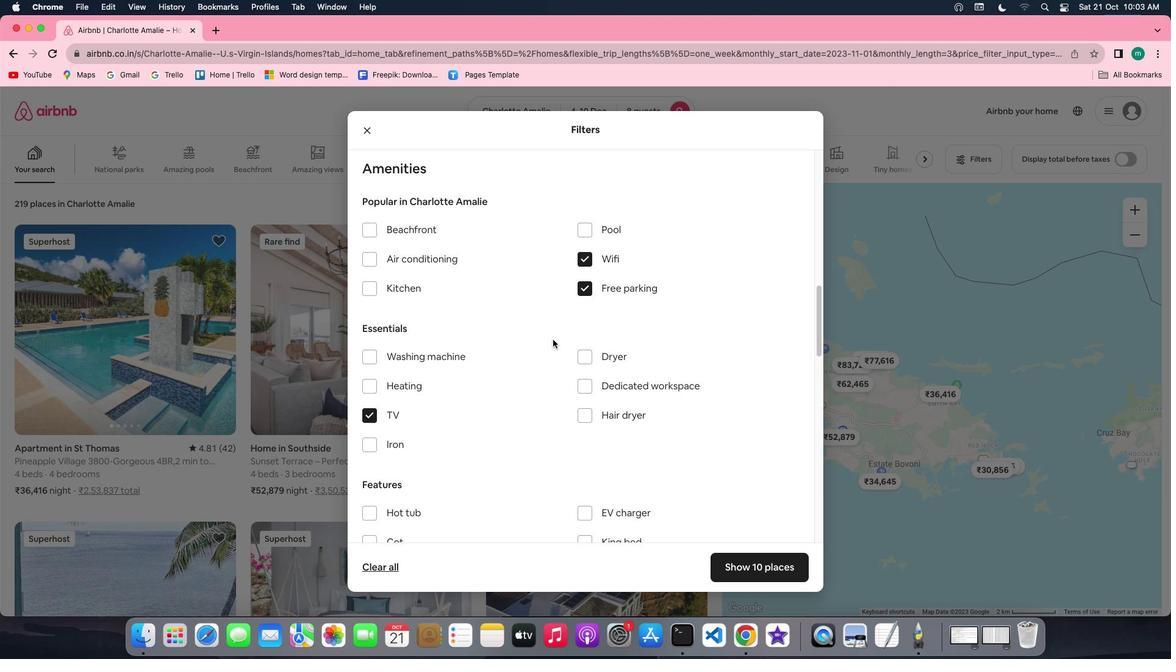
Action: Mouse scrolled (553, 339) with delta (0, 0)
Screenshot: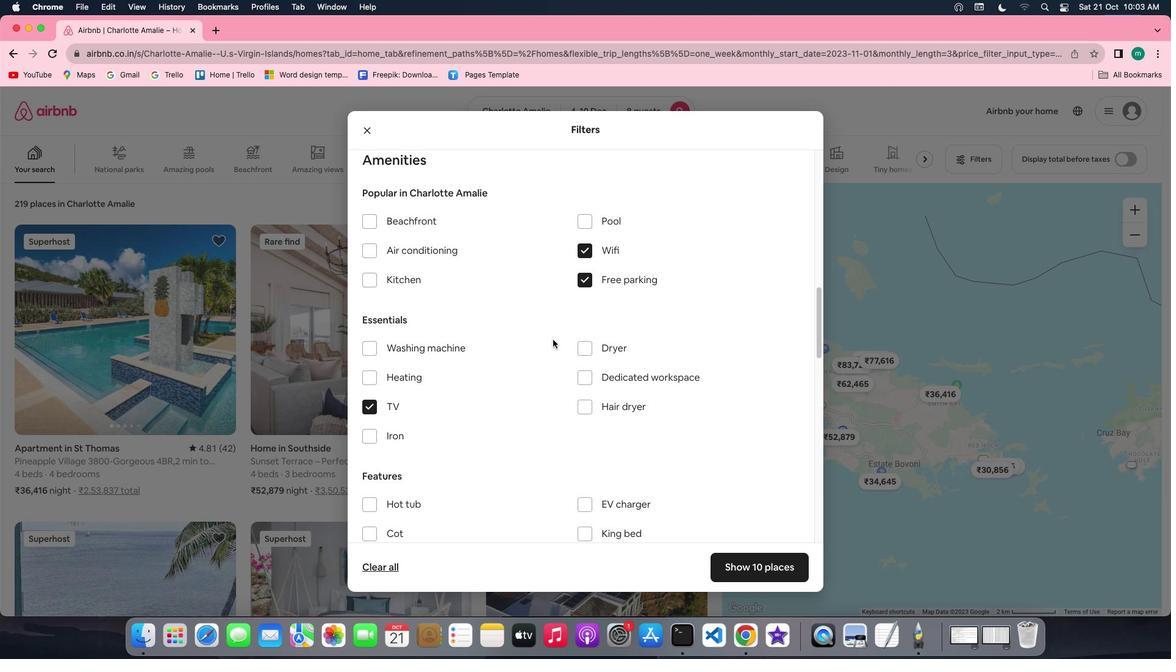 
Action: Mouse scrolled (553, 339) with delta (0, 0)
Screenshot: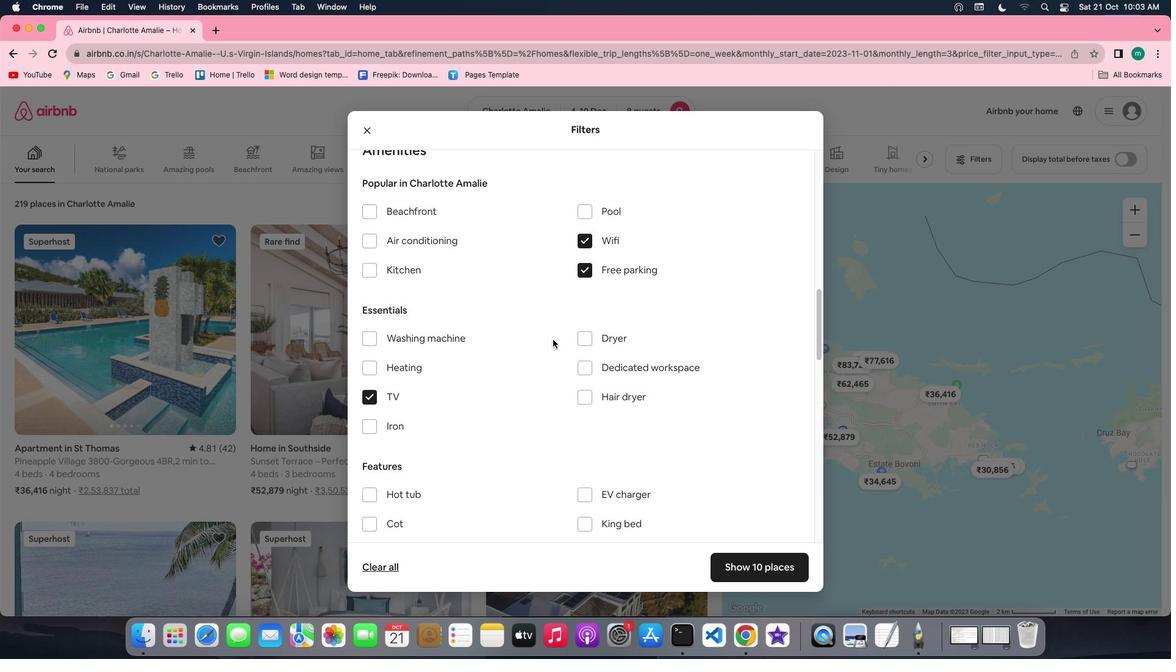
Action: Mouse scrolled (553, 339) with delta (0, 0)
Screenshot: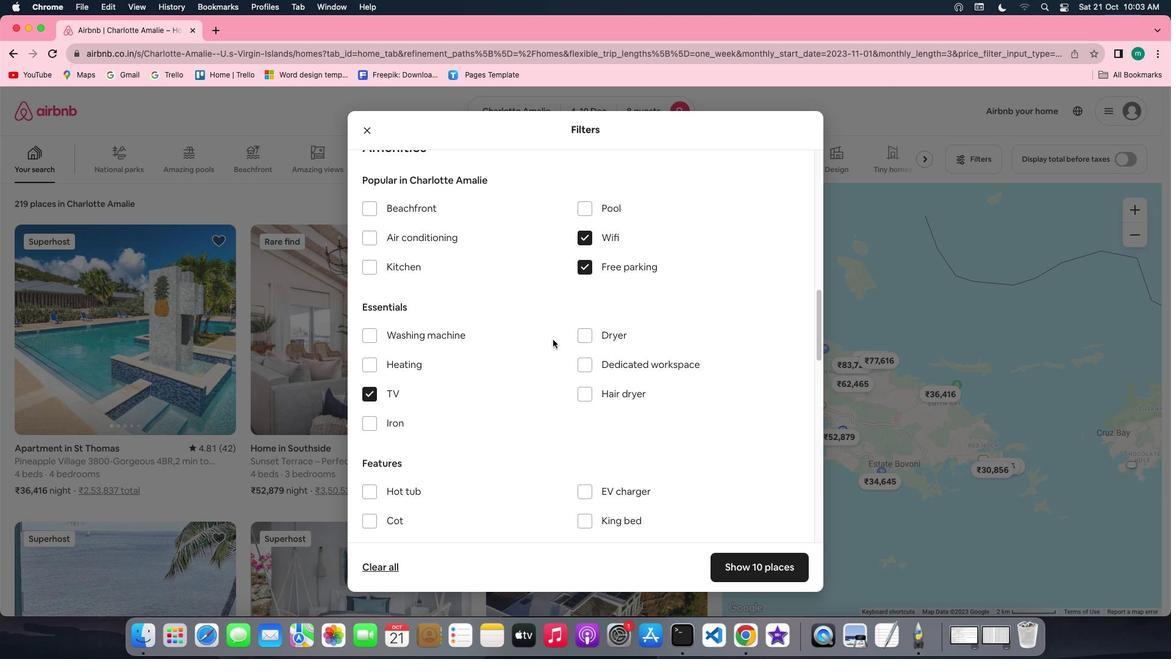 
Action: Mouse scrolled (553, 339) with delta (0, 0)
Screenshot: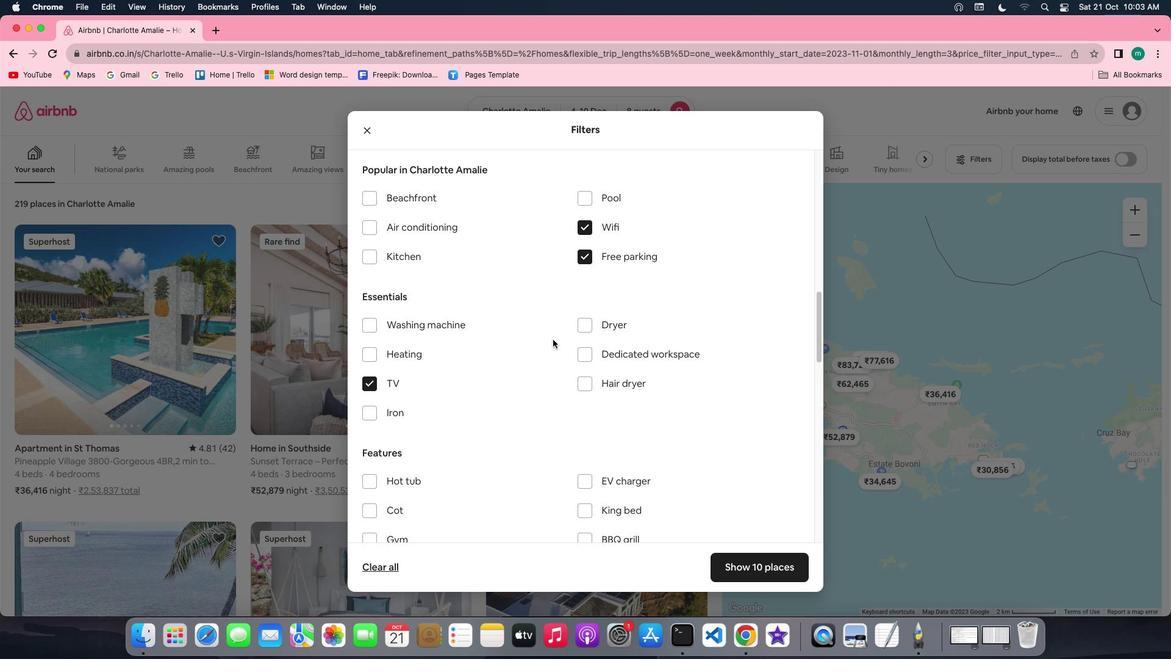 
Action: Mouse scrolled (553, 339) with delta (0, 0)
Screenshot: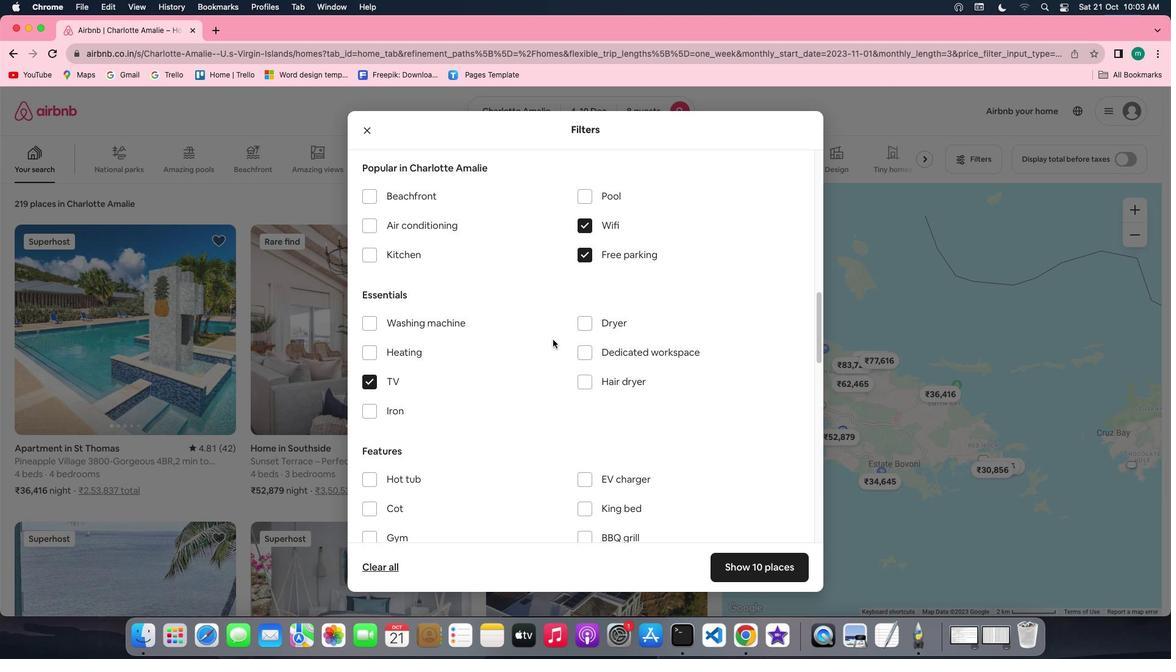 
Action: Mouse scrolled (553, 339) with delta (0, 0)
Screenshot: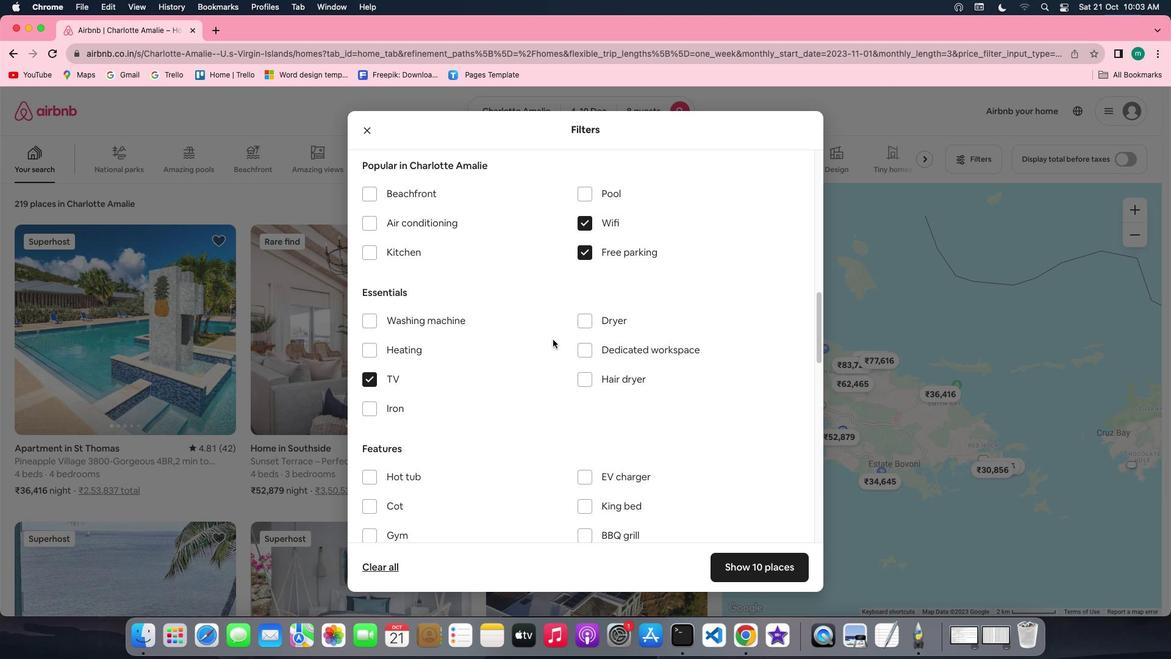 
Action: Mouse scrolled (553, 339) with delta (0, 0)
Screenshot: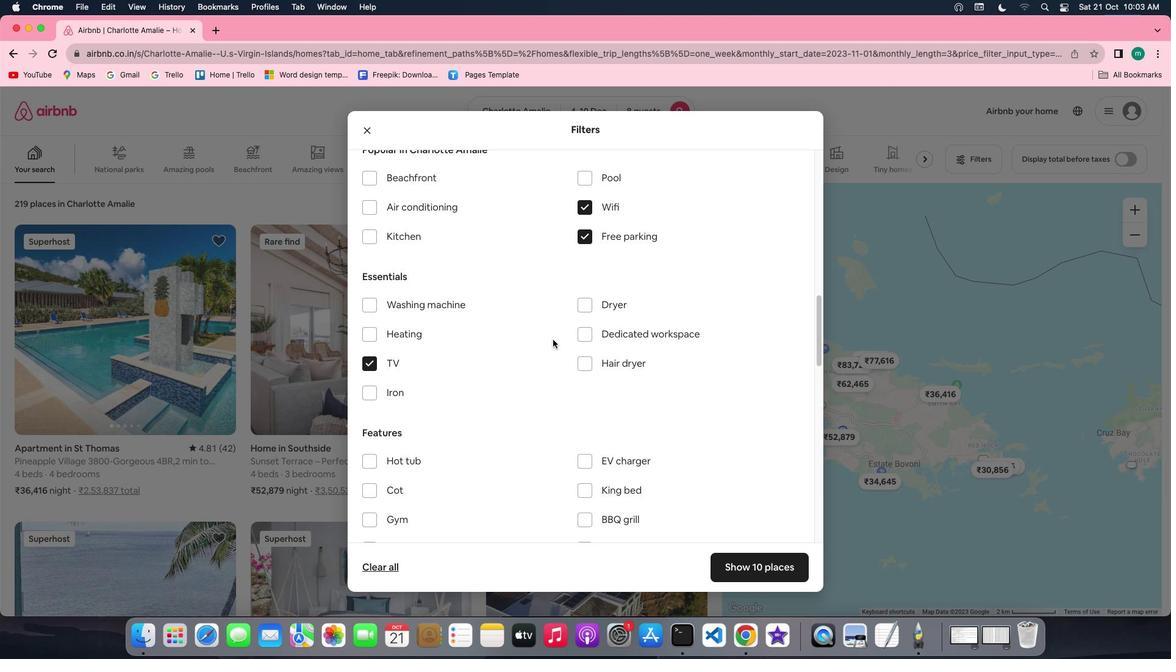 
Action: Mouse scrolled (553, 339) with delta (0, 0)
Screenshot: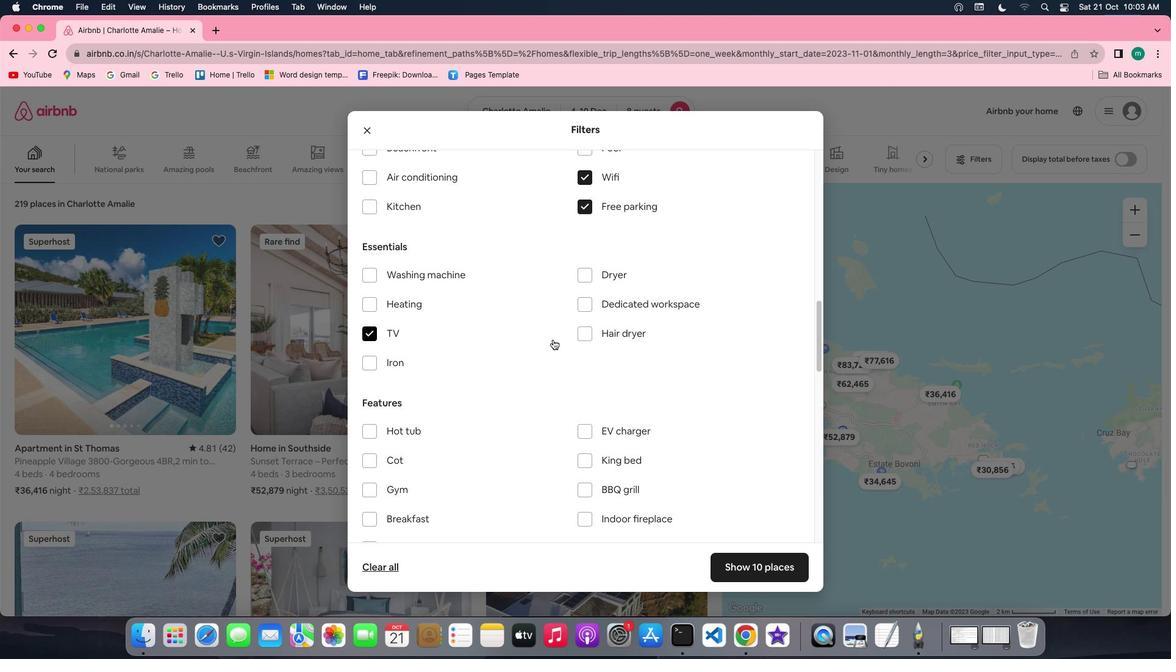 
Action: Mouse scrolled (553, 339) with delta (0, 0)
Screenshot: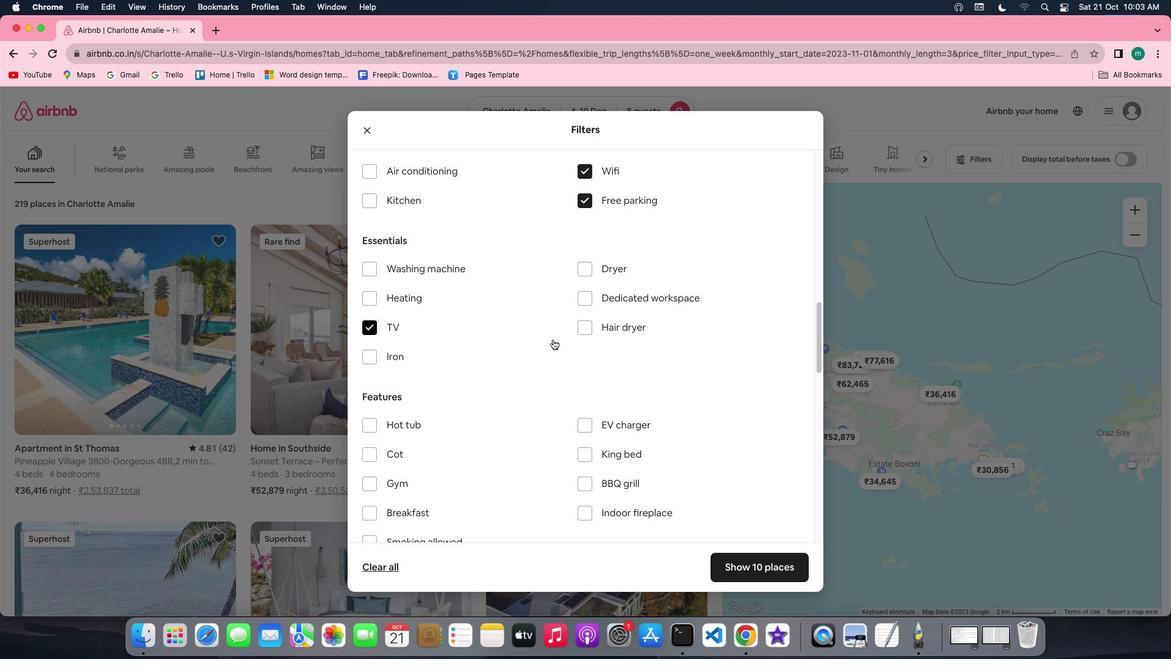 
Action: Mouse scrolled (553, 339) with delta (0, -1)
Screenshot: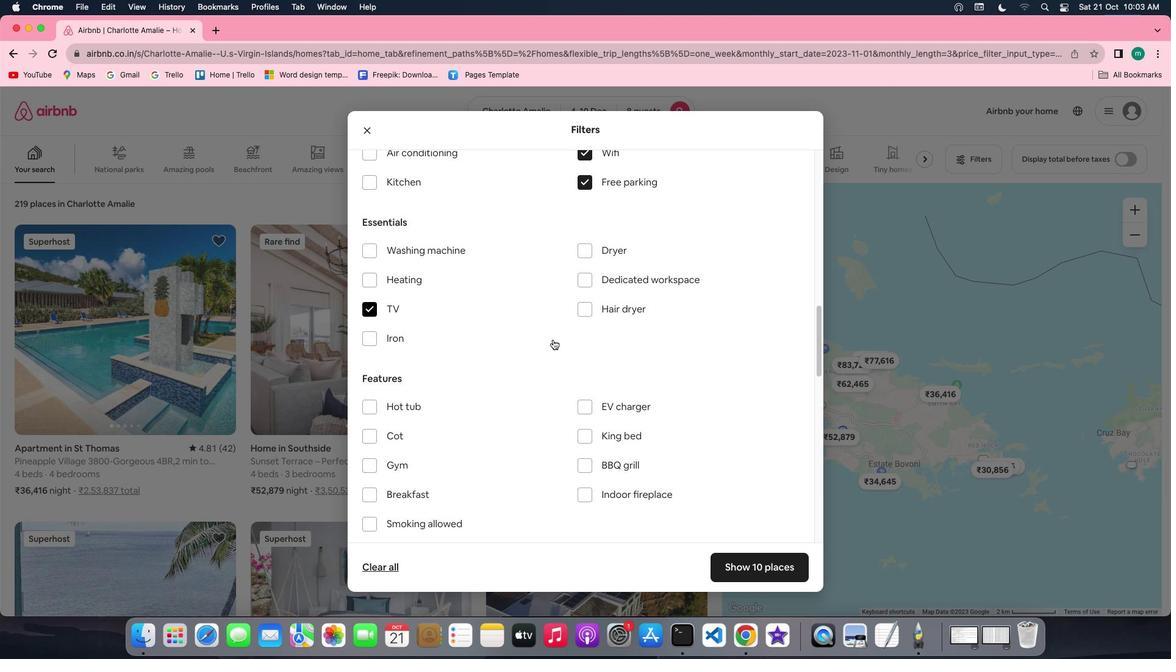 
Action: Mouse moved to (399, 391)
Screenshot: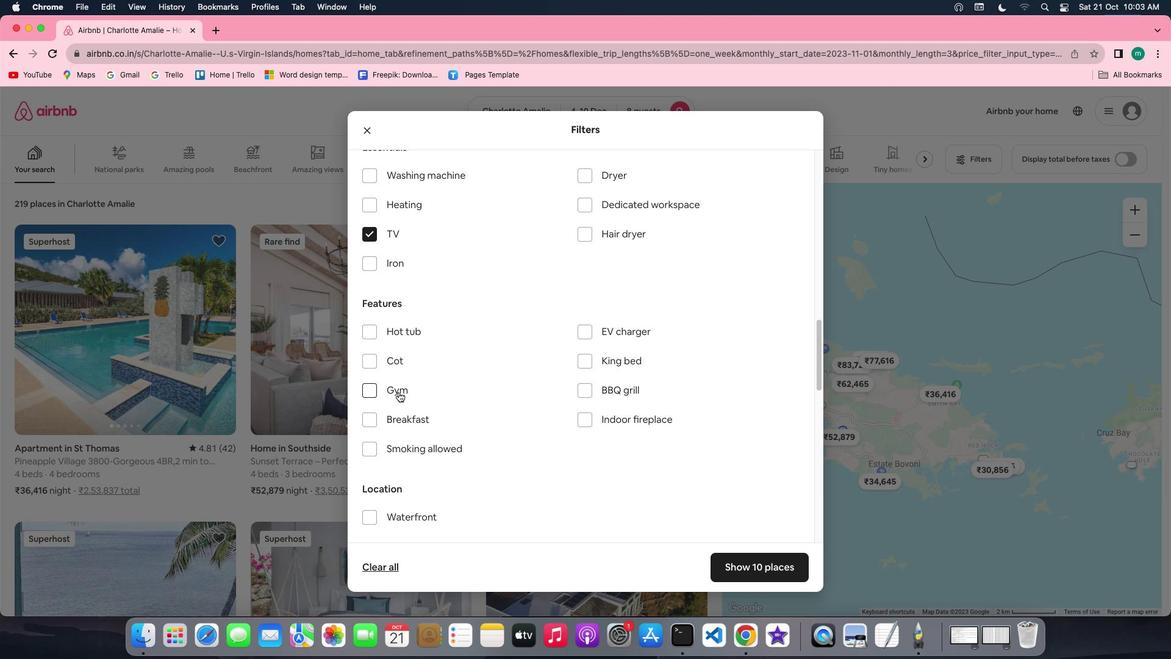 
Action: Mouse pressed left at (399, 391)
Screenshot: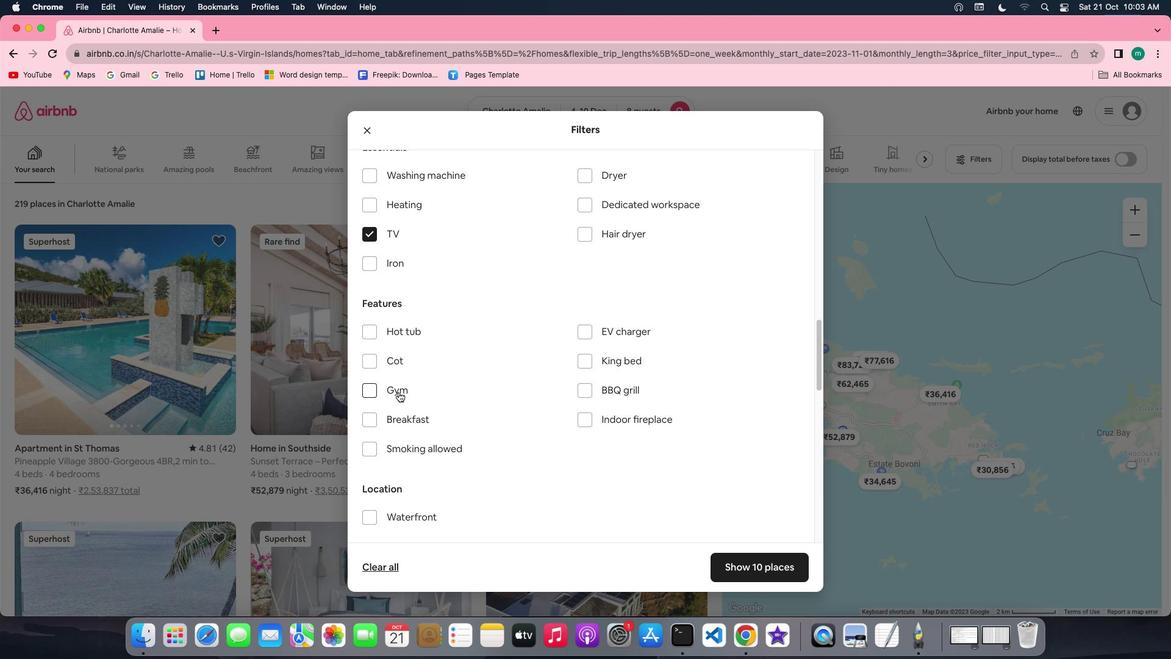 
Action: Mouse moved to (401, 421)
Screenshot: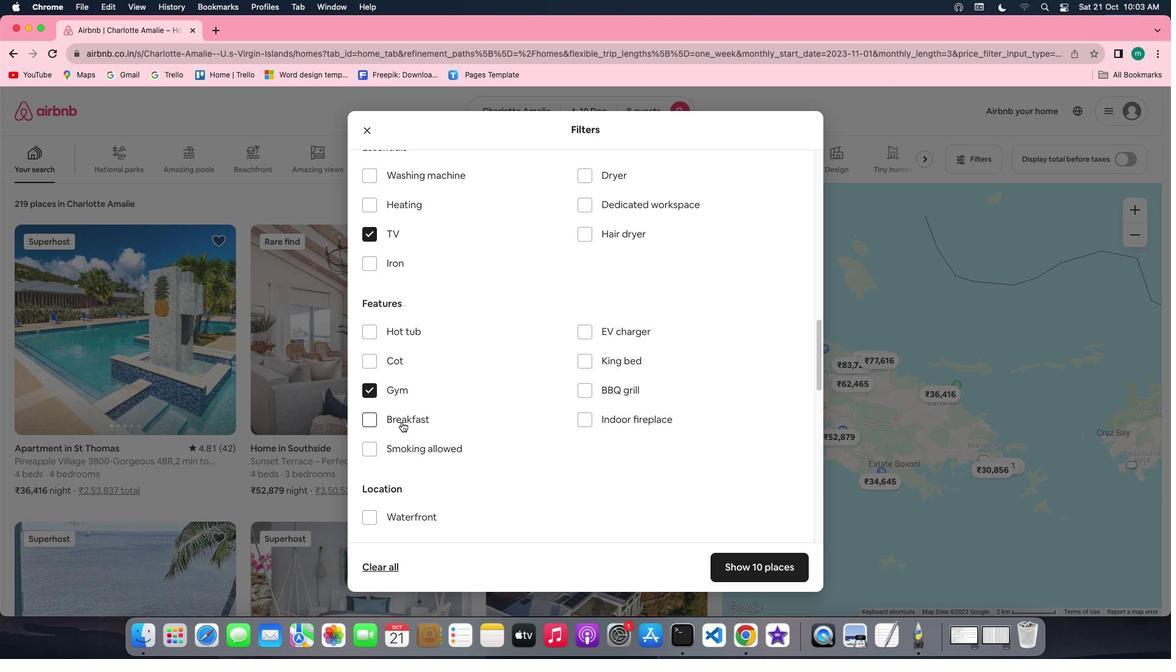 
Action: Mouse pressed left at (401, 421)
Screenshot: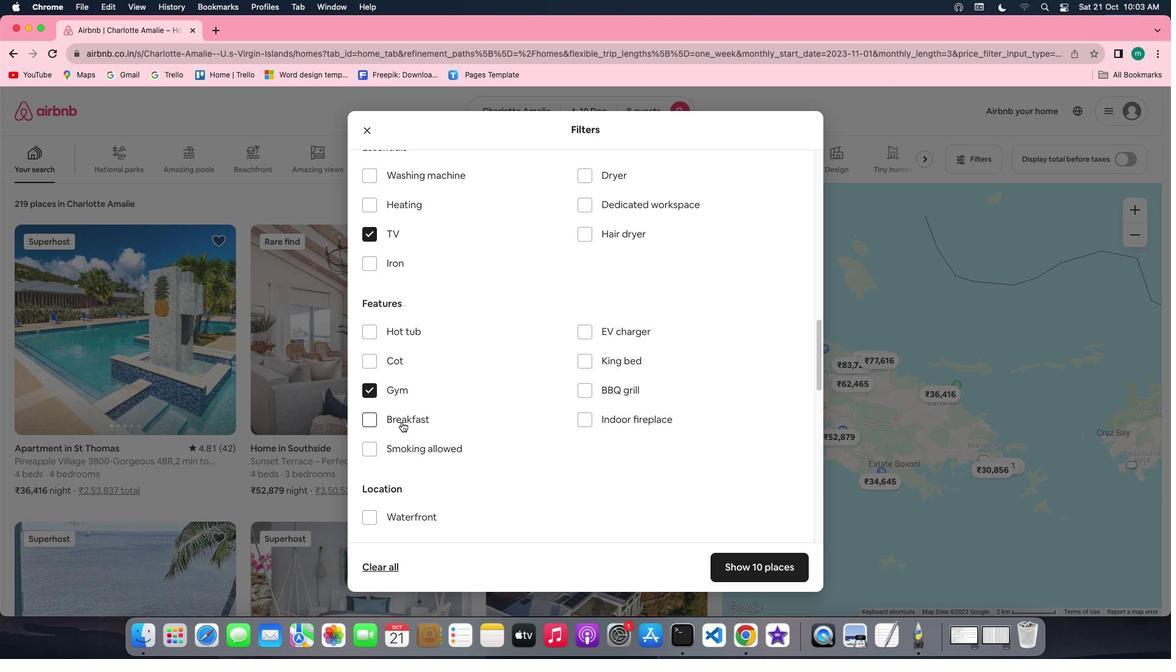 
Action: Mouse moved to (566, 430)
Screenshot: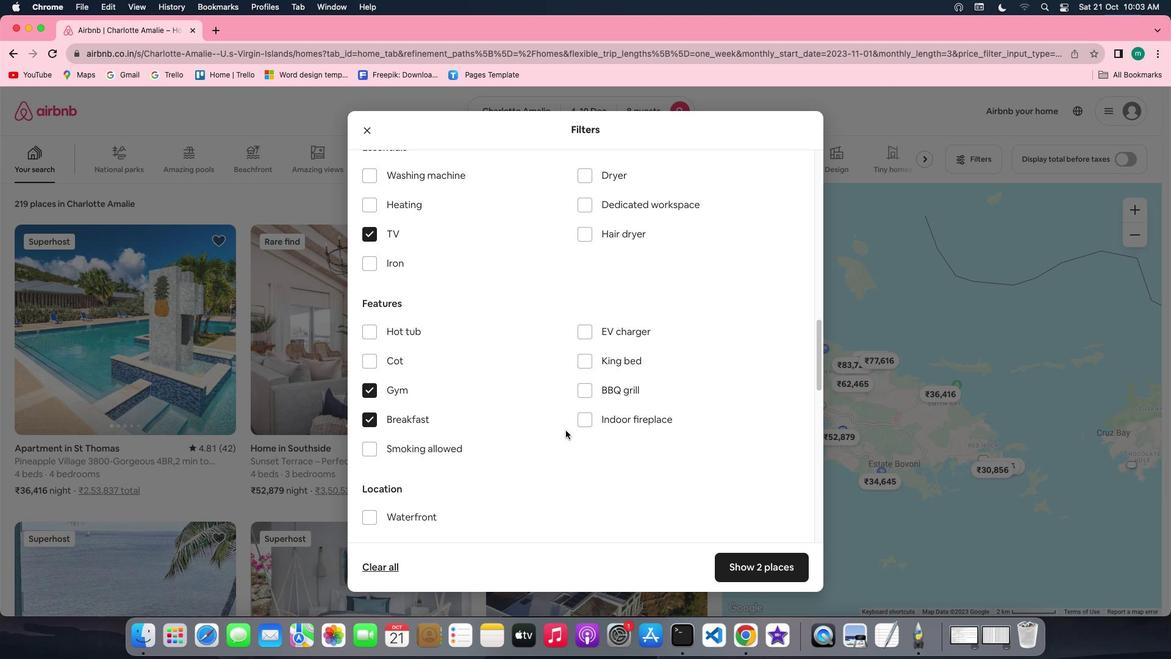 
Action: Mouse scrolled (566, 430) with delta (0, 0)
Screenshot: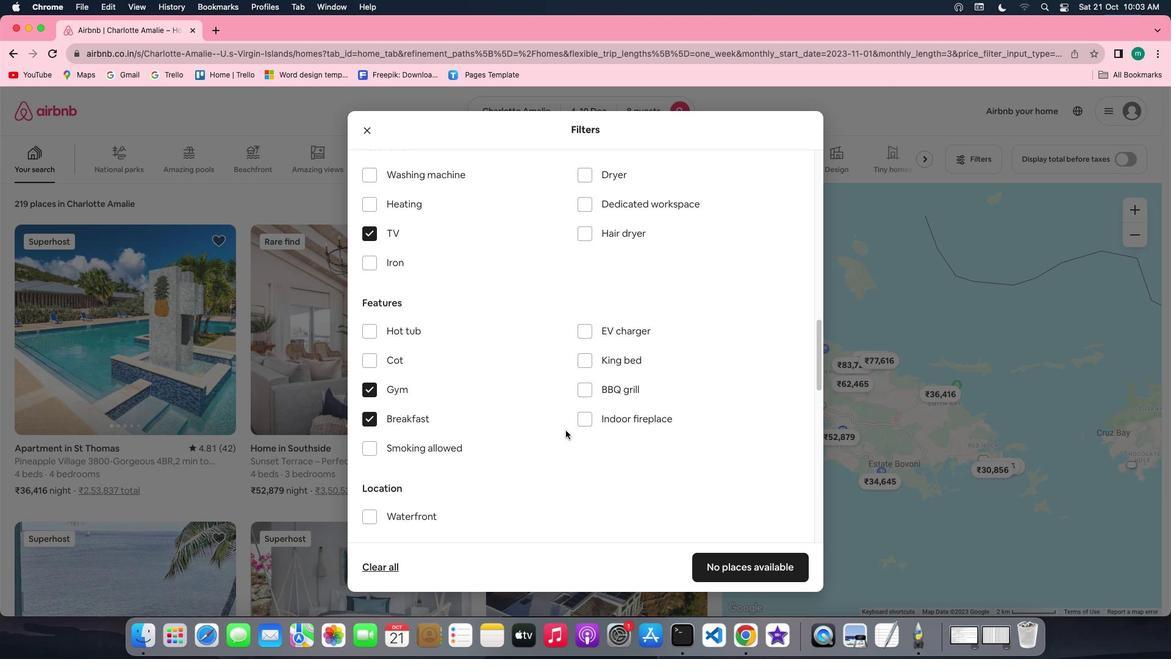 
Action: Mouse scrolled (566, 430) with delta (0, 0)
Screenshot: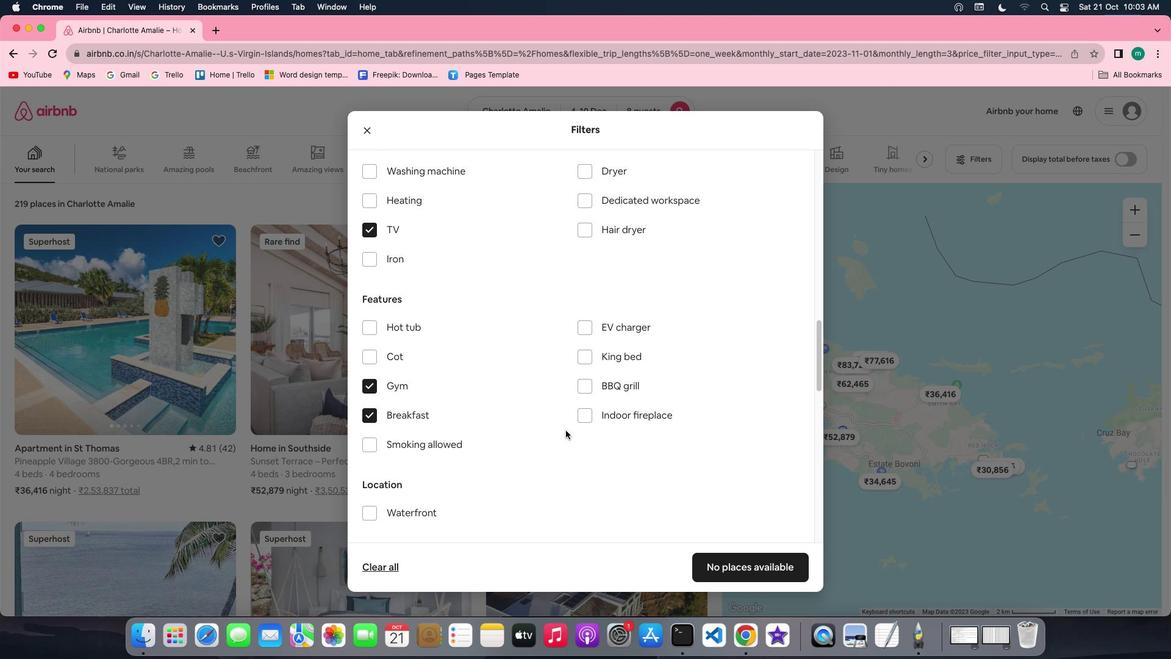 
Action: Mouse scrolled (566, 430) with delta (0, 0)
Screenshot: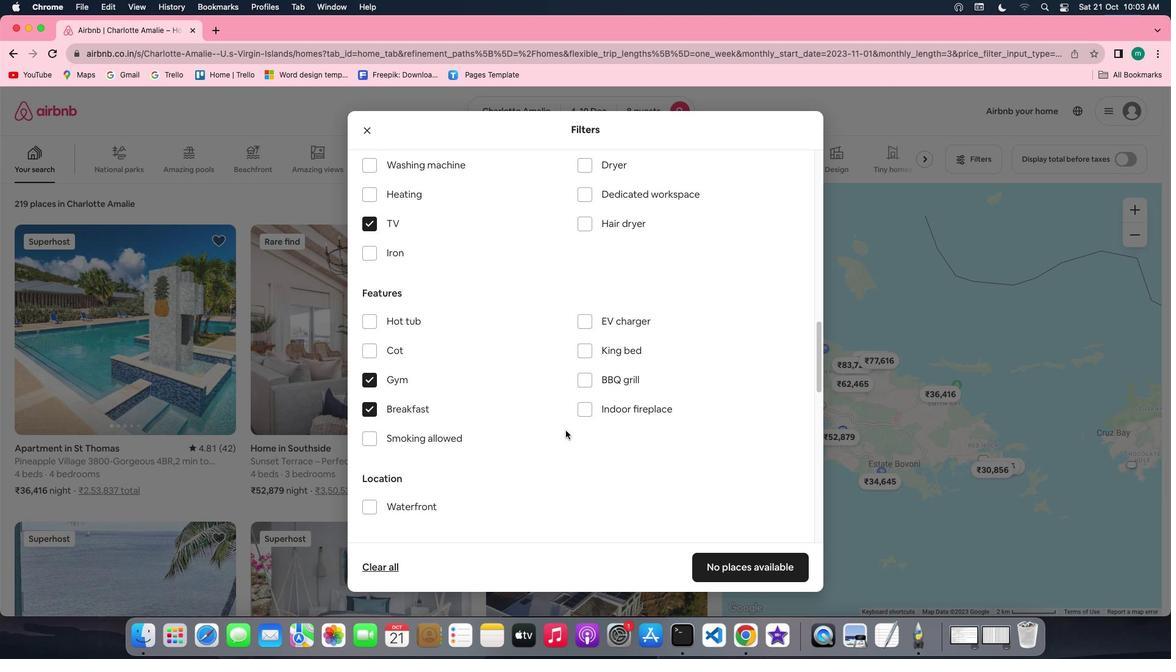 
Action: Mouse scrolled (566, 430) with delta (0, 0)
Screenshot: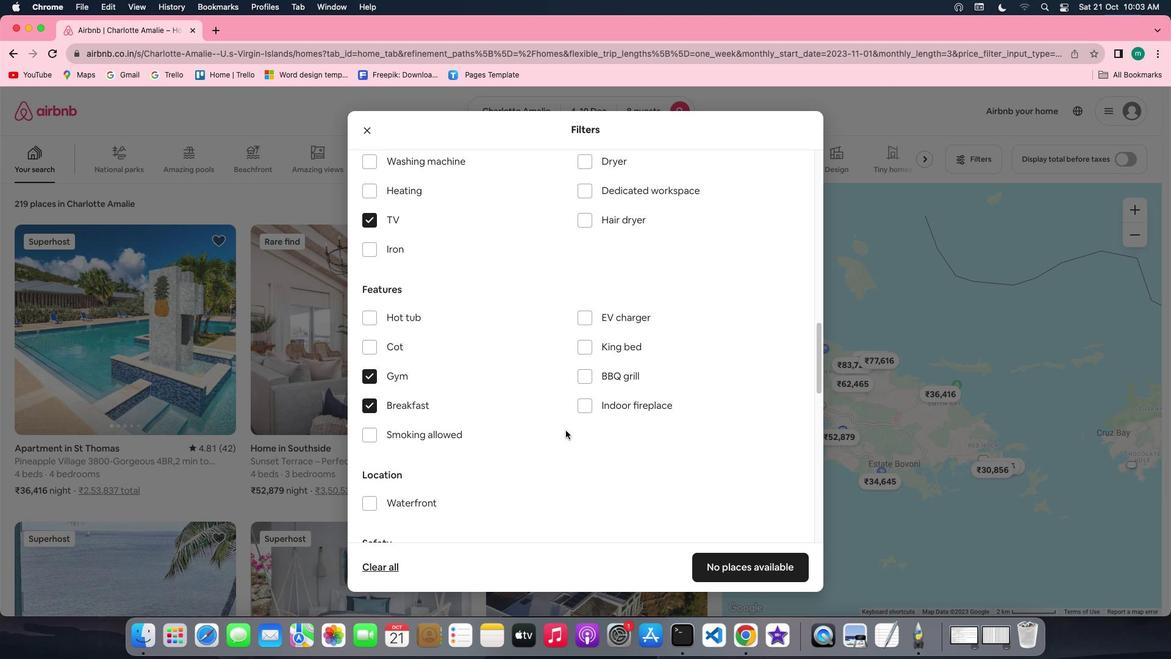 
Action: Mouse scrolled (566, 430) with delta (0, 0)
Screenshot: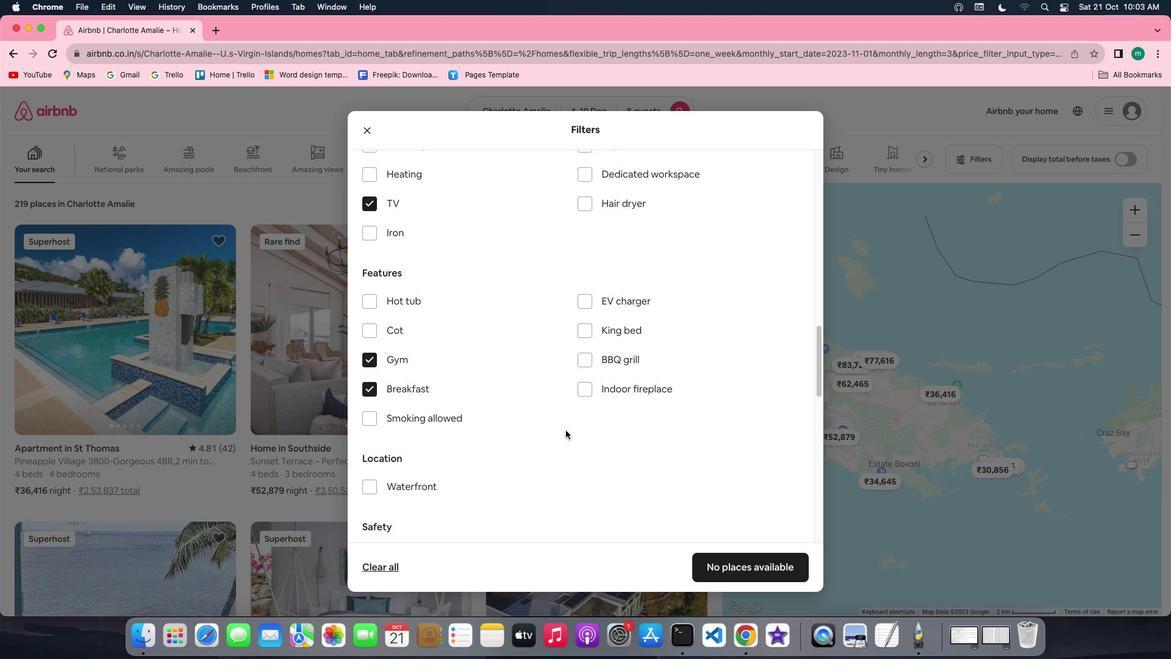 
Action: Mouse scrolled (566, 430) with delta (0, -1)
Screenshot: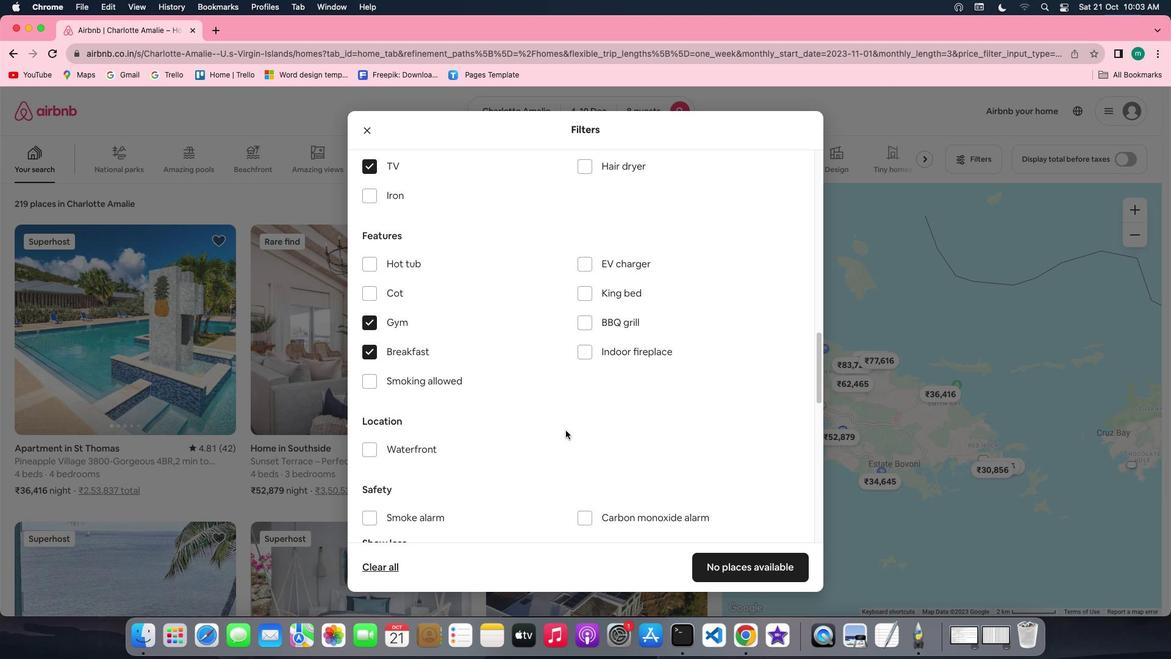 
Action: Mouse scrolled (566, 430) with delta (0, -1)
Screenshot: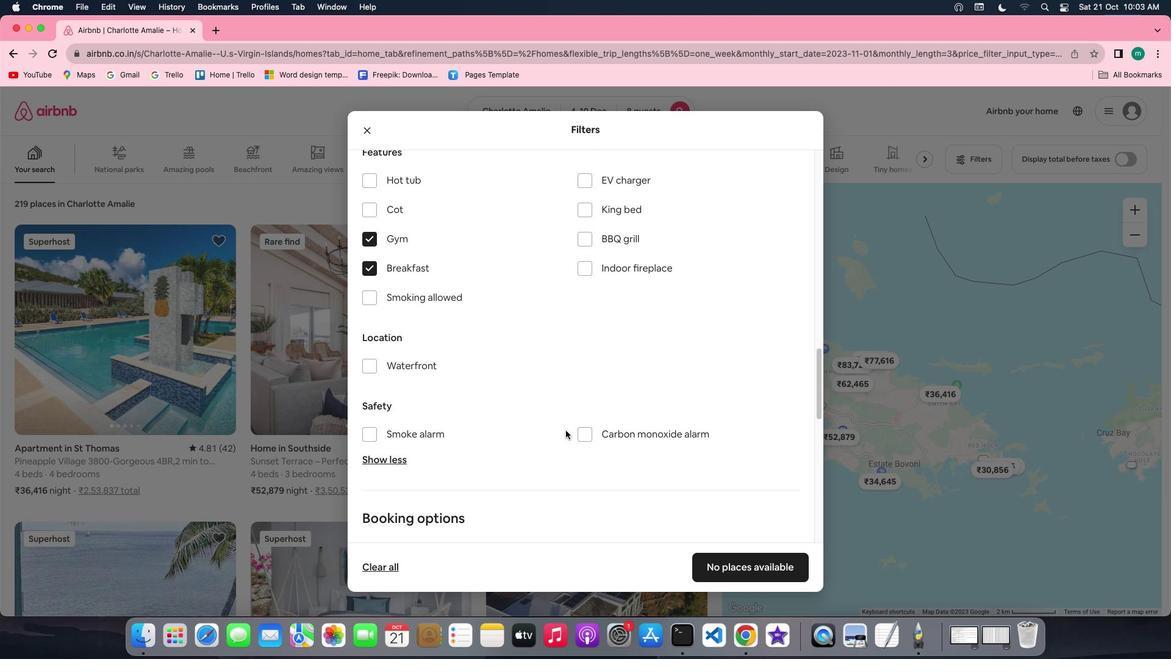 
Action: Mouse scrolled (566, 430) with delta (0, 0)
Screenshot: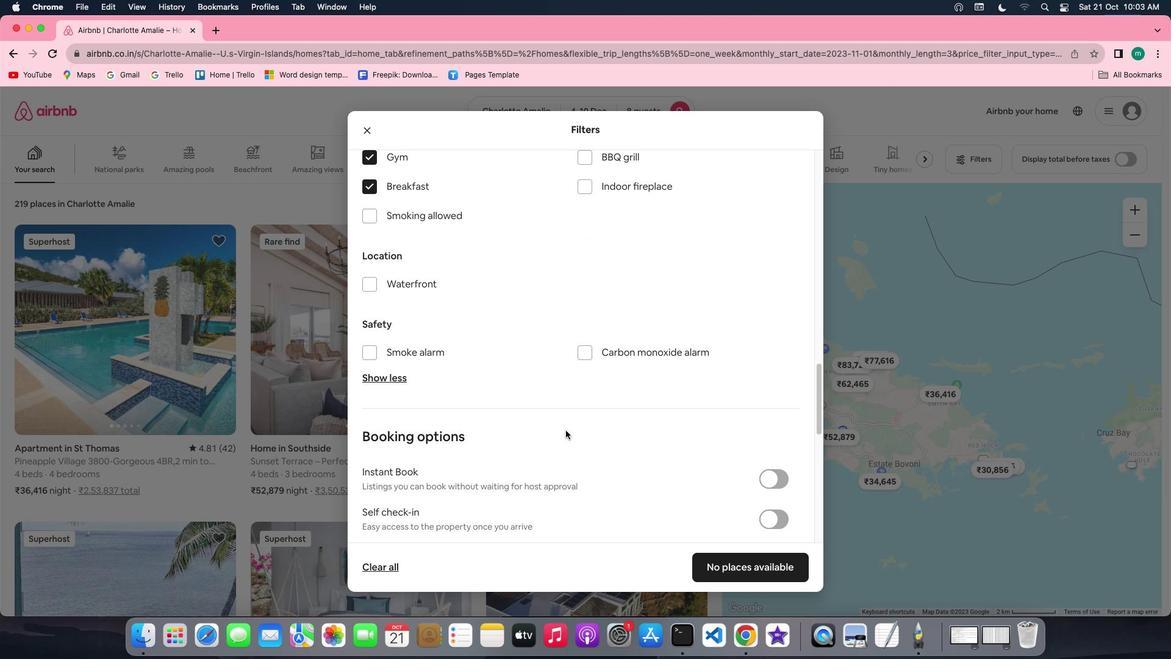 
Action: Mouse scrolled (566, 430) with delta (0, 0)
Screenshot: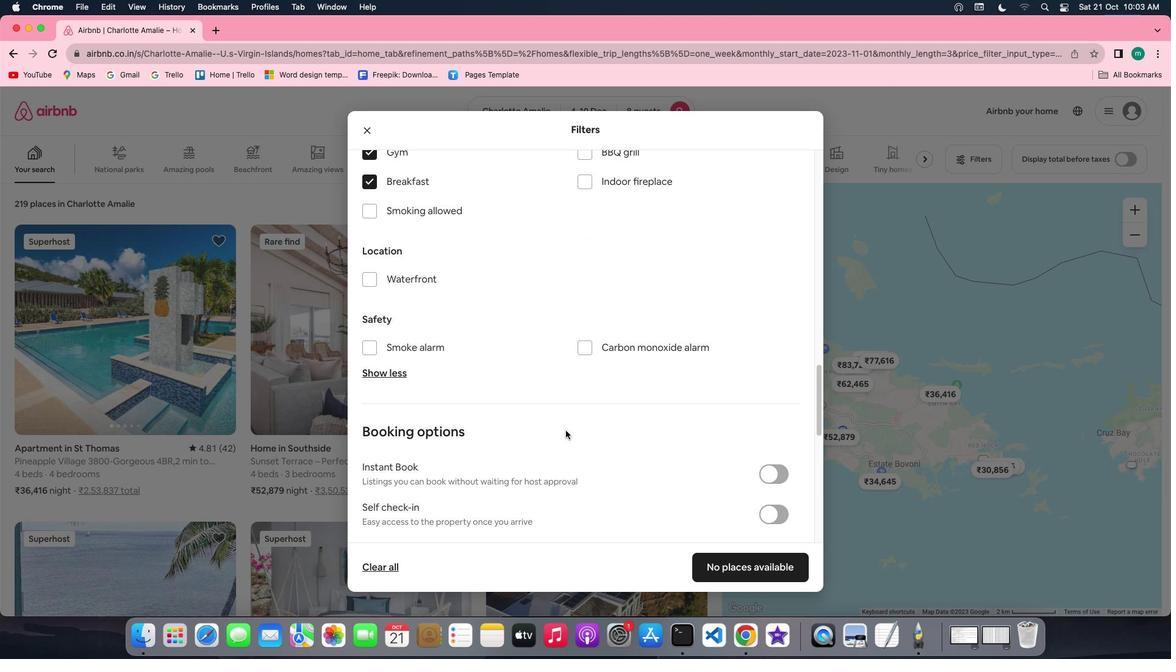 
Action: Mouse scrolled (566, 430) with delta (0, 0)
Screenshot: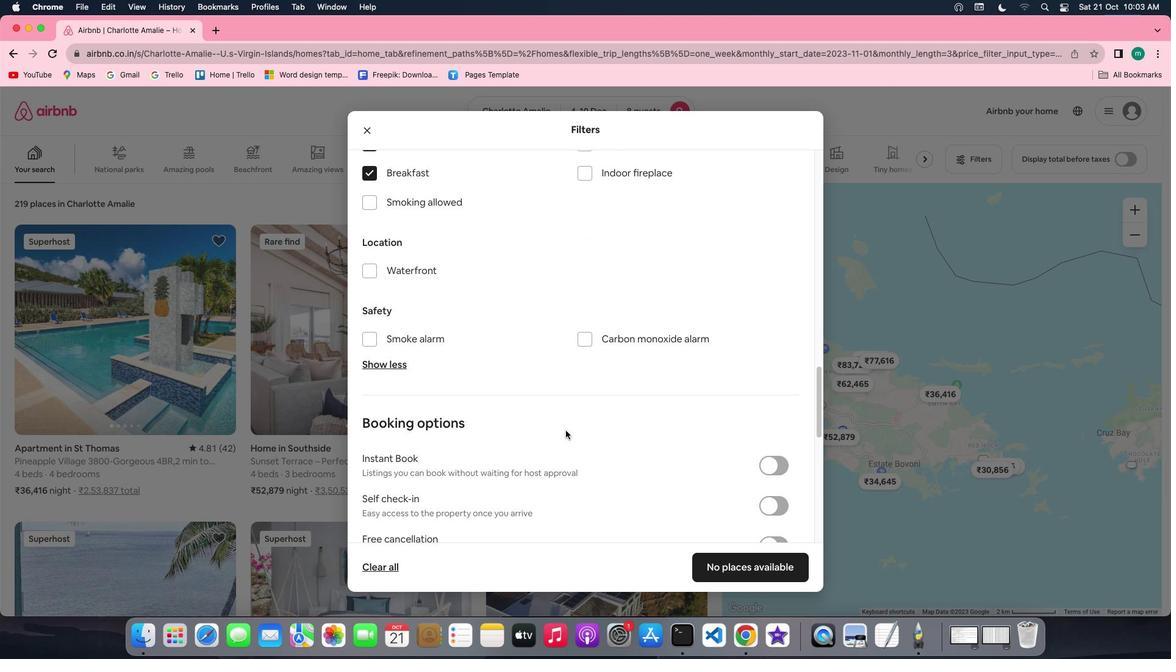 
Action: Mouse scrolled (566, 430) with delta (0, 0)
Screenshot: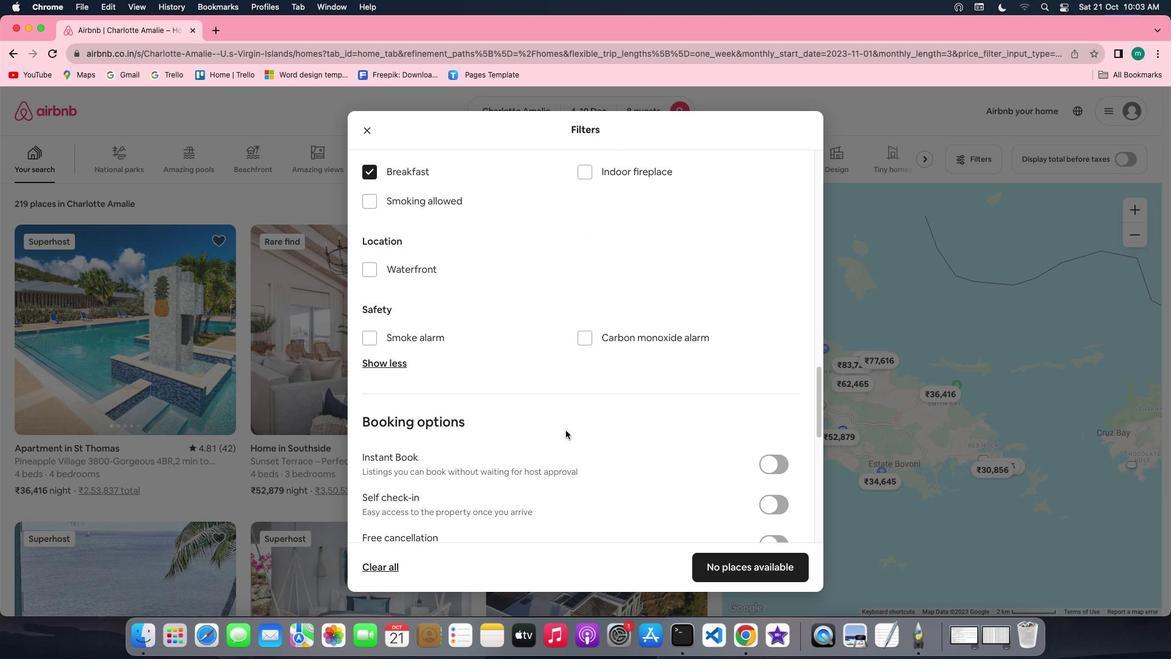 
Action: Mouse scrolled (566, 430) with delta (0, 0)
Screenshot: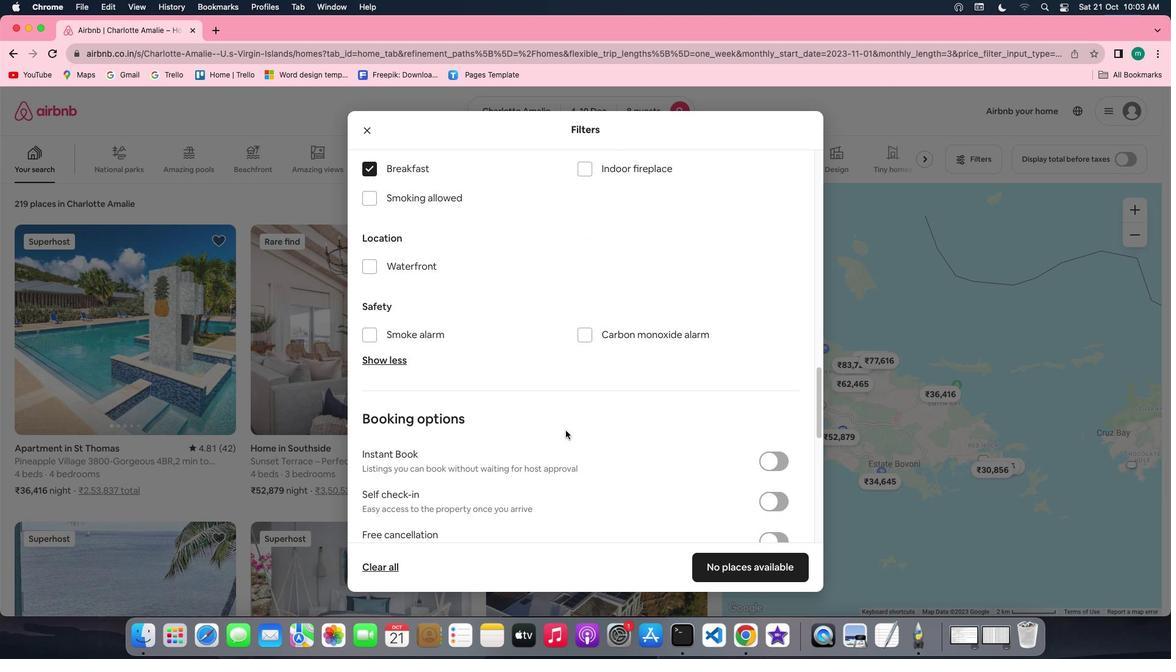 
Action: Mouse scrolled (566, 430) with delta (0, 0)
Screenshot: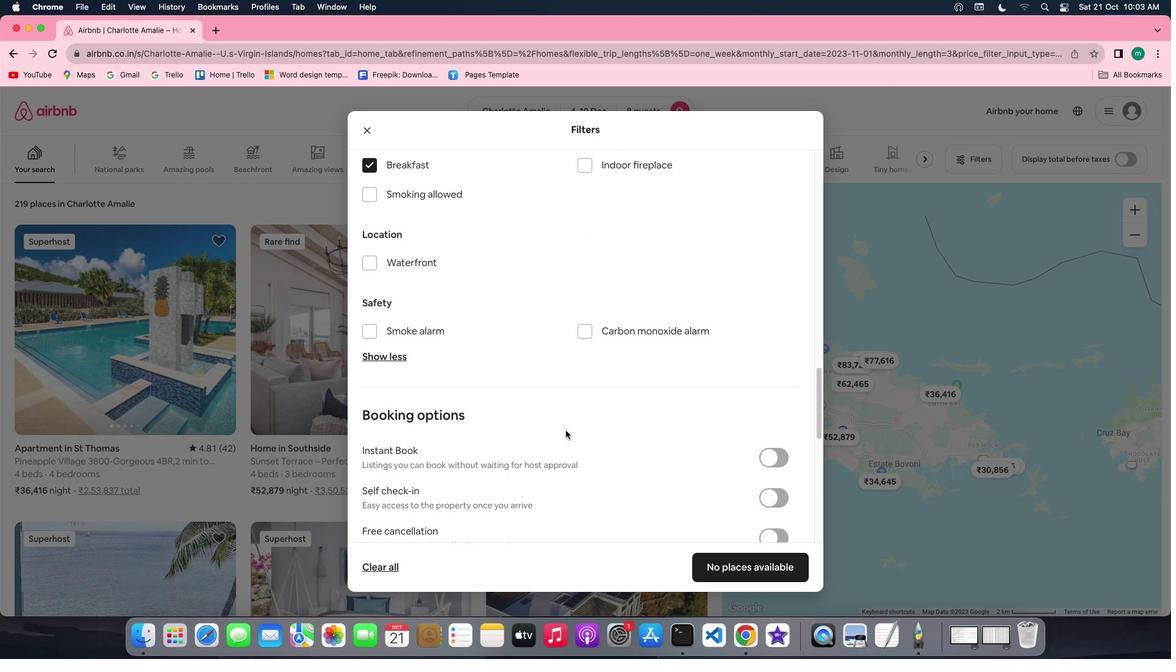 
Action: Mouse scrolled (566, 430) with delta (0, 0)
Screenshot: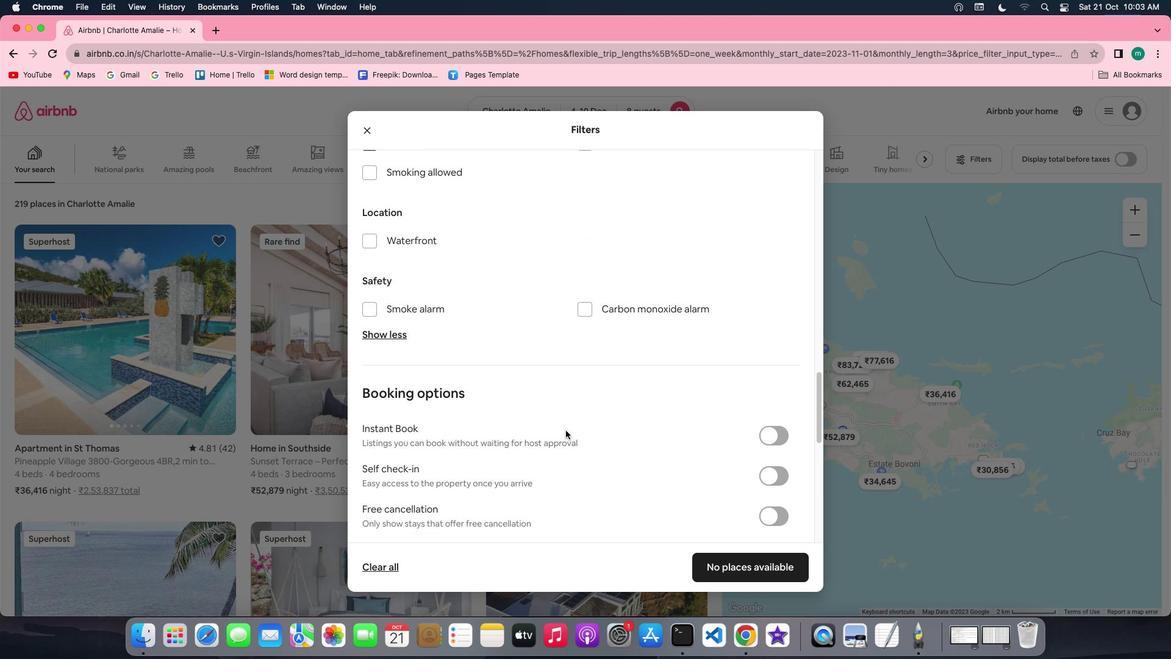 
Action: Mouse scrolled (566, 430) with delta (0, 0)
Screenshot: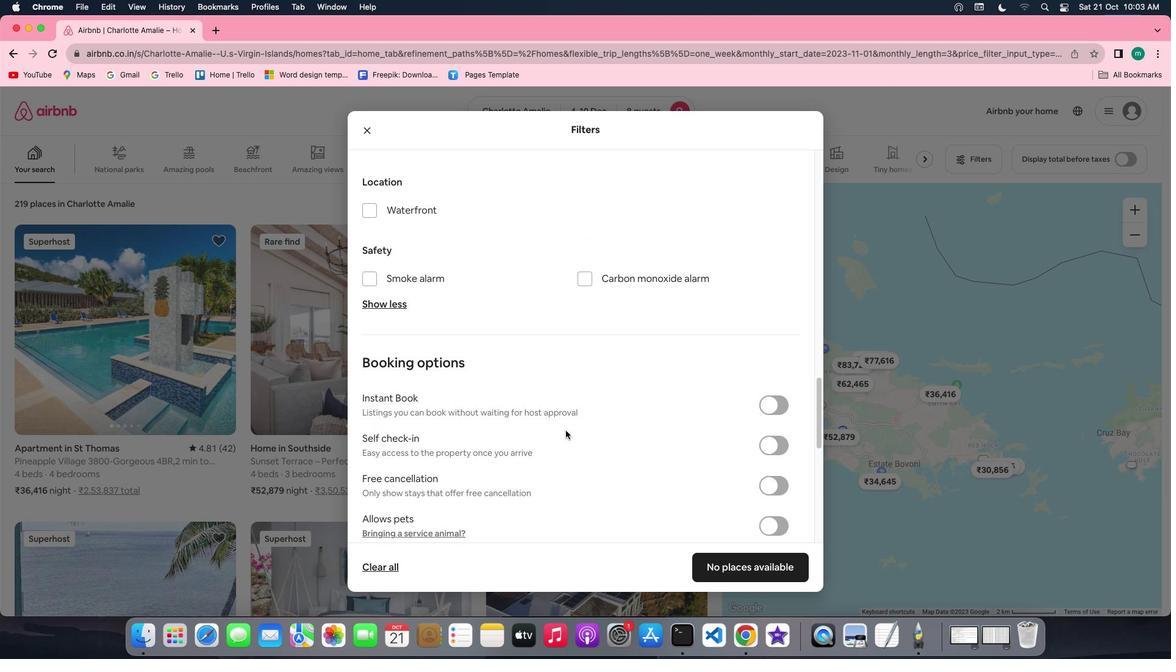 
Action: Mouse scrolled (566, 430) with delta (0, 0)
Screenshot: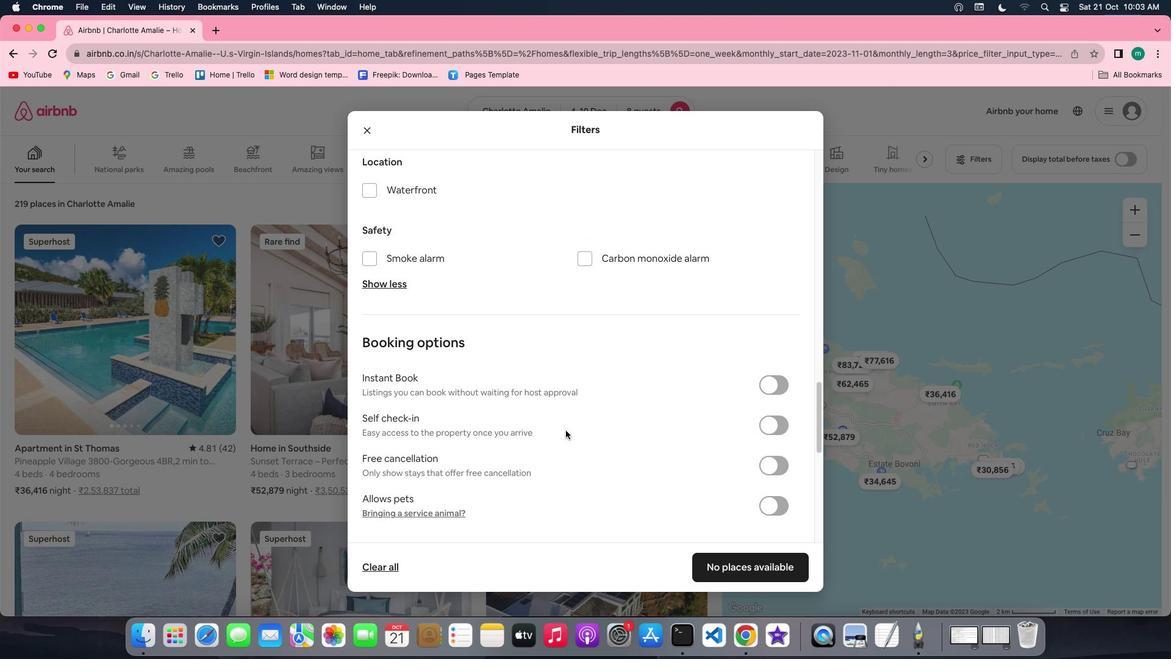 
Action: Mouse scrolled (566, 430) with delta (0, 0)
Screenshot: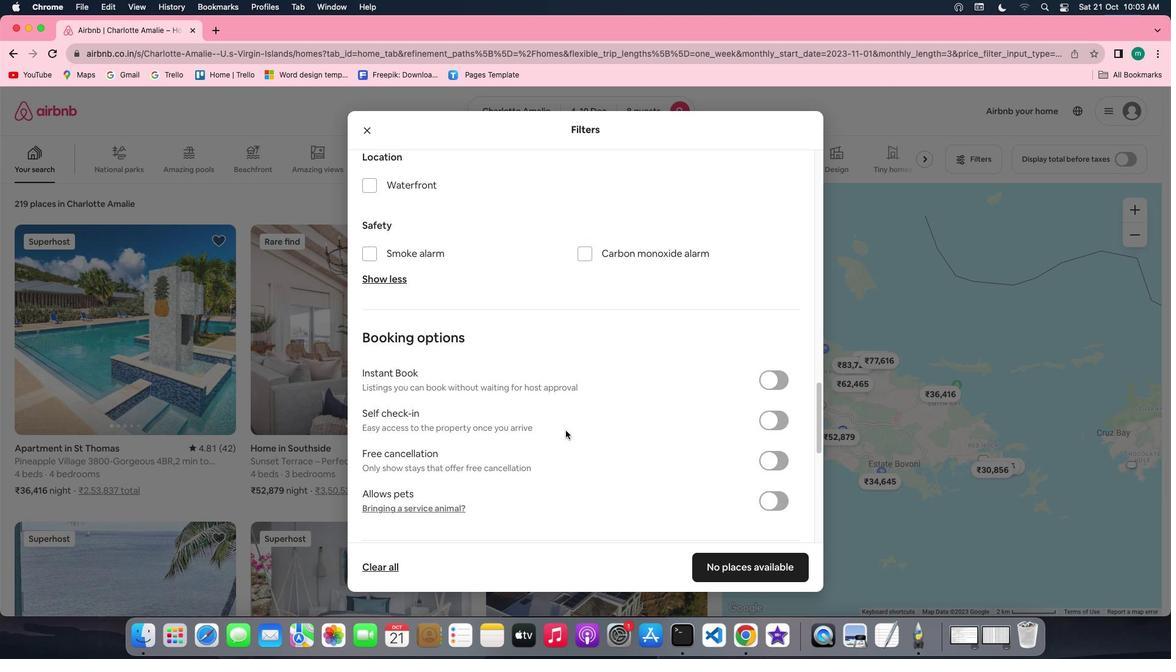 
Action: Mouse scrolled (566, 430) with delta (0, 0)
Screenshot: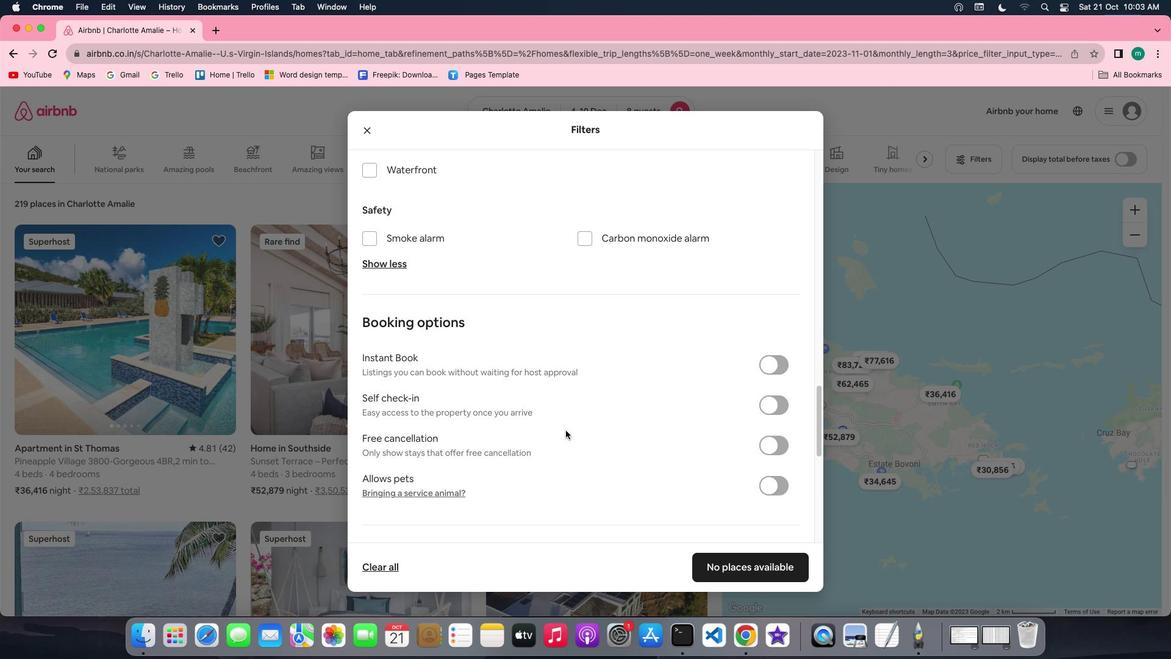 
Action: Mouse scrolled (566, 430) with delta (0, 0)
Screenshot: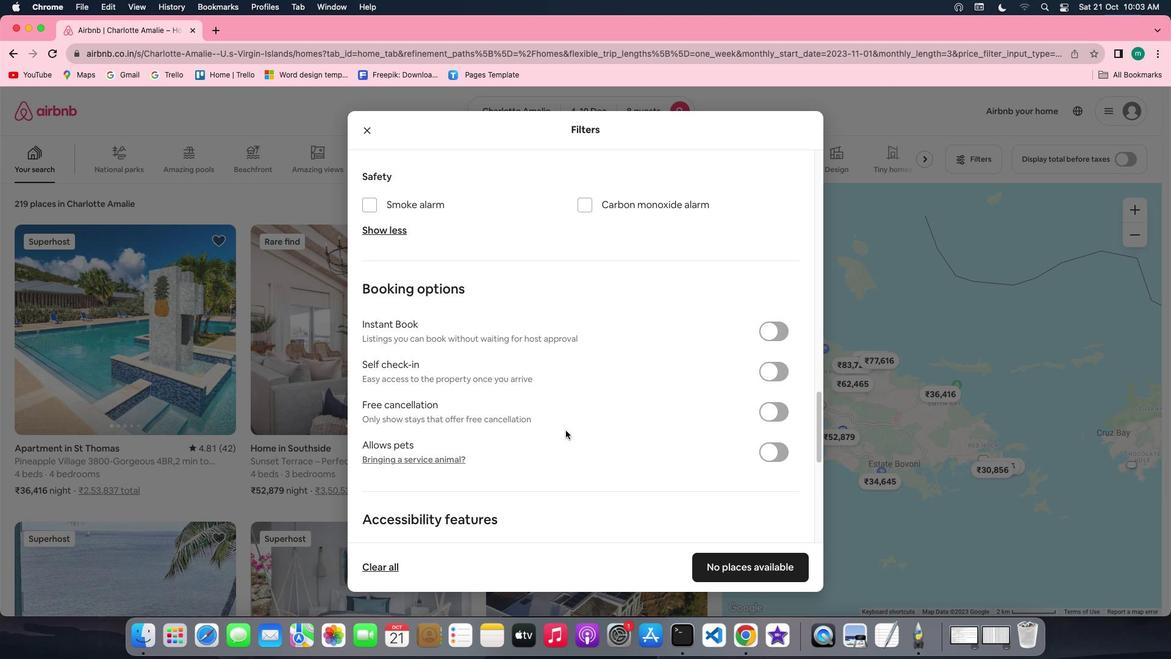 
Action: Mouse scrolled (566, 430) with delta (0, 0)
Screenshot: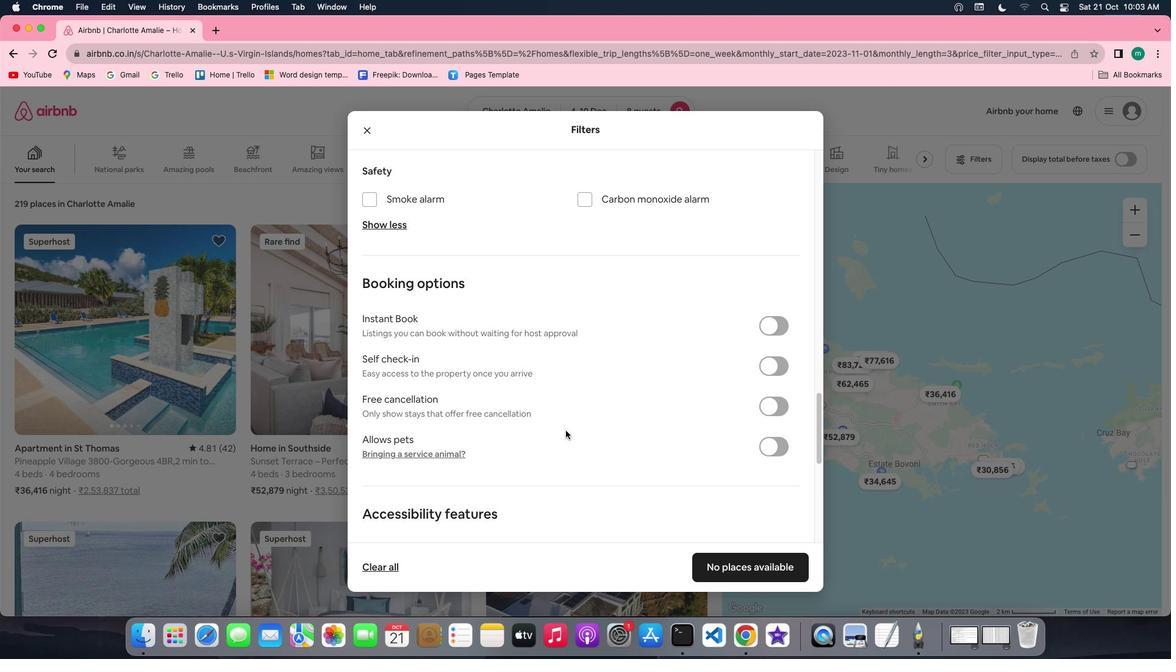 
Action: Mouse scrolled (566, 430) with delta (0, 0)
Screenshot: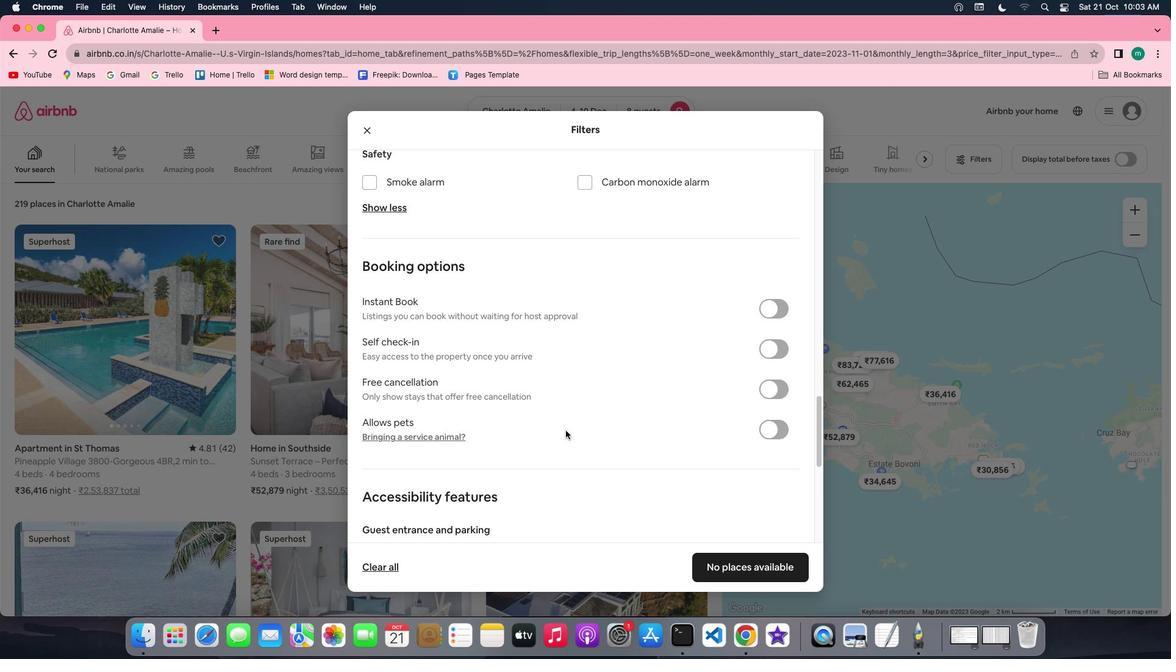 
Action: Mouse moved to (774, 330)
Screenshot: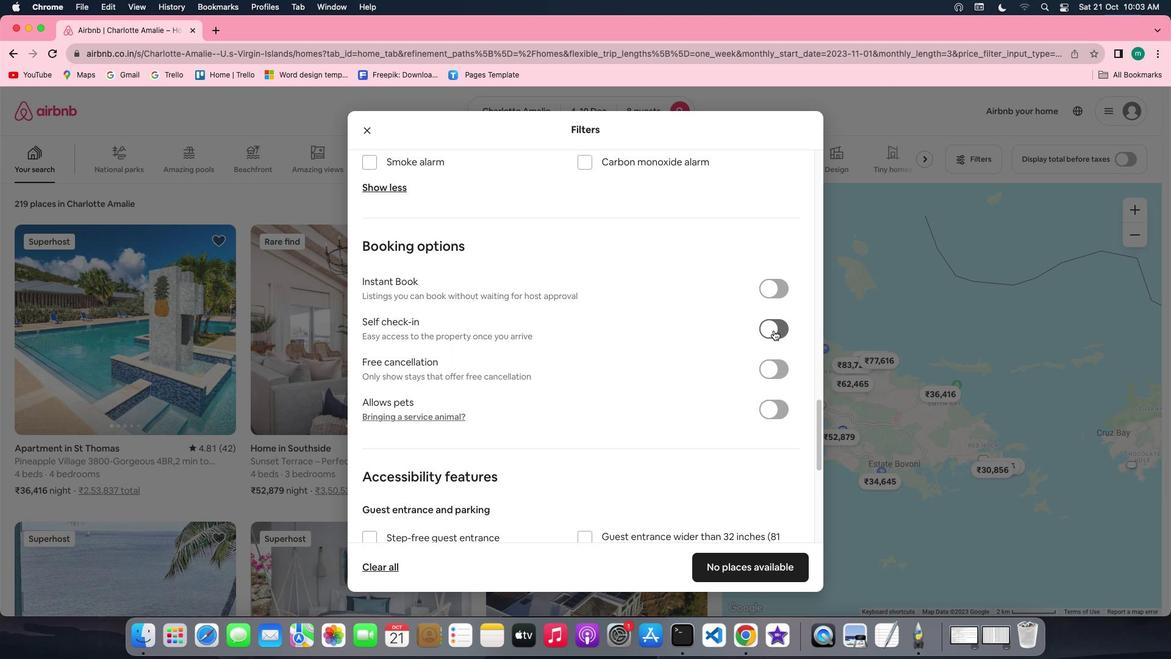
Action: Mouse pressed left at (774, 330)
Screenshot: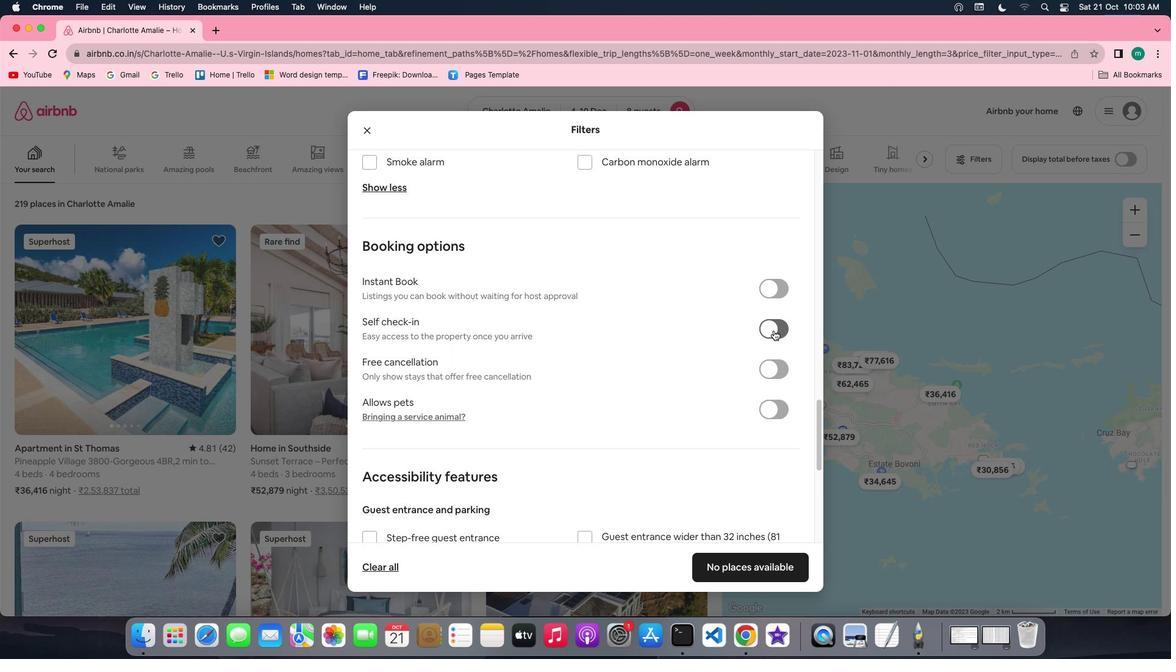 
Action: Mouse moved to (672, 435)
Screenshot: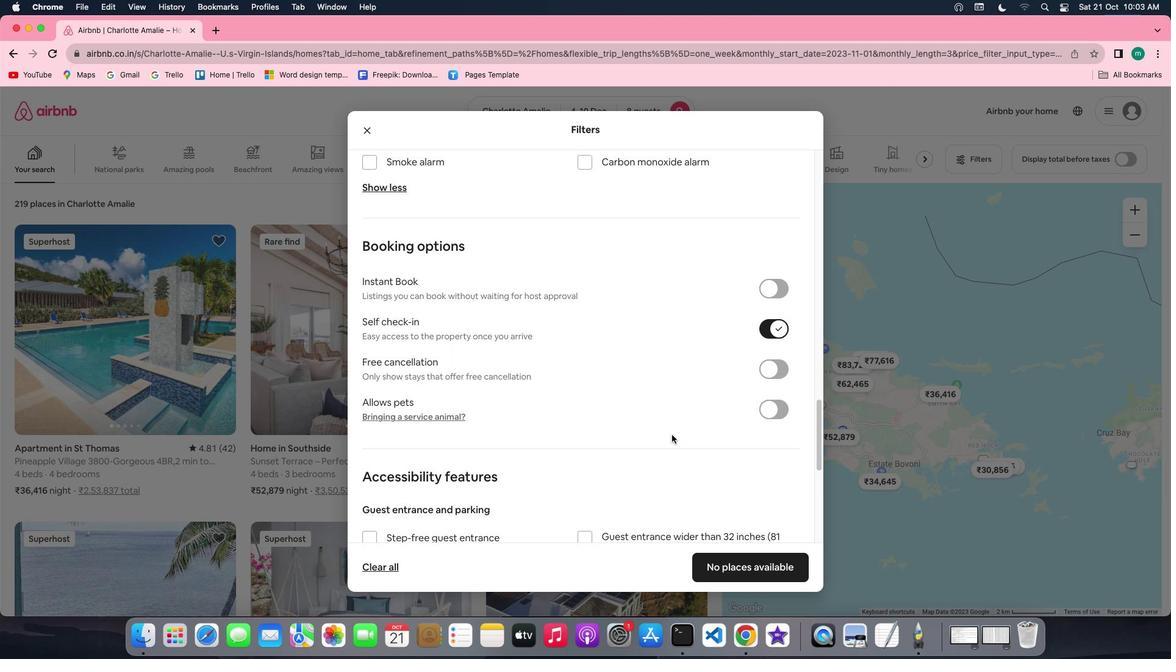 
Action: Mouse scrolled (672, 435) with delta (0, 0)
Screenshot: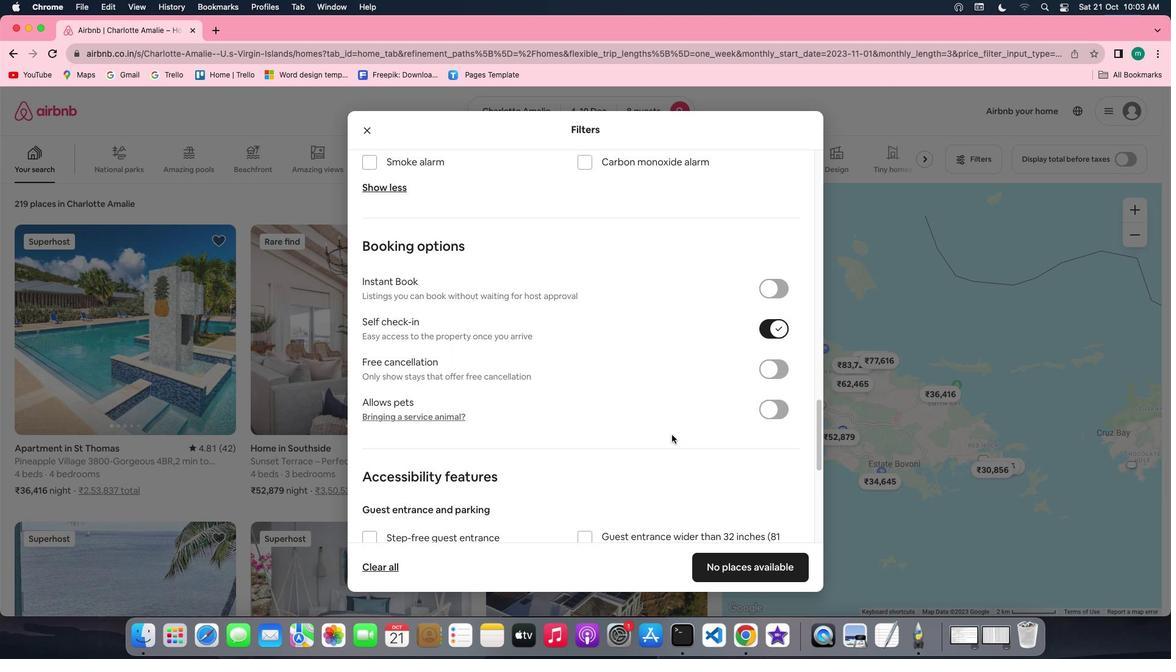 
Action: Mouse scrolled (672, 435) with delta (0, 0)
Screenshot: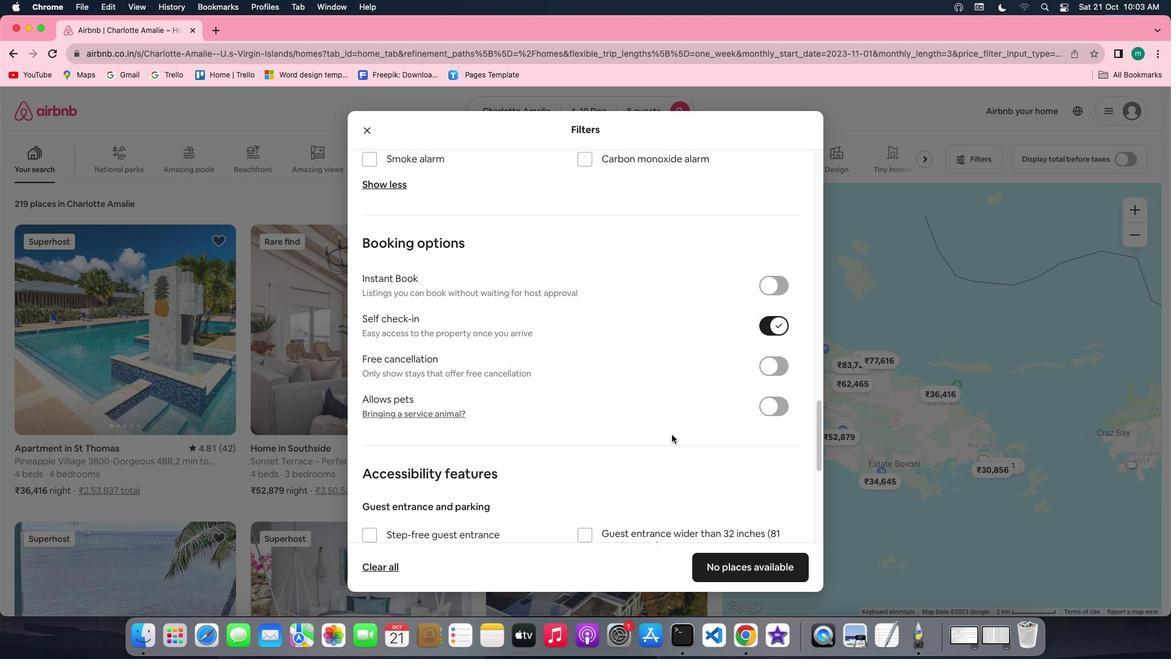 
Action: Mouse scrolled (672, 435) with delta (0, 0)
Screenshot: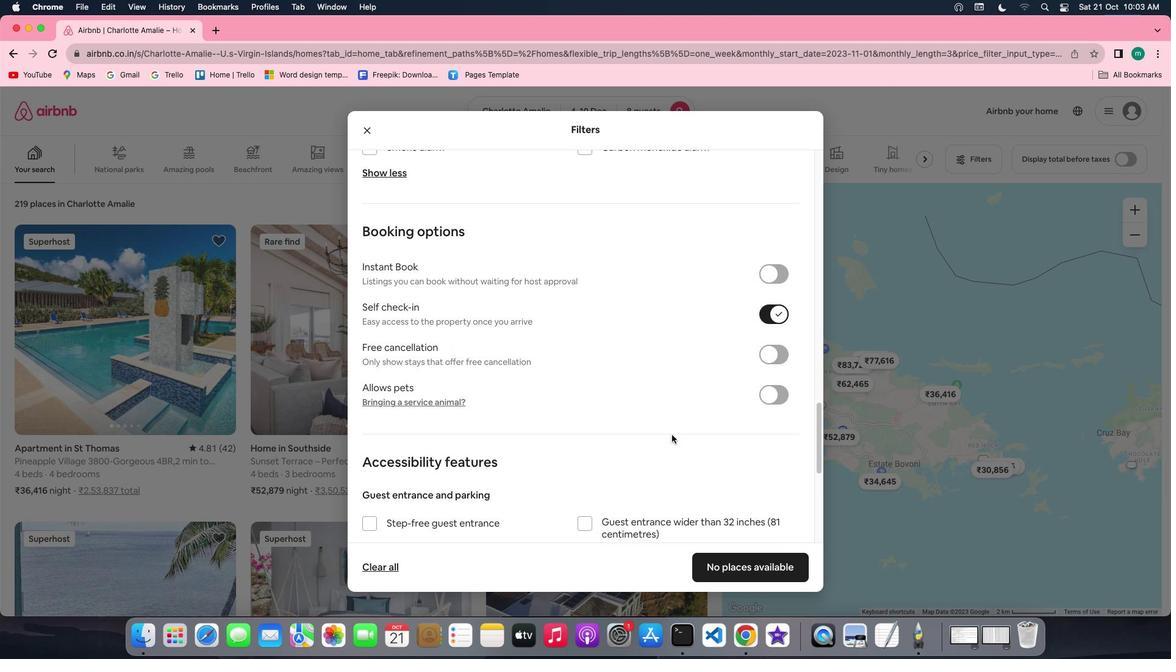 
Action: Mouse scrolled (672, 435) with delta (0, 0)
Screenshot: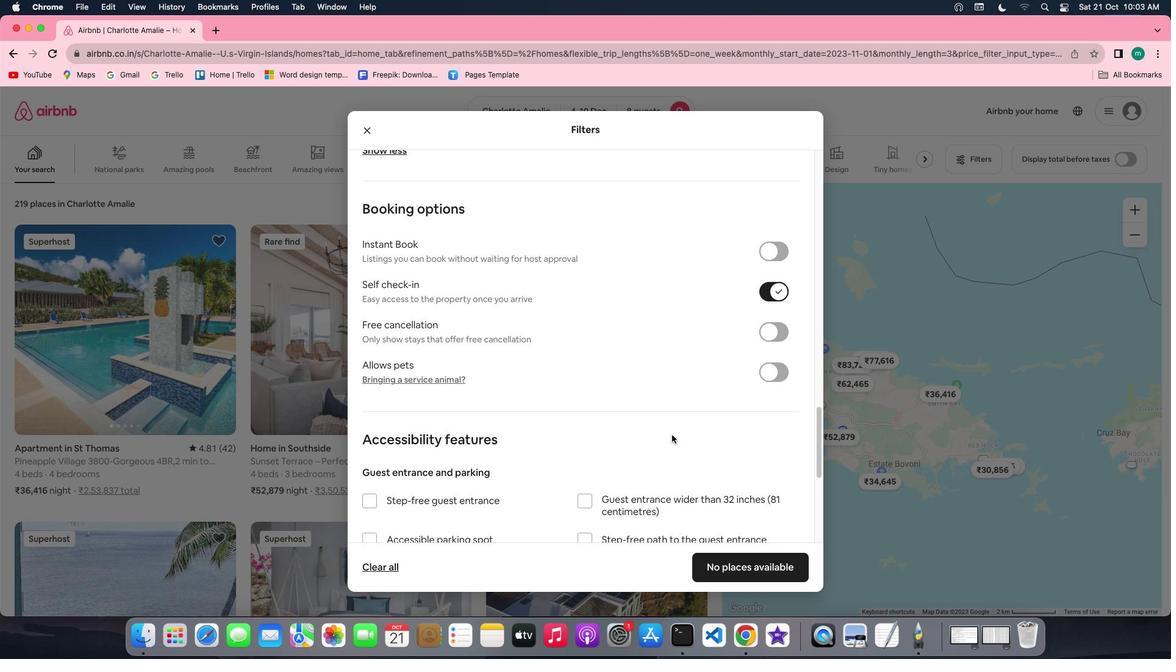 
Action: Mouse moved to (700, 495)
Screenshot: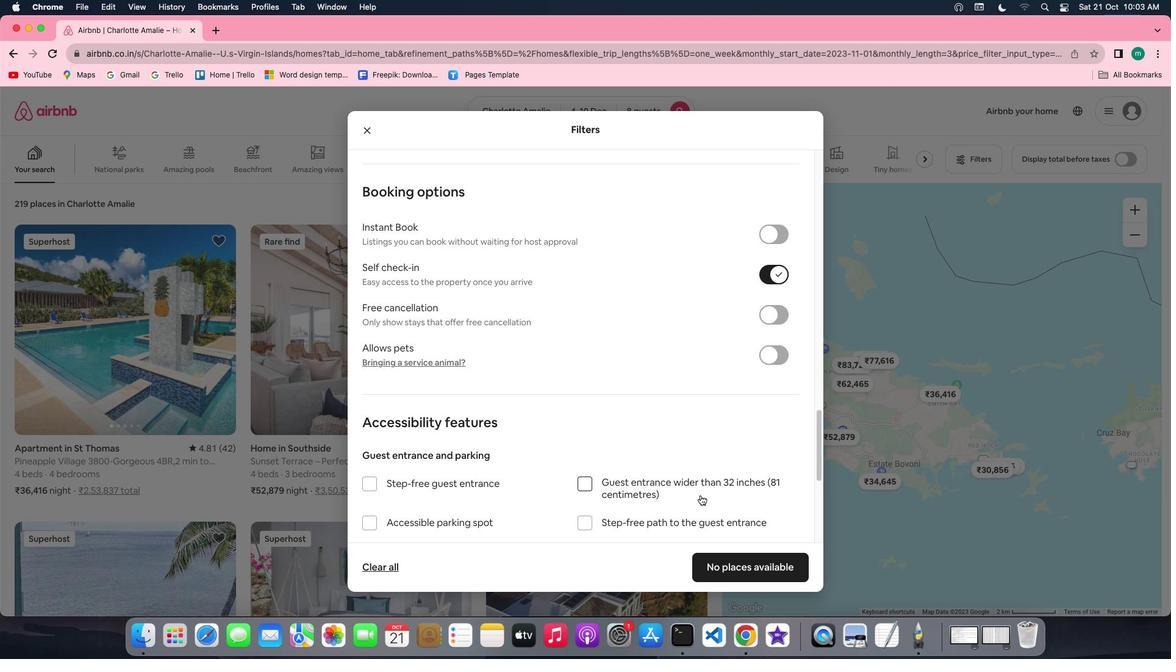 
Action: Mouse scrolled (700, 495) with delta (0, 0)
Screenshot: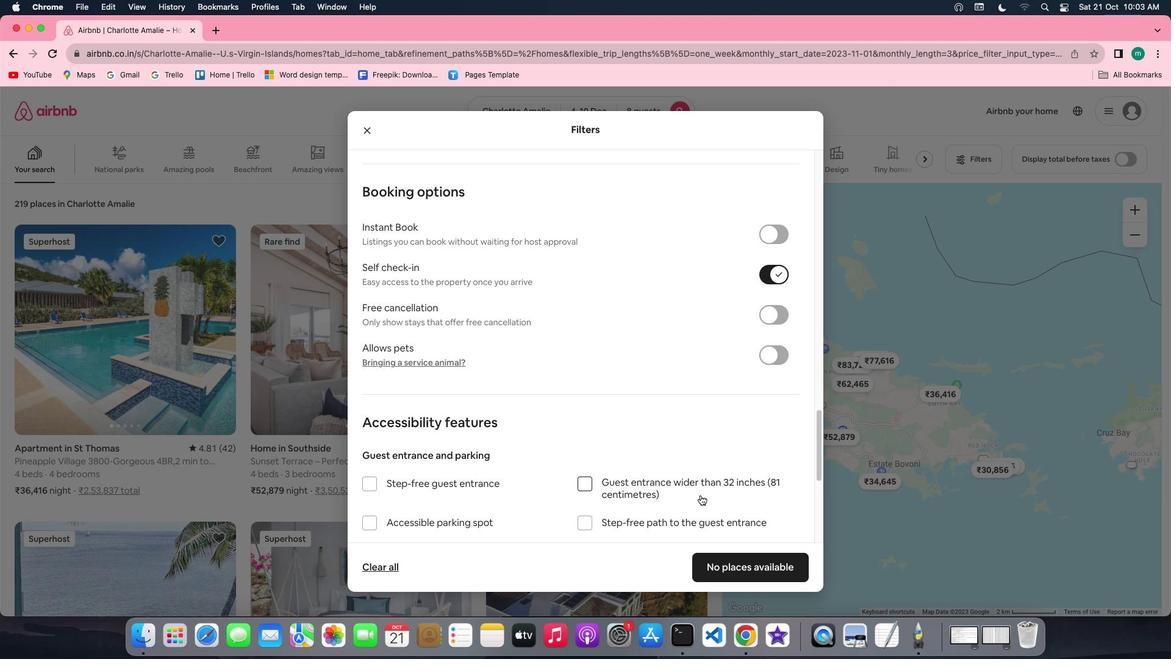 
Action: Mouse scrolled (700, 495) with delta (0, 0)
Screenshot: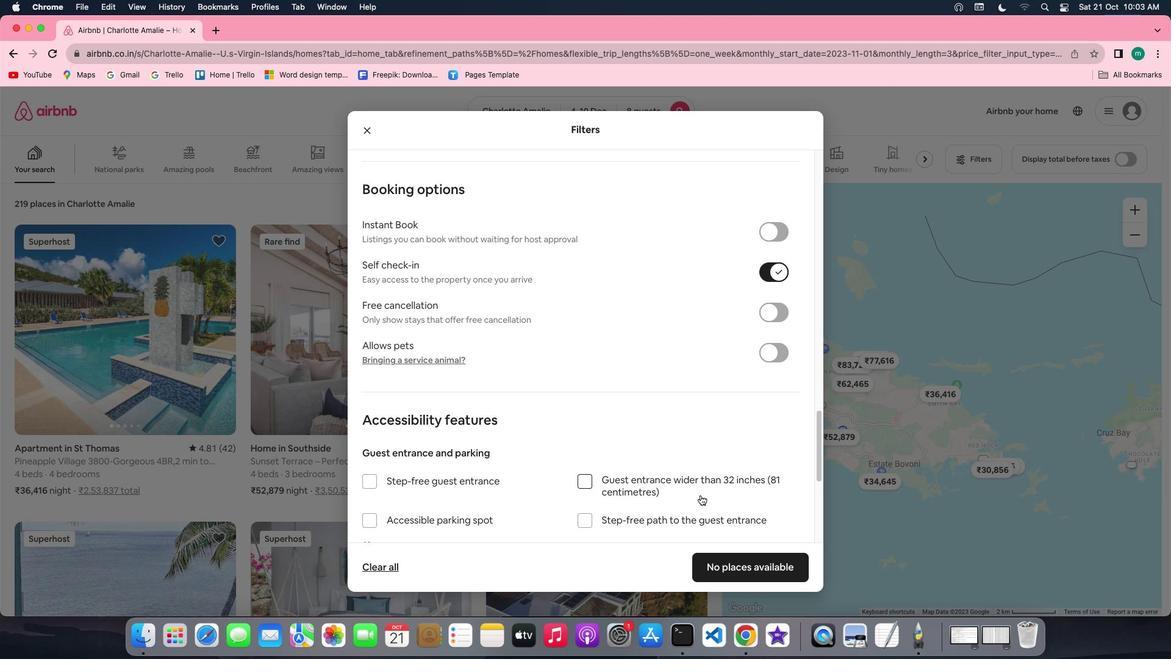 
Action: Mouse scrolled (700, 495) with delta (0, -1)
Screenshot: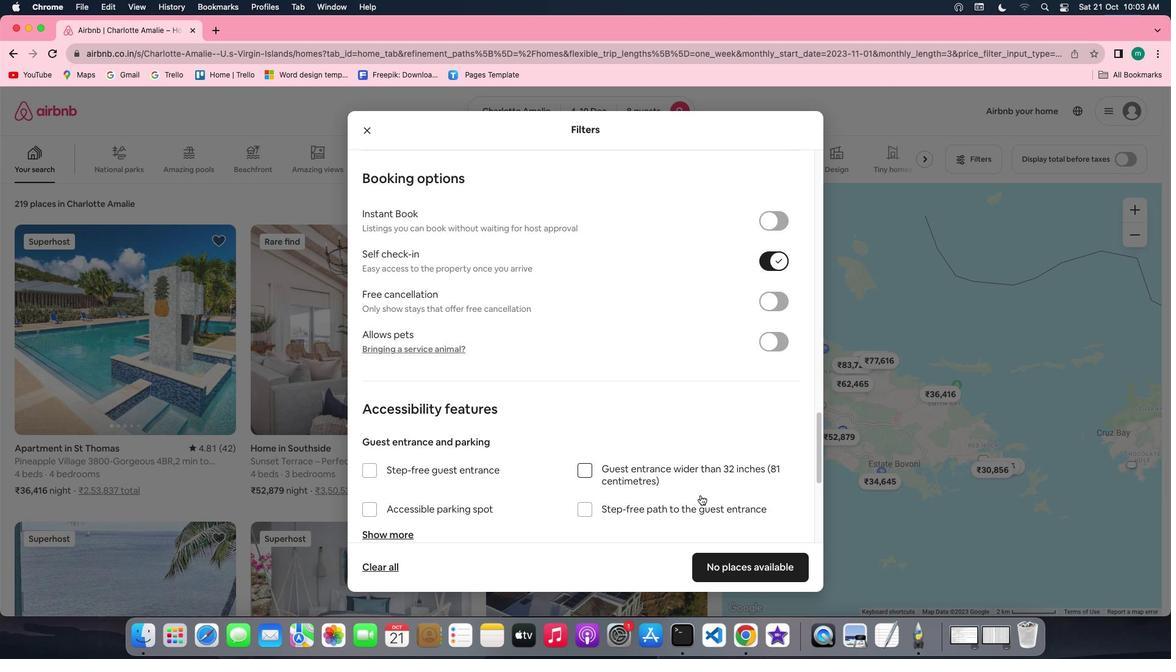 
Action: Mouse scrolled (700, 495) with delta (0, -2)
Screenshot: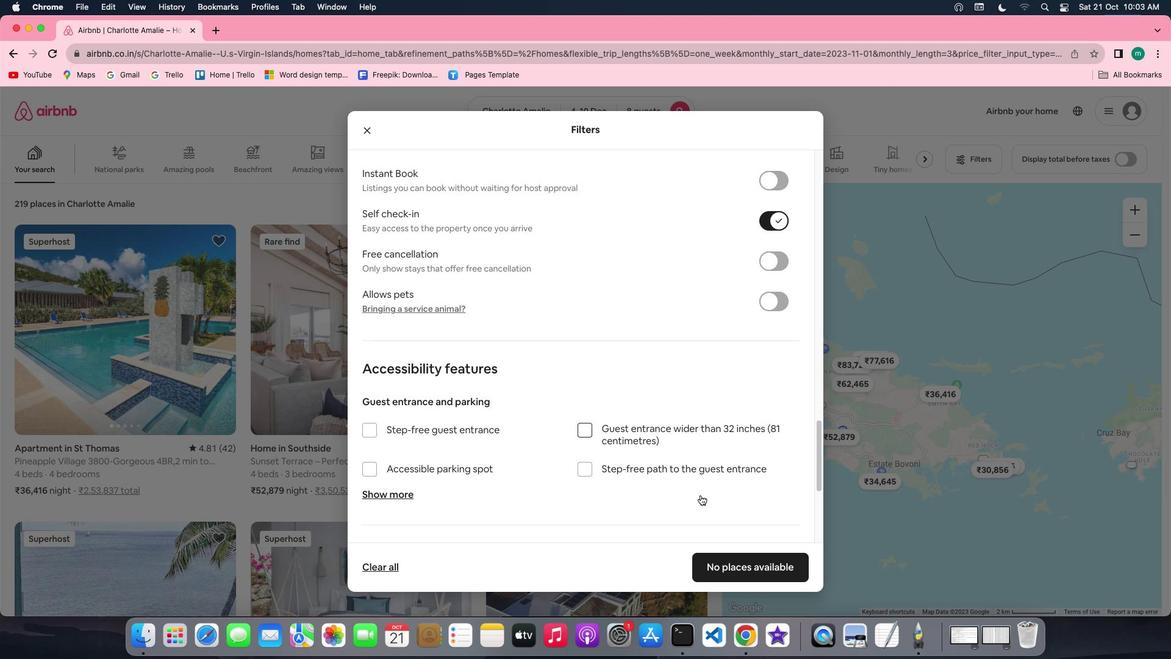 
Action: Mouse scrolled (700, 495) with delta (0, -3)
Screenshot: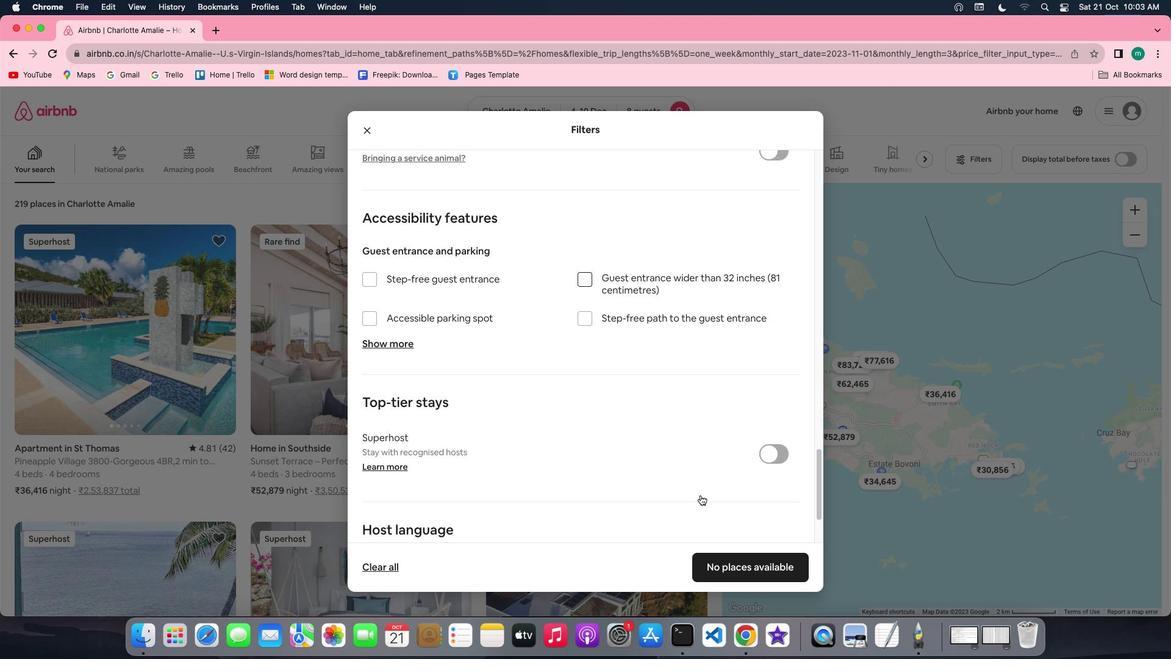 
Action: Mouse scrolled (700, 495) with delta (0, 0)
Screenshot: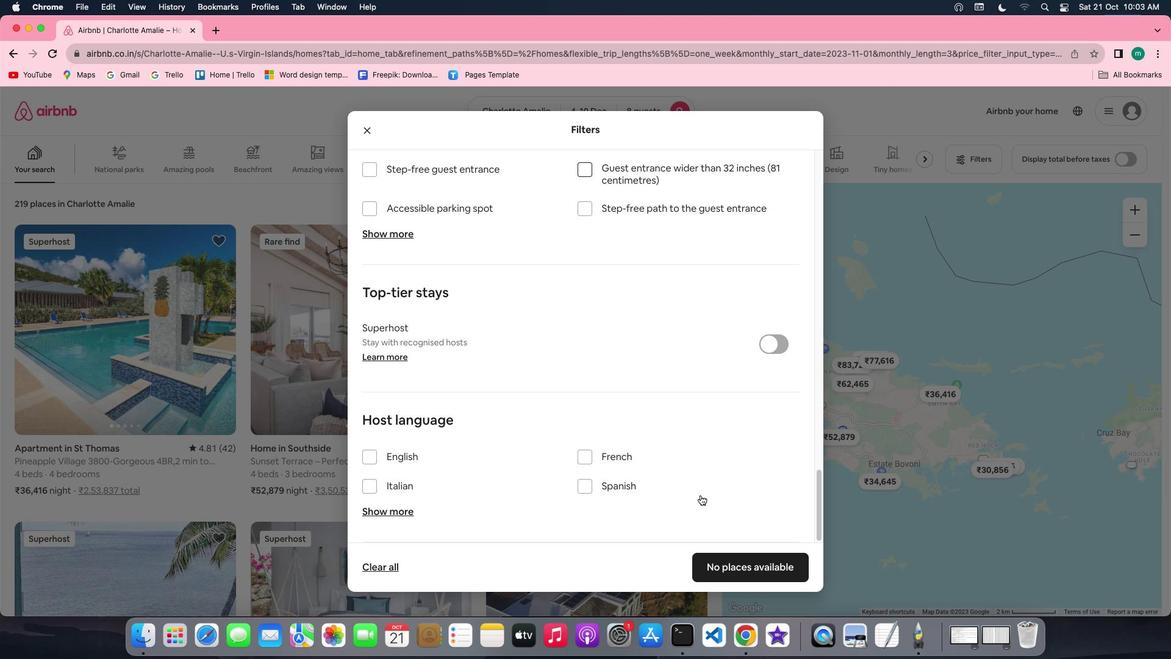 
Action: Mouse scrolled (700, 495) with delta (0, 0)
Screenshot: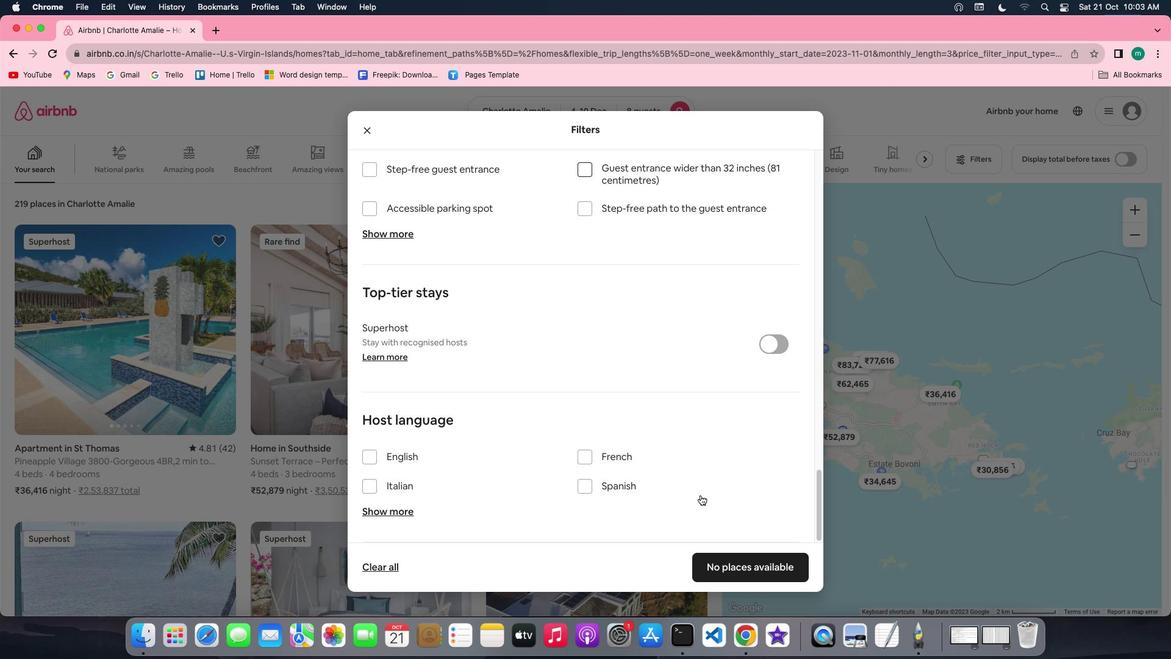 
Action: Mouse scrolled (700, 495) with delta (0, -1)
Screenshot: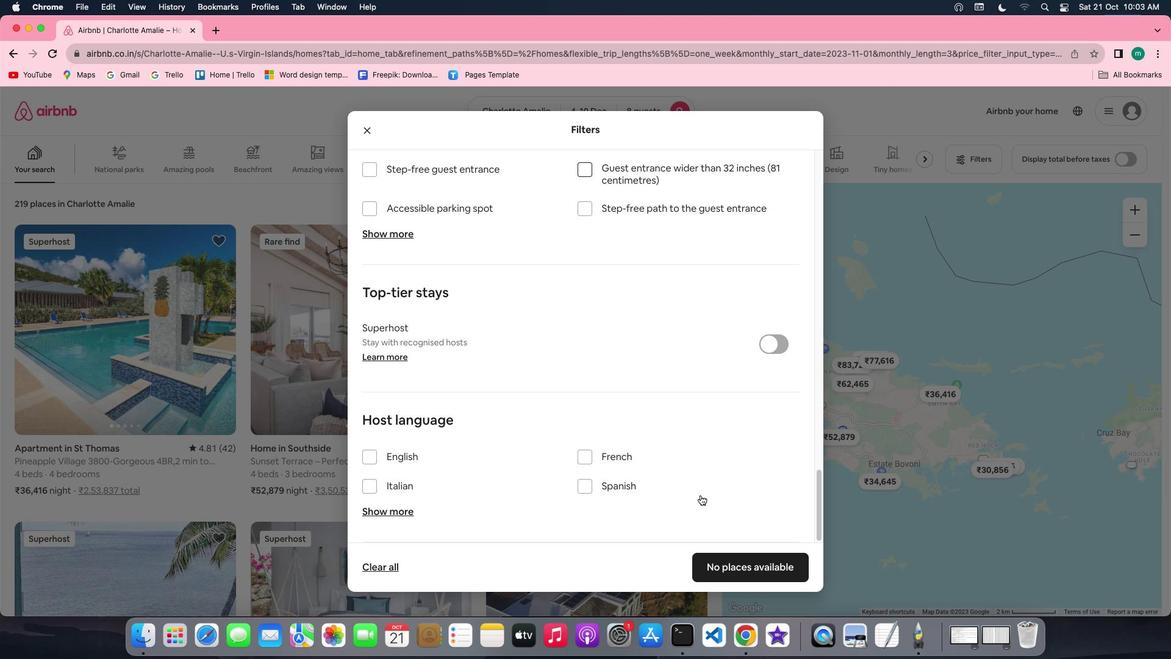 
Action: Mouse scrolled (700, 495) with delta (0, -3)
Screenshot: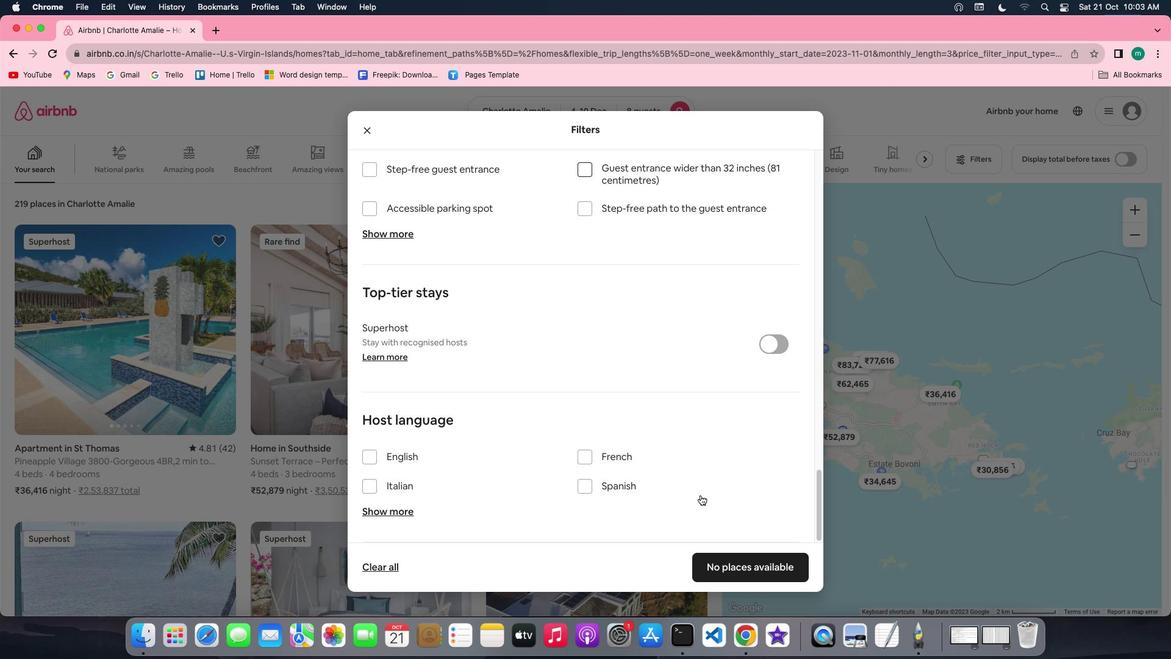
Action: Mouse scrolled (700, 495) with delta (0, -3)
Screenshot: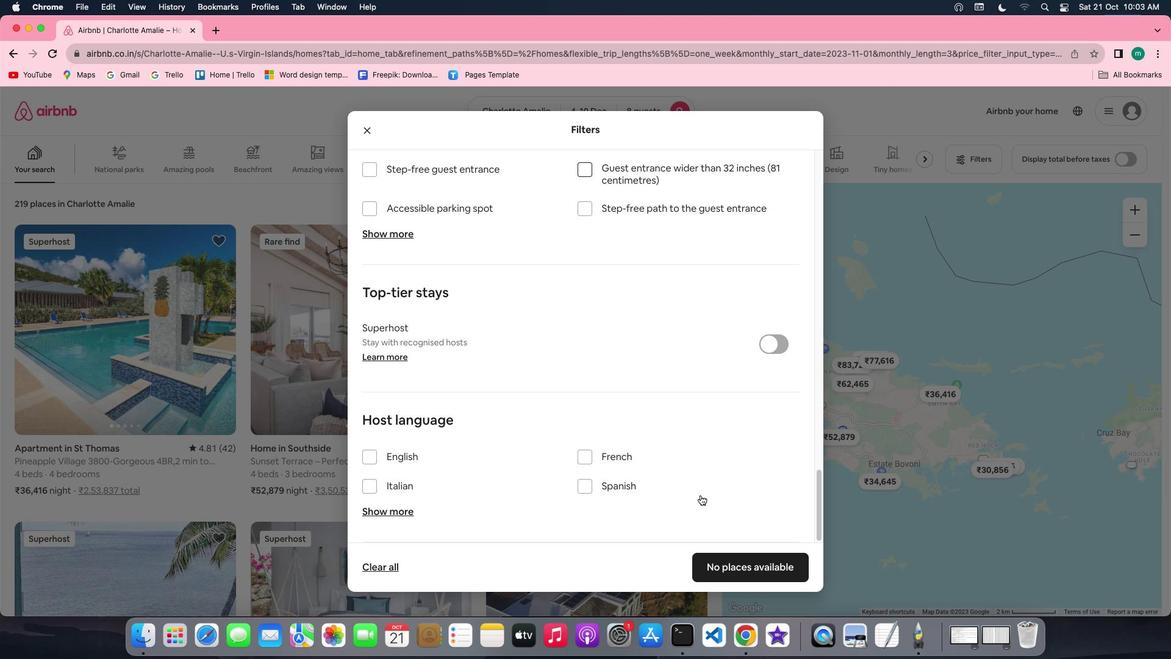 
Action: Mouse moved to (743, 567)
Screenshot: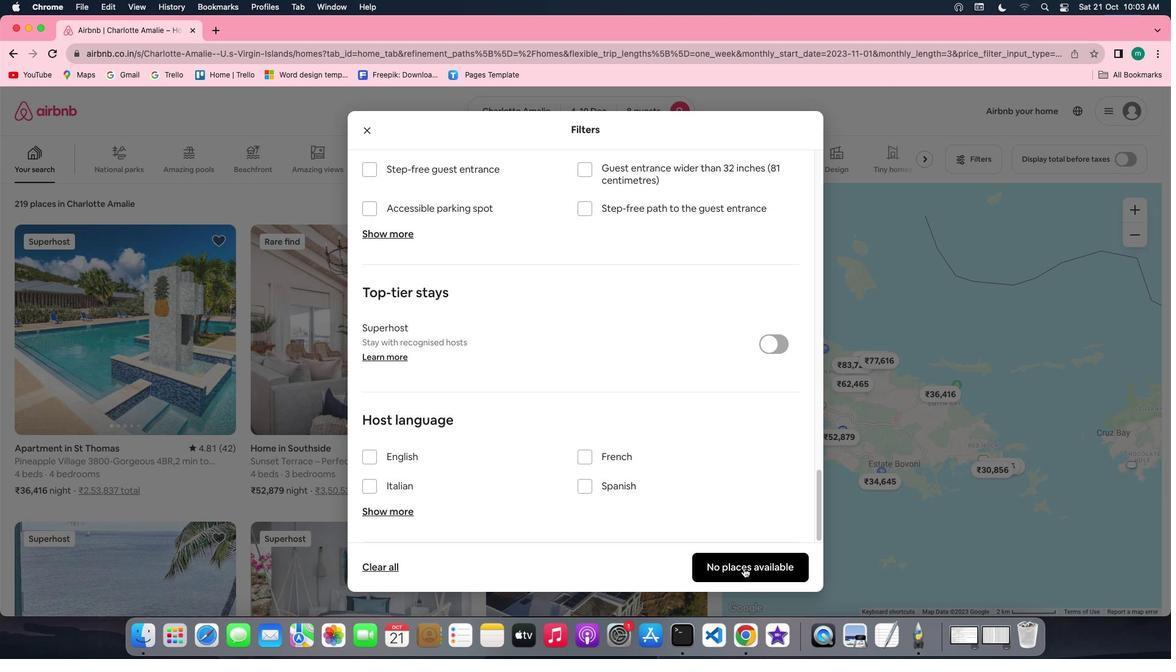 
Action: Mouse pressed left at (743, 567)
Screenshot: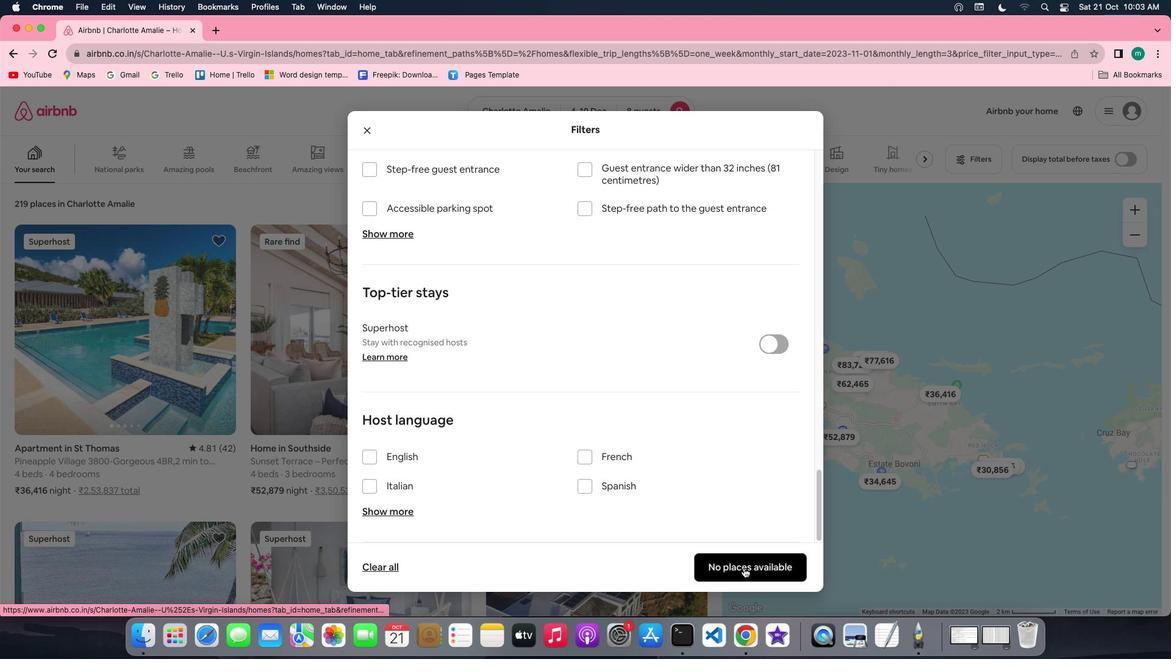 
Action: Mouse moved to (577, 477)
Screenshot: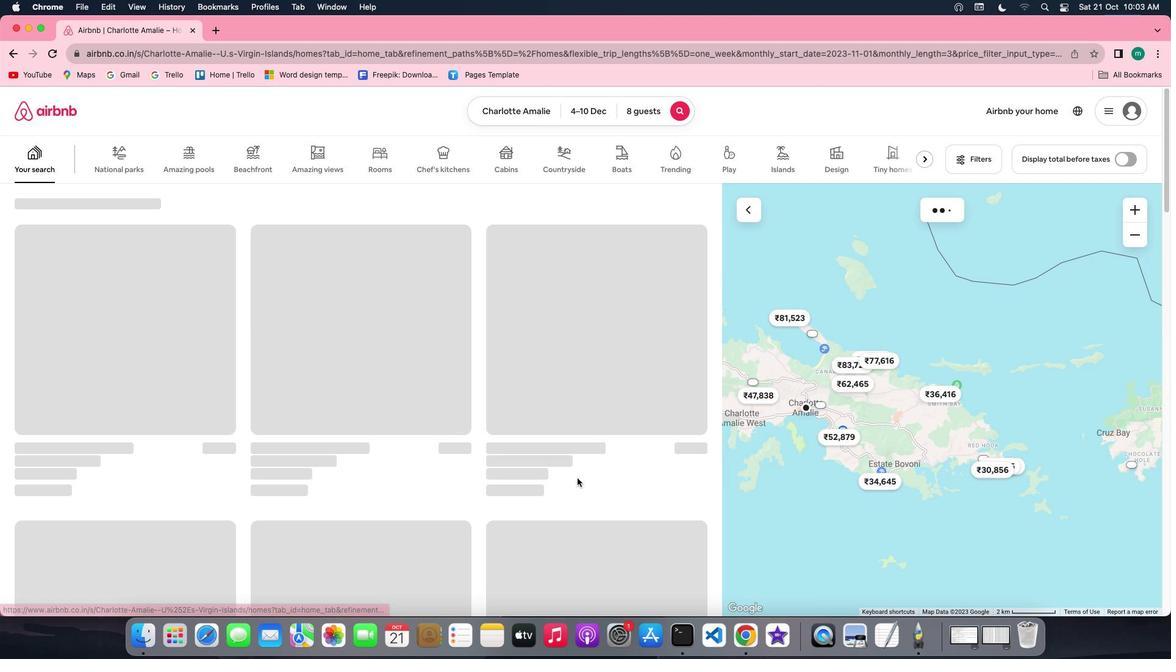 
